 Task: Find connections with filter location Senak'i with filter topic #innovationwith filter profile language French with filter current company Power Grid Corporation of India Limited with filter school Patna Women's College with filter industry Reupholstery and Furniture Repair with filter service category Nonprofit Consulting with filter keywords title Principal
Action: Mouse moved to (280, 320)
Screenshot: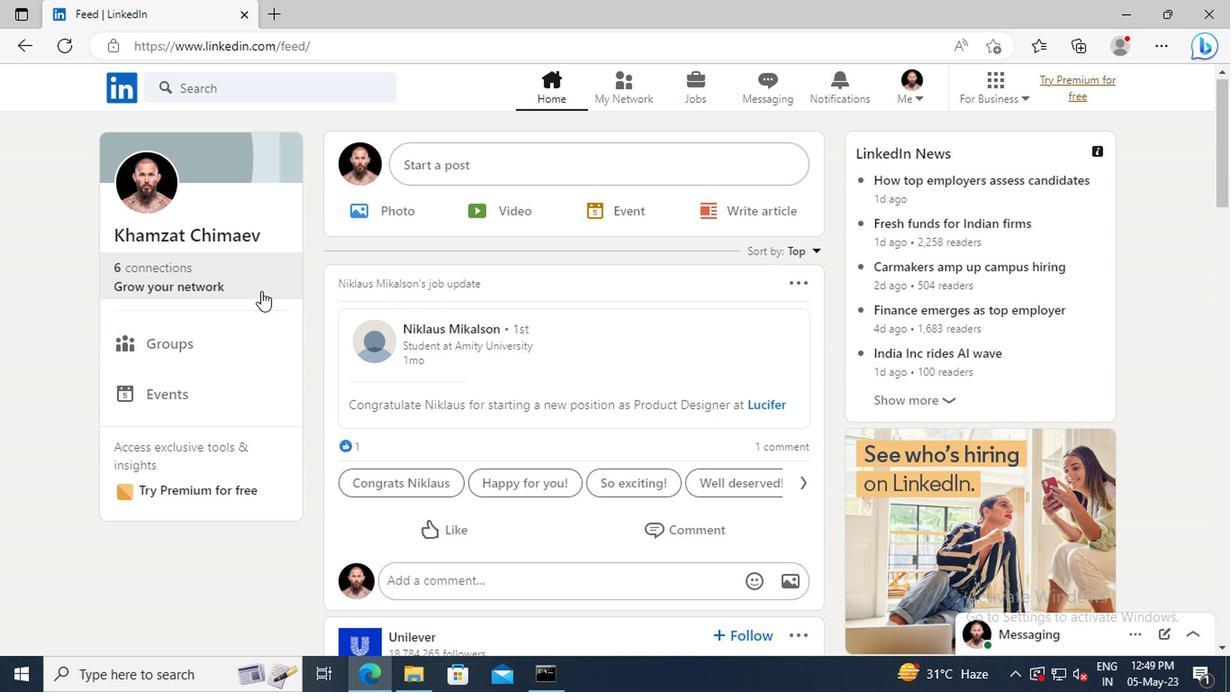 
Action: Mouse pressed left at (280, 320)
Screenshot: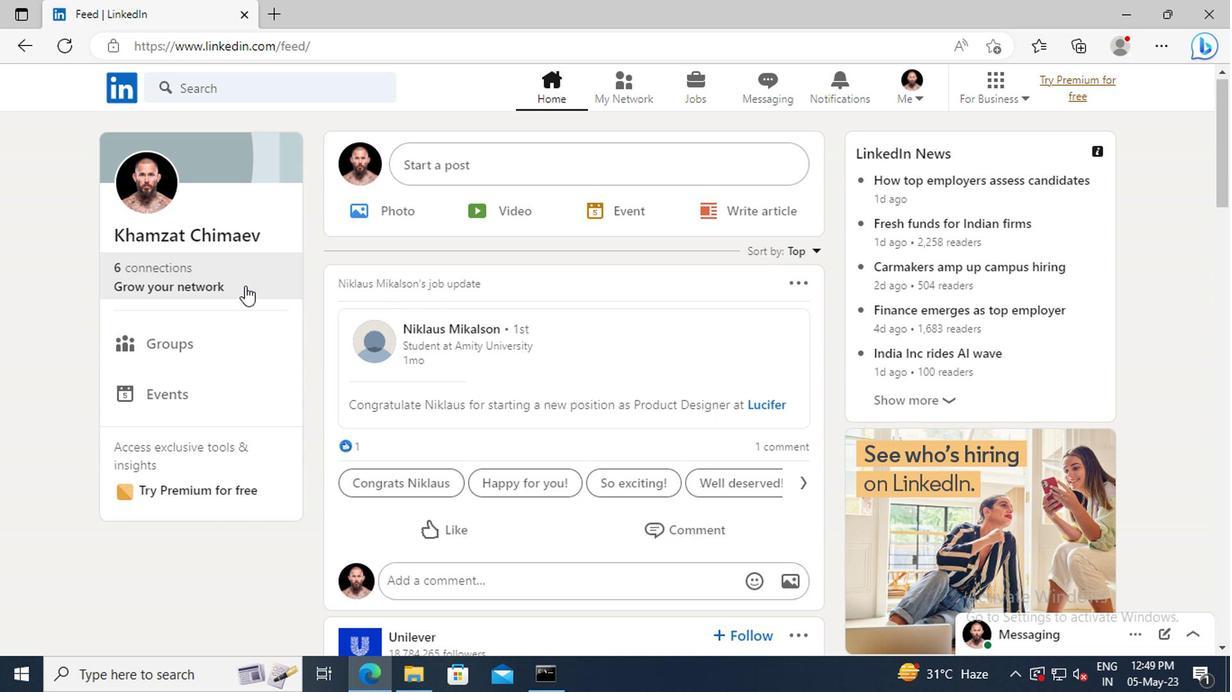 
Action: Mouse moved to (270, 253)
Screenshot: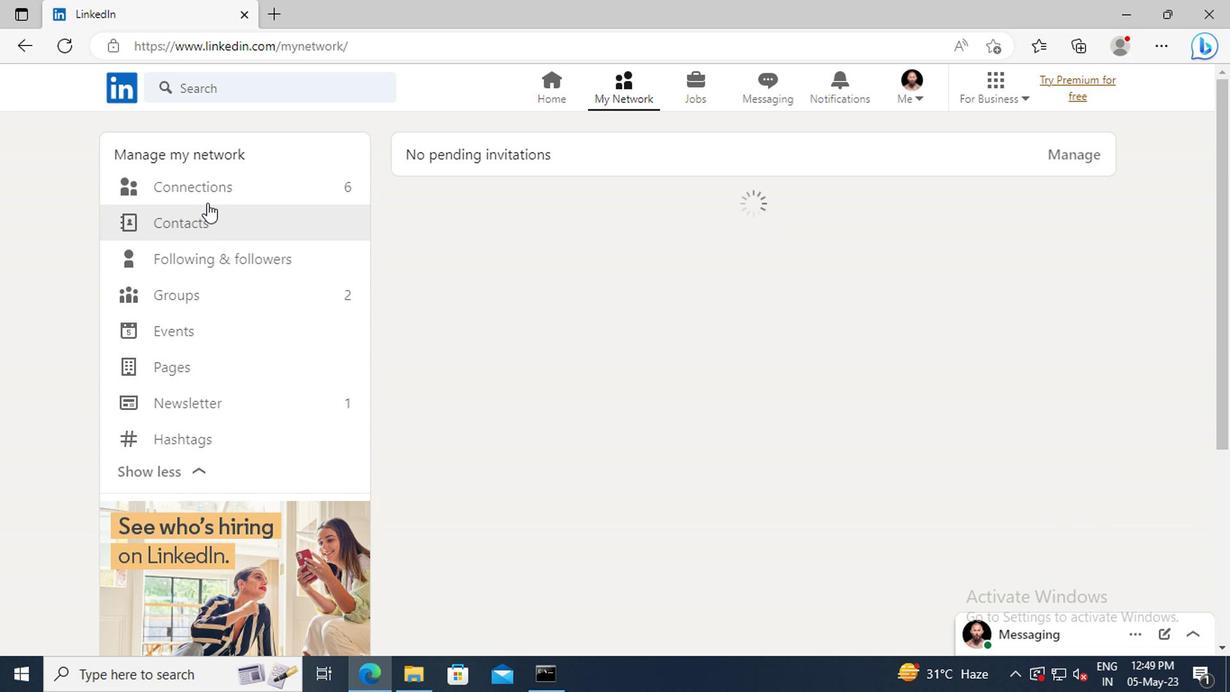 
Action: Mouse pressed left at (270, 253)
Screenshot: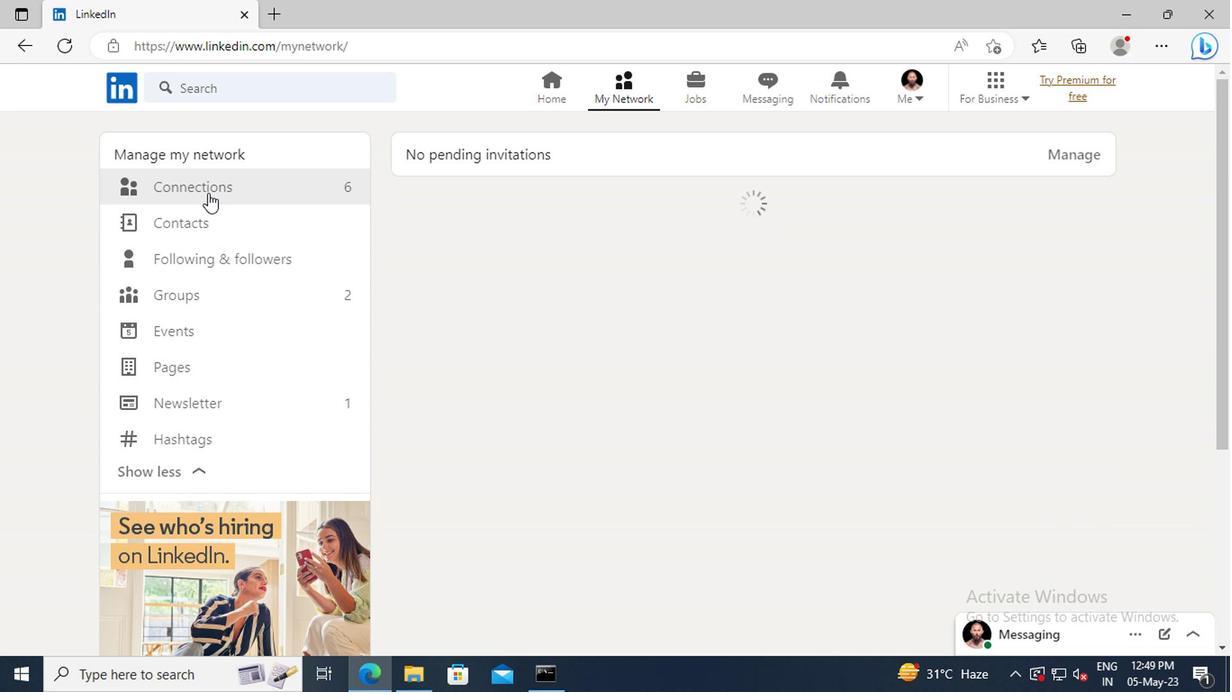 
Action: Mouse moved to (647, 259)
Screenshot: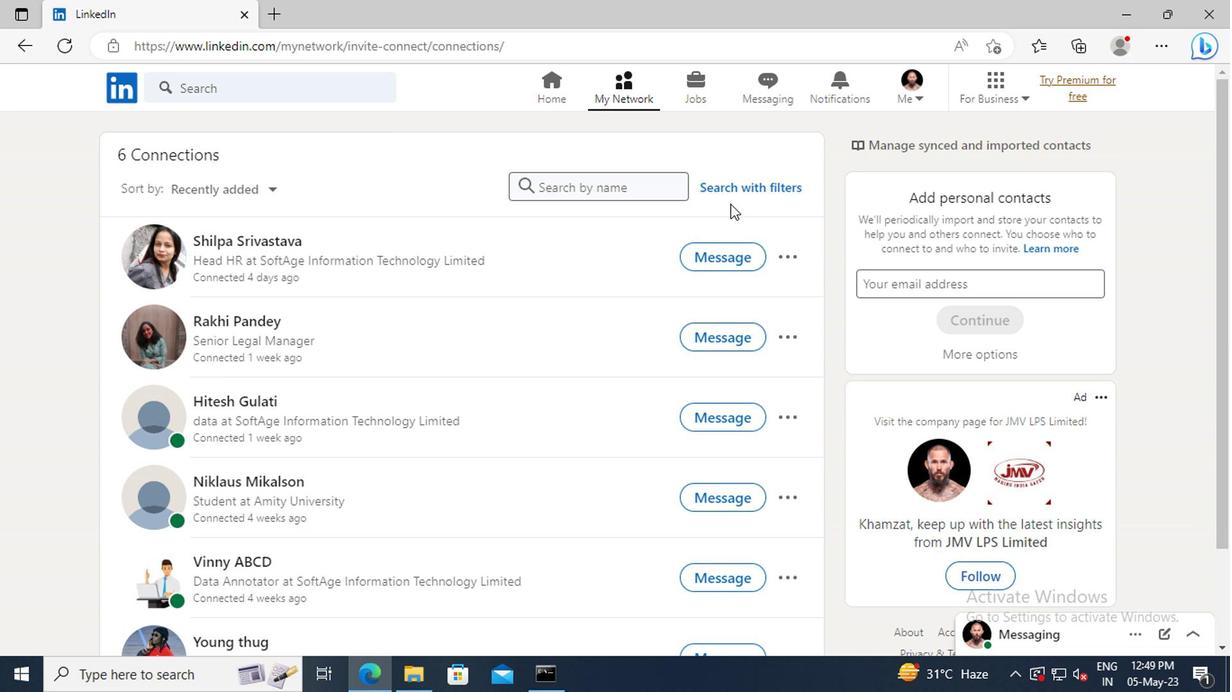 
Action: Mouse pressed left at (647, 259)
Screenshot: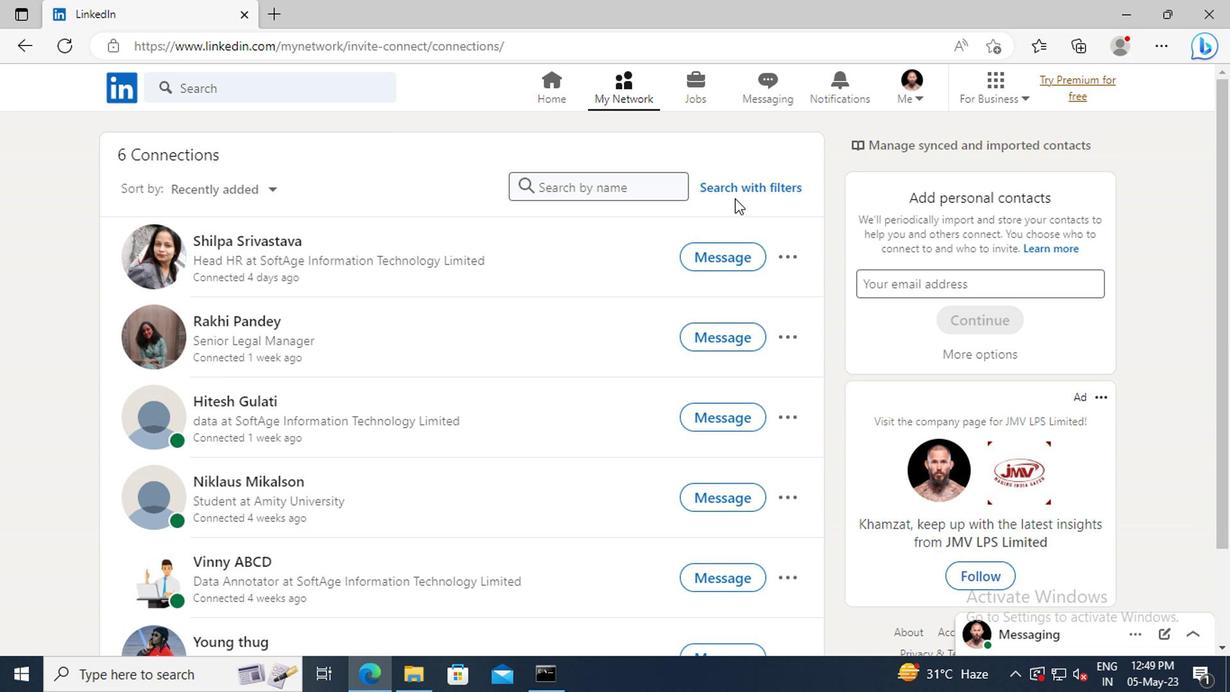 
Action: Mouse moved to (604, 223)
Screenshot: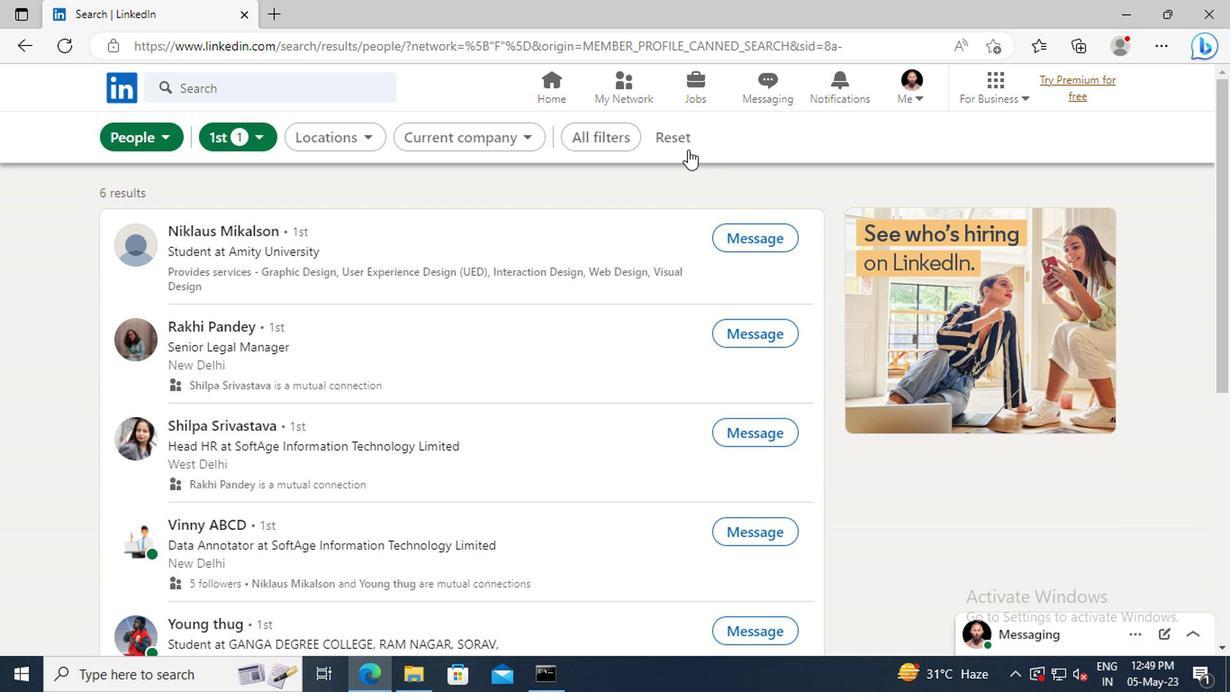 
Action: Mouse pressed left at (604, 223)
Screenshot: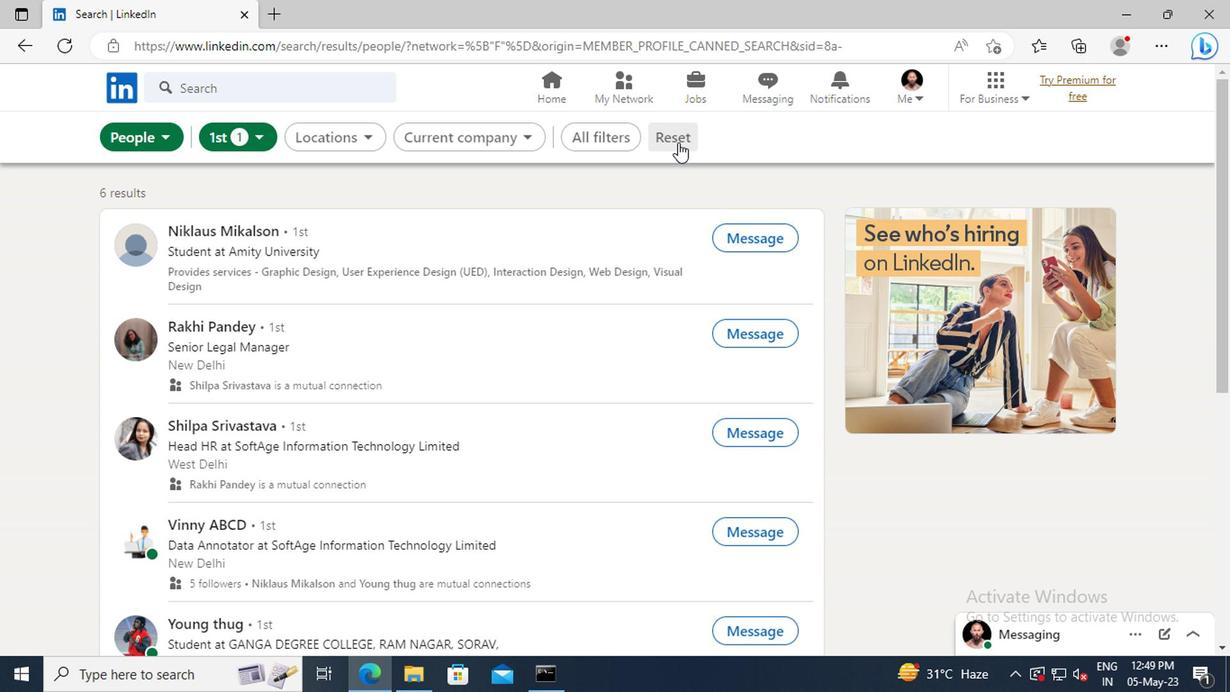
Action: Mouse moved to (592, 223)
Screenshot: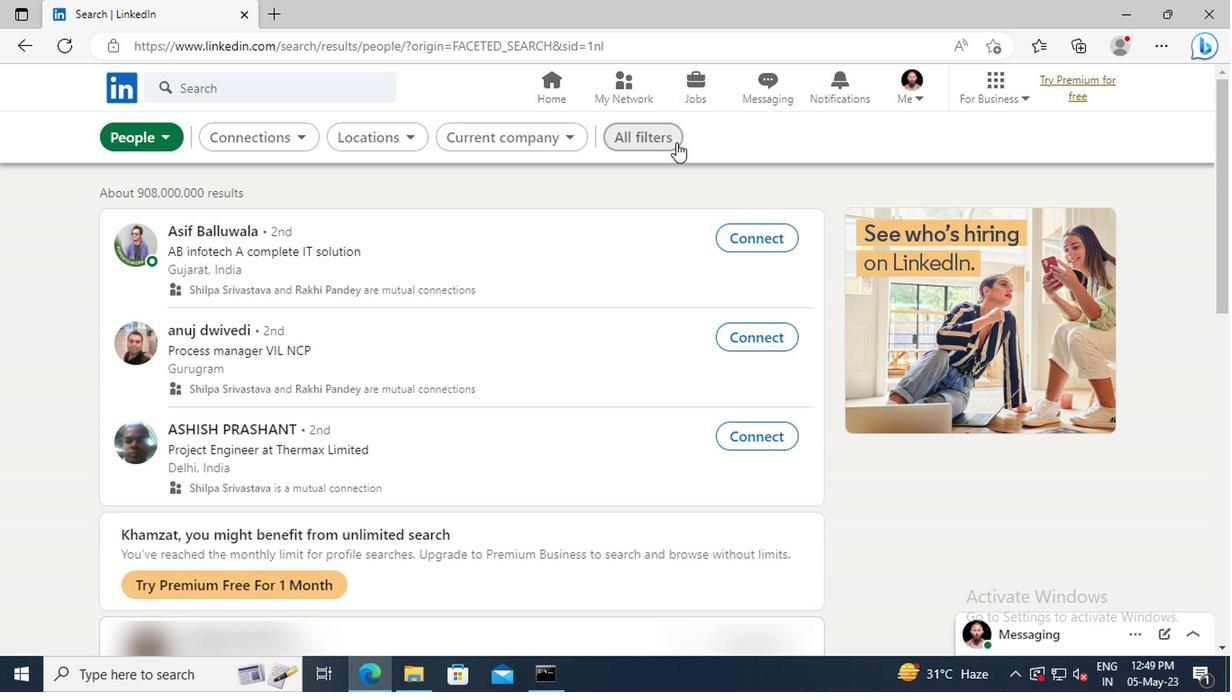 
Action: Mouse pressed left at (592, 223)
Screenshot: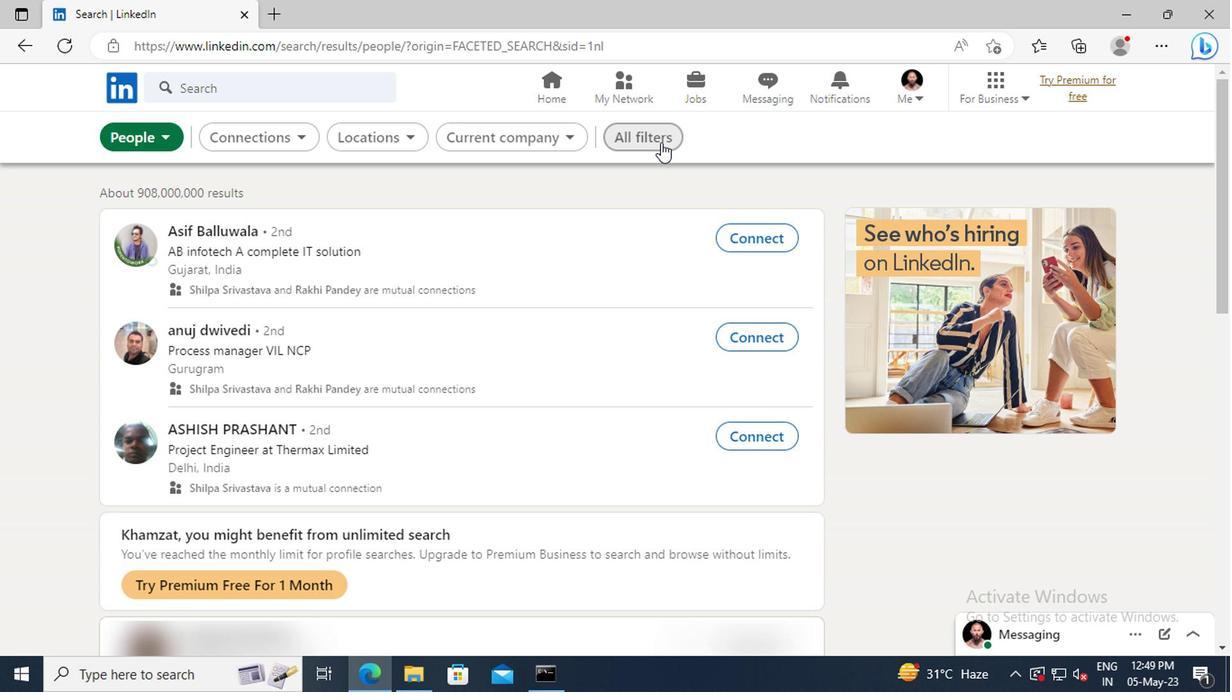 
Action: Mouse moved to (815, 373)
Screenshot: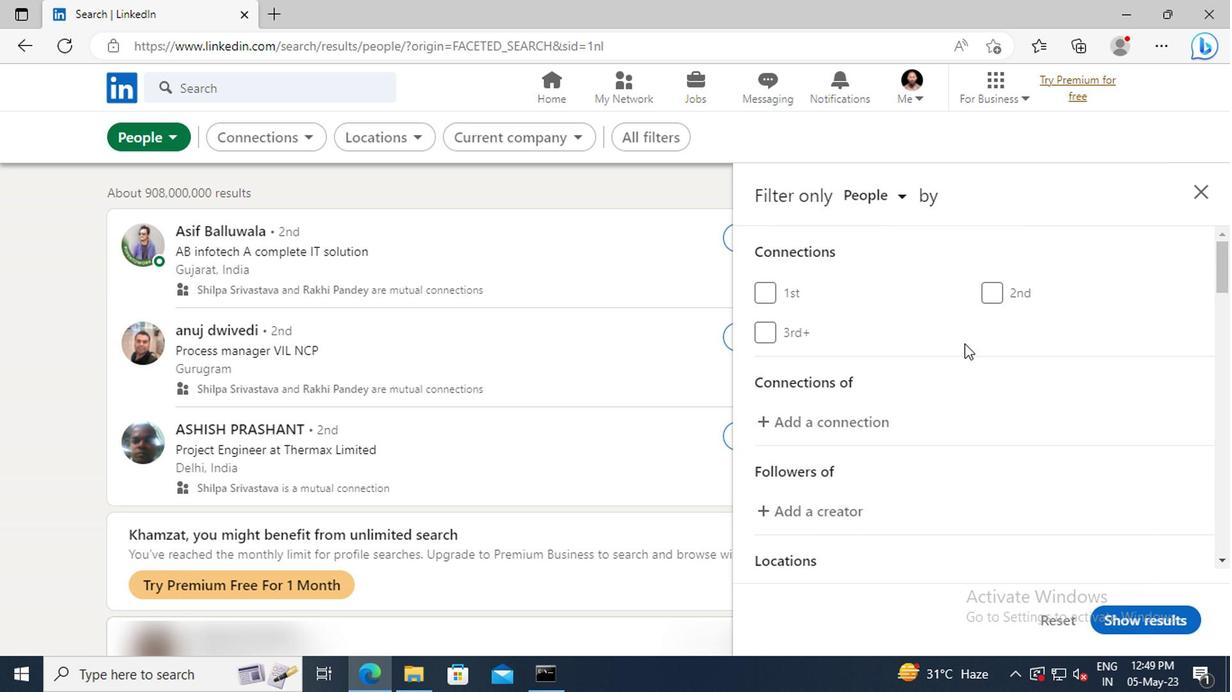 
Action: Mouse scrolled (815, 372) with delta (0, 0)
Screenshot: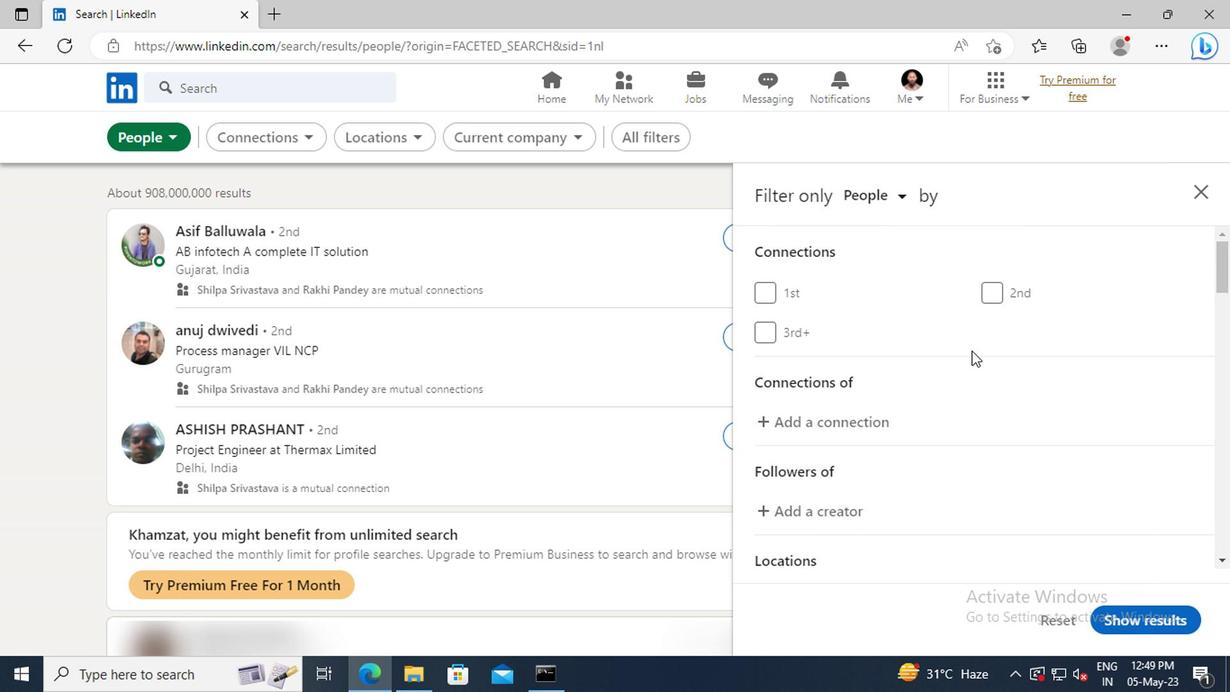 
Action: Mouse scrolled (815, 372) with delta (0, 0)
Screenshot: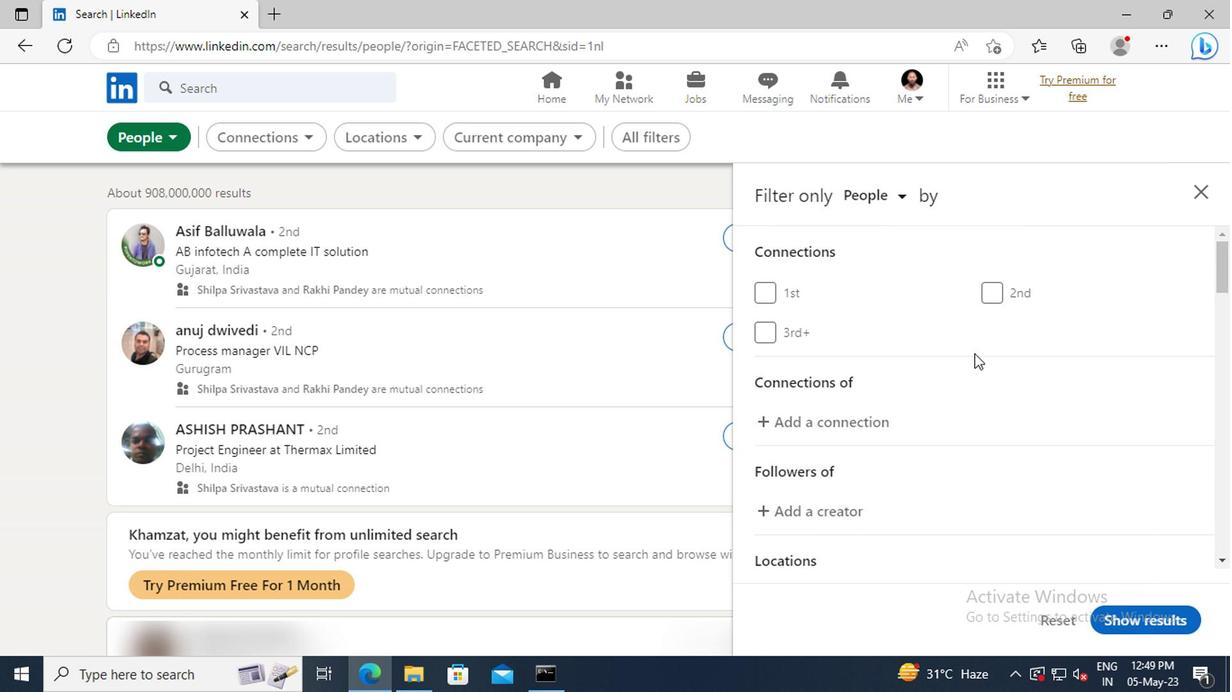 
Action: Mouse scrolled (815, 372) with delta (0, 0)
Screenshot: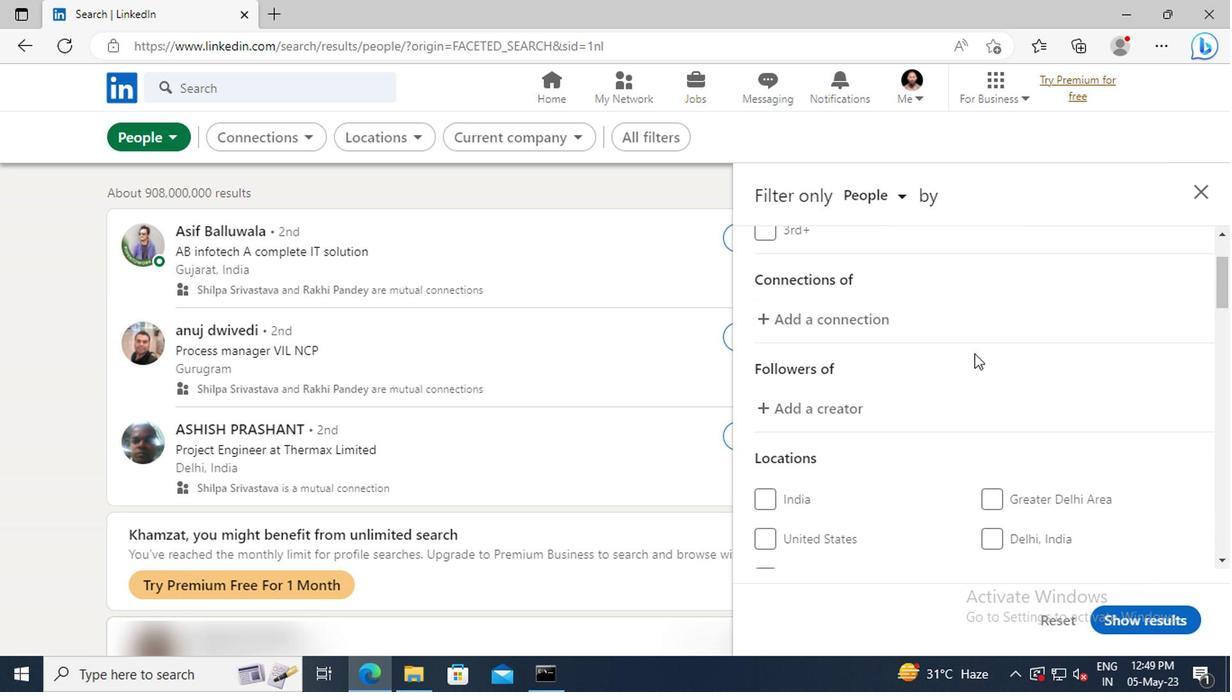 
Action: Mouse scrolled (815, 372) with delta (0, 0)
Screenshot: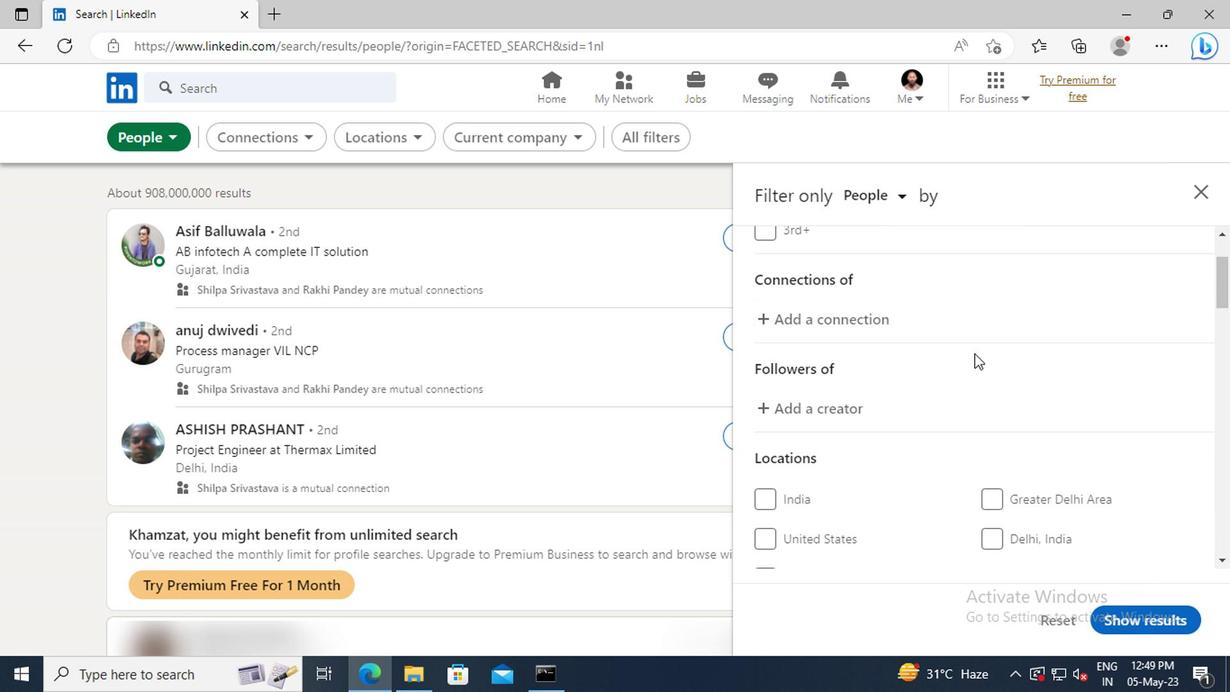 
Action: Mouse scrolled (815, 372) with delta (0, 0)
Screenshot: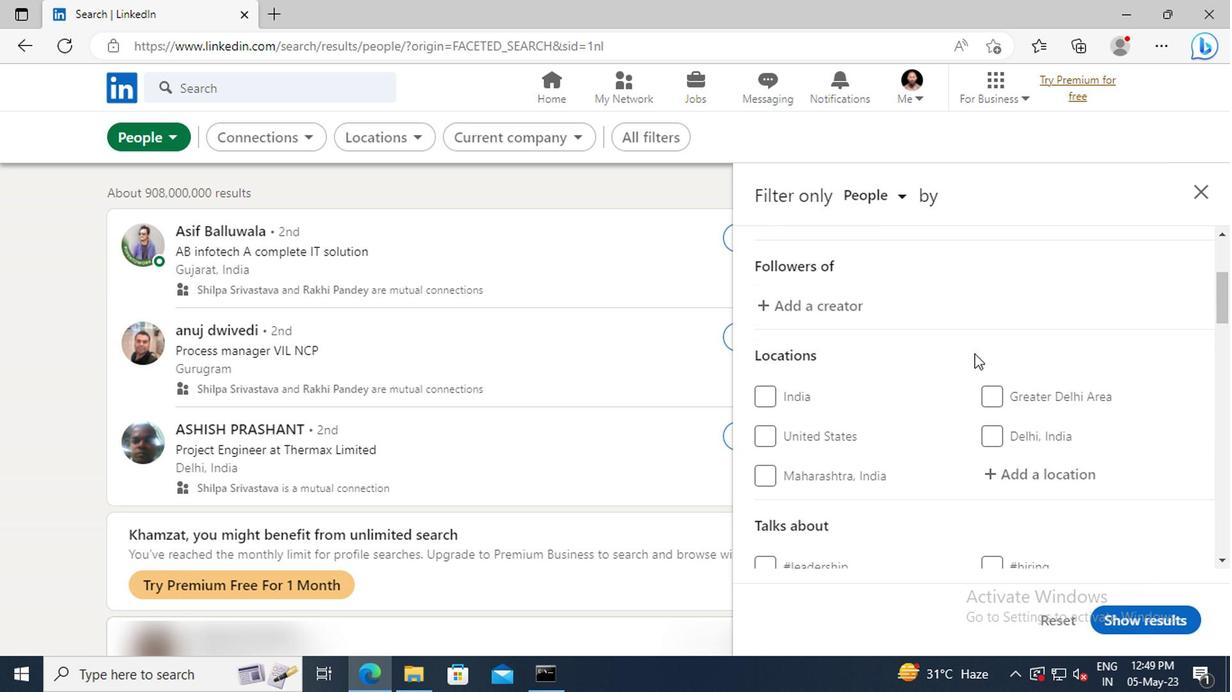 
Action: Mouse moved to (837, 424)
Screenshot: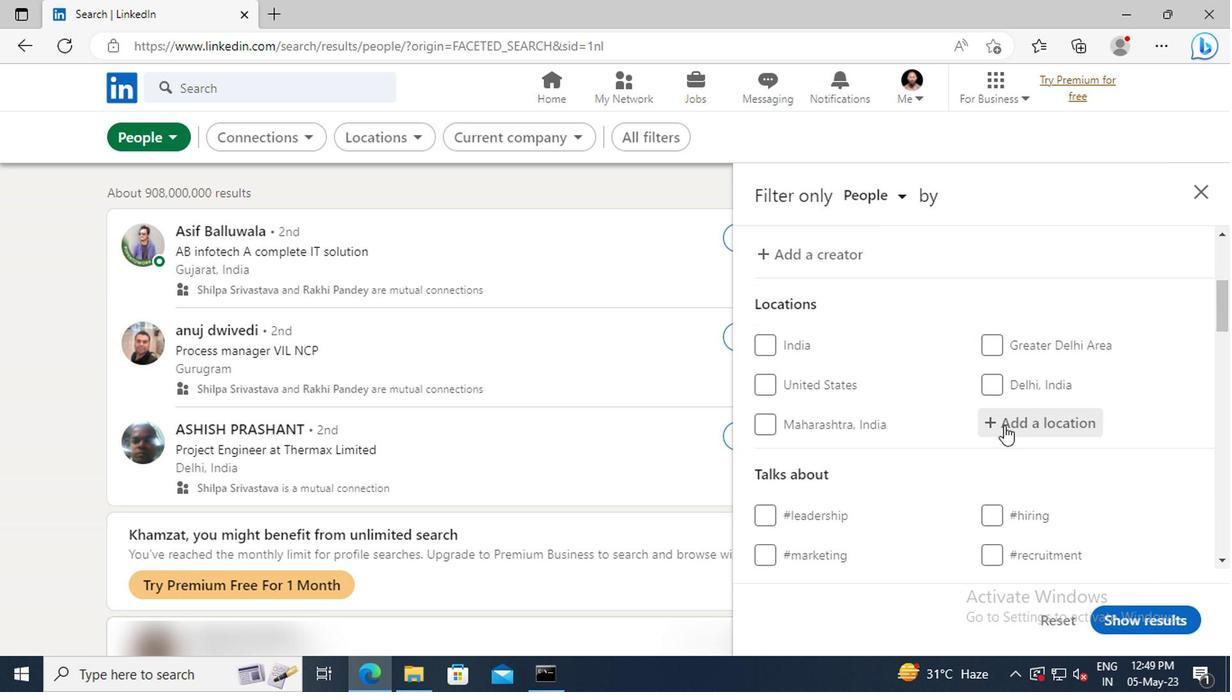 
Action: Mouse pressed left at (837, 424)
Screenshot: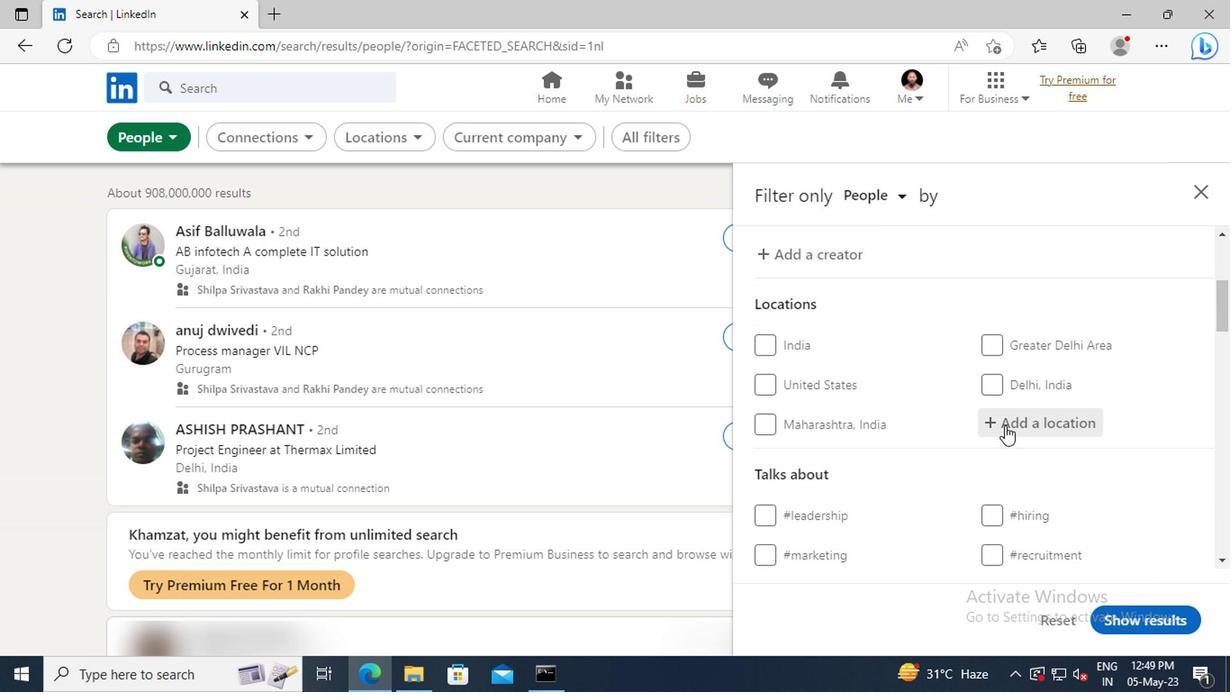 
Action: Key pressed <Key.shift>SENAK'I
Screenshot: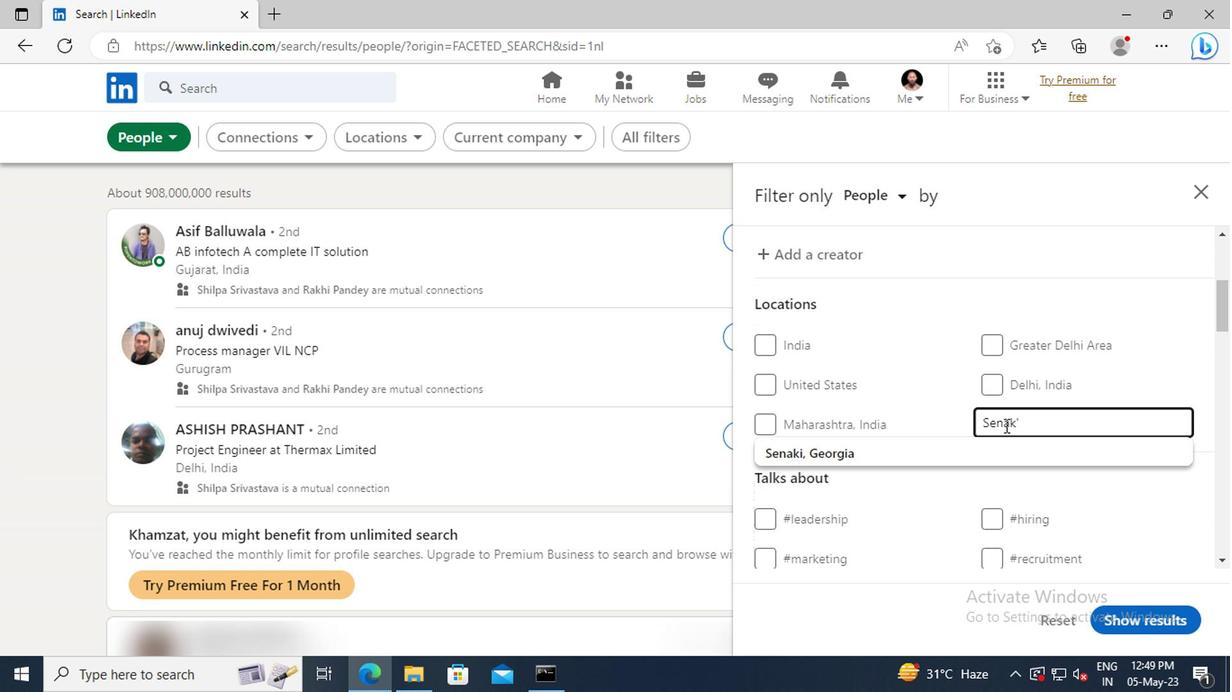 
Action: Mouse moved to (837, 437)
Screenshot: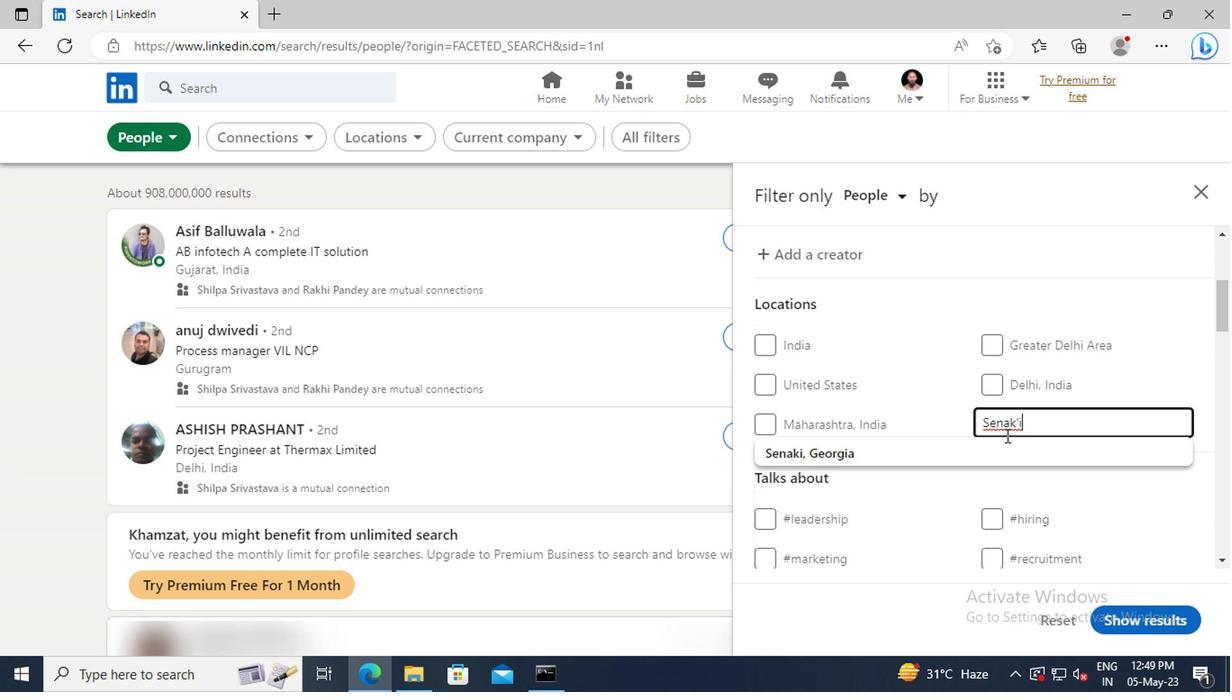 
Action: Mouse pressed left at (837, 437)
Screenshot: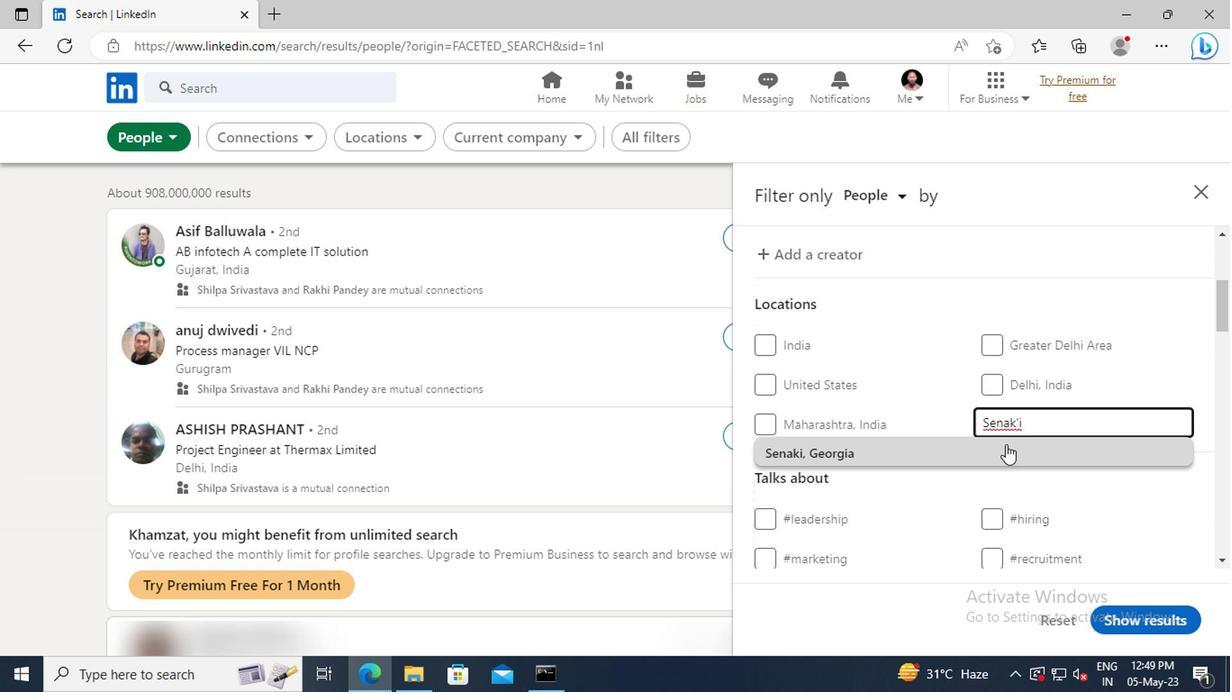 
Action: Mouse scrolled (837, 437) with delta (0, 0)
Screenshot: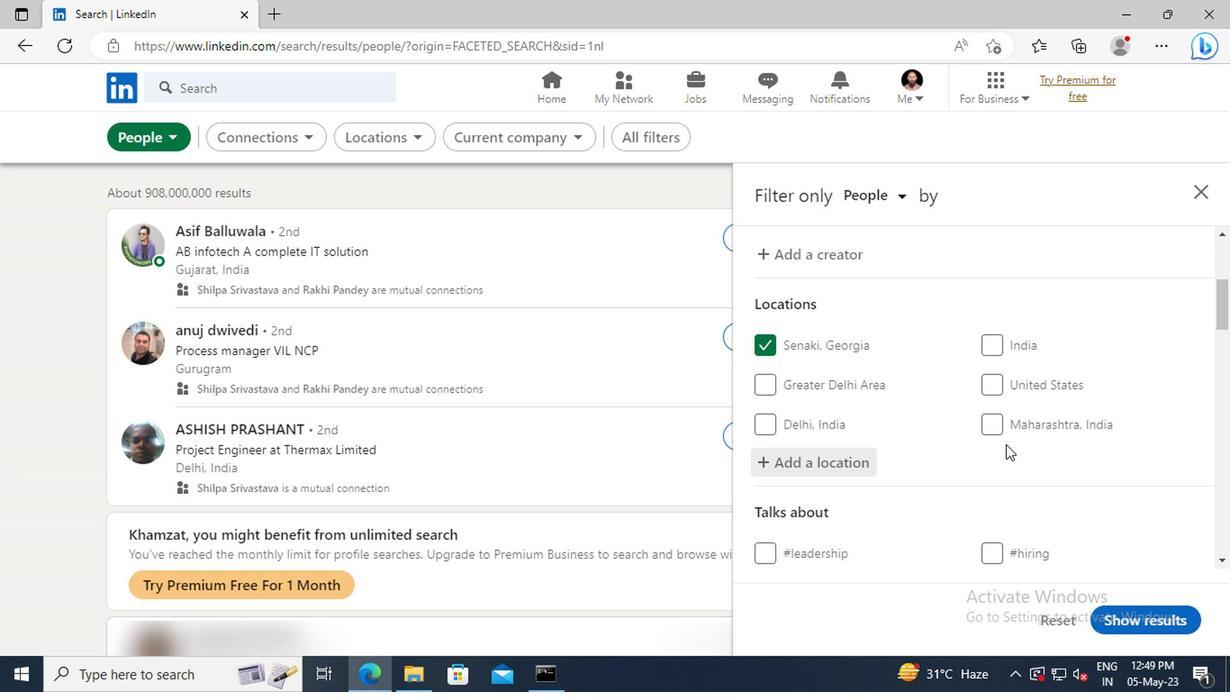 
Action: Mouse scrolled (837, 437) with delta (0, 0)
Screenshot: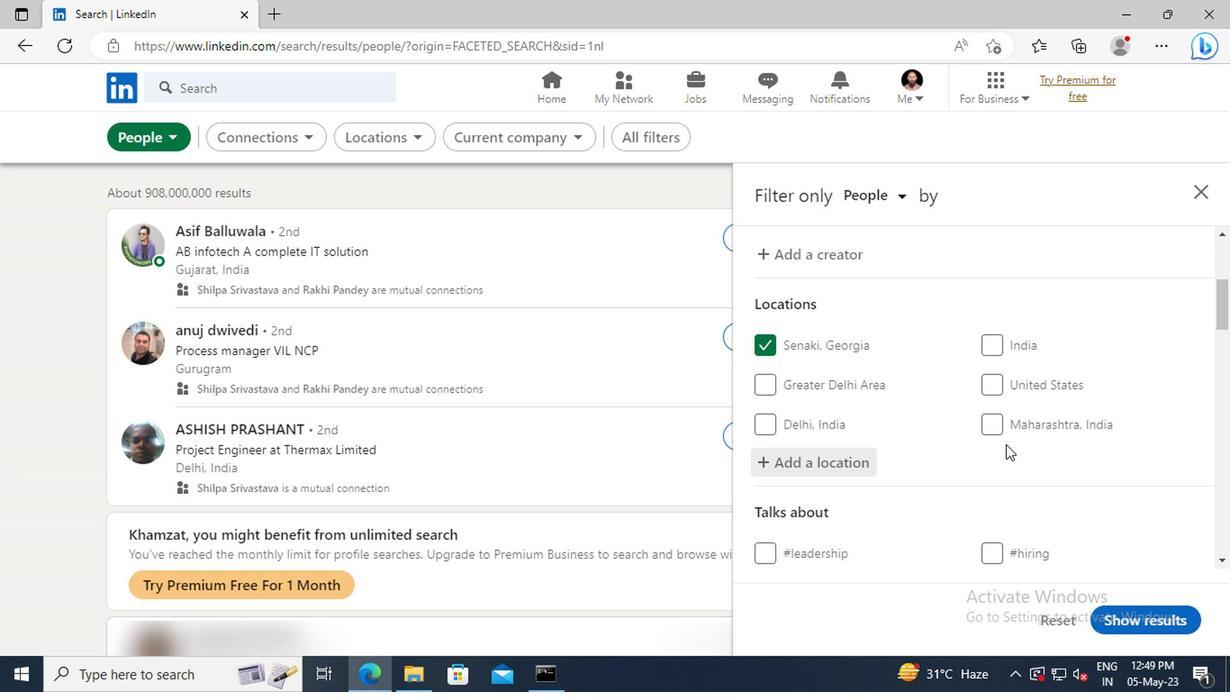 
Action: Mouse moved to (837, 437)
Screenshot: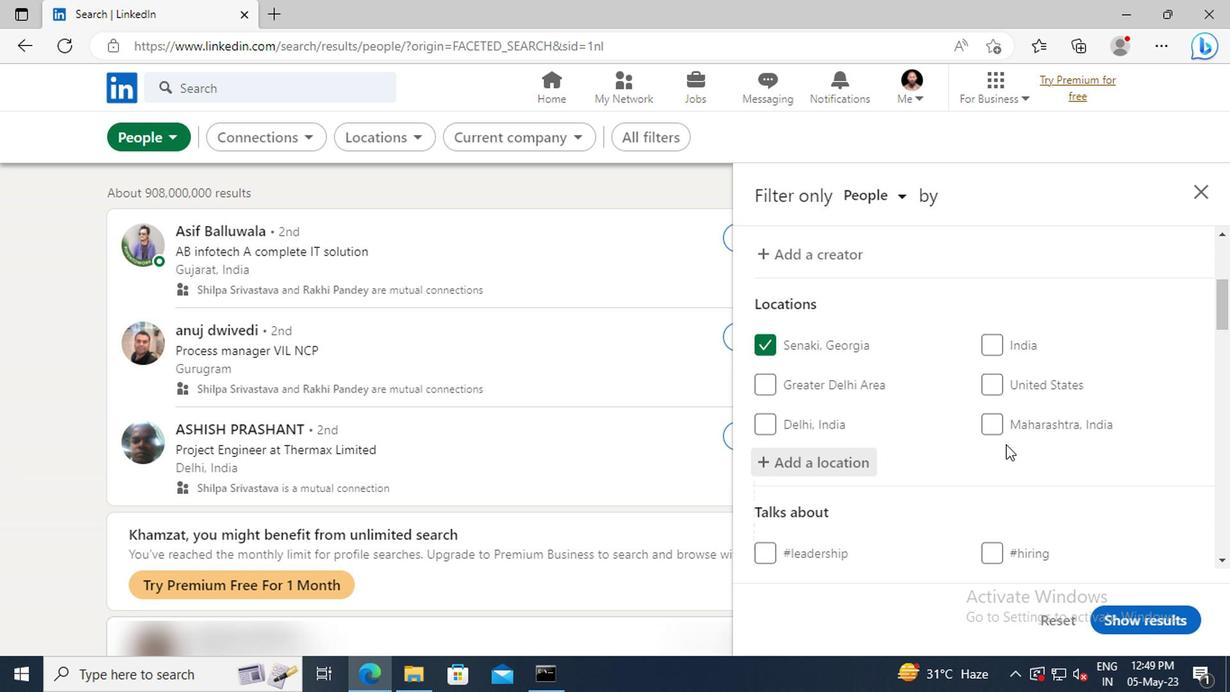 
Action: Mouse scrolled (837, 437) with delta (0, 0)
Screenshot: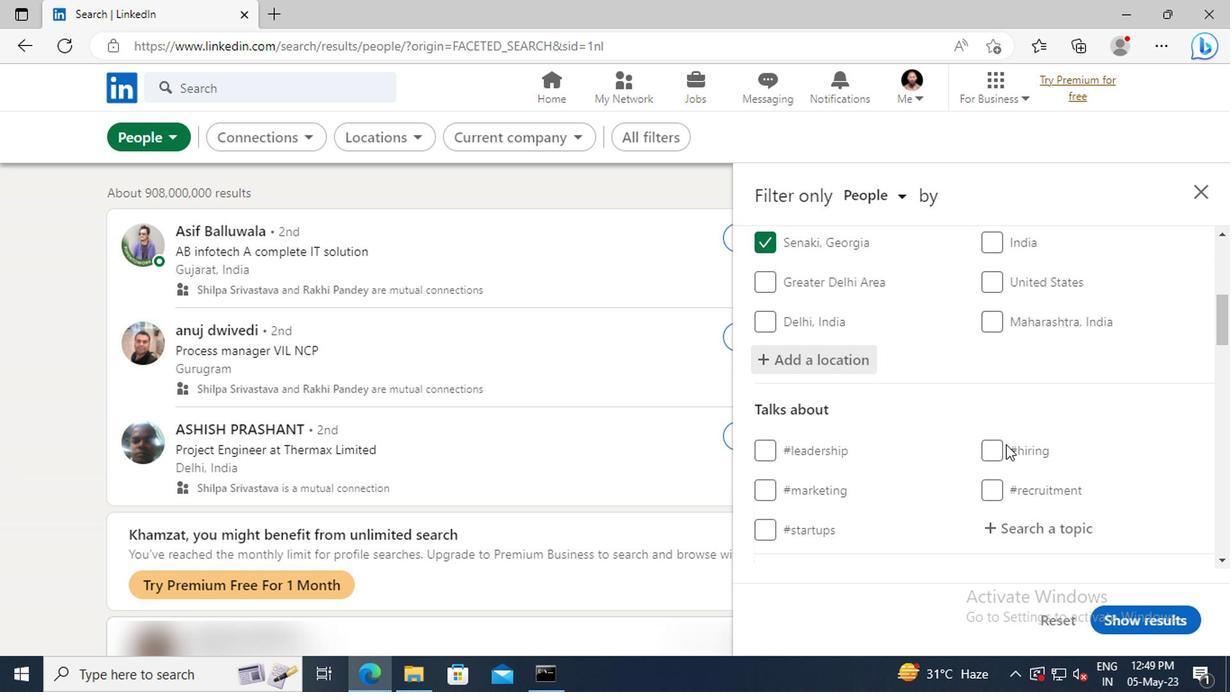 
Action: Mouse scrolled (837, 437) with delta (0, 0)
Screenshot: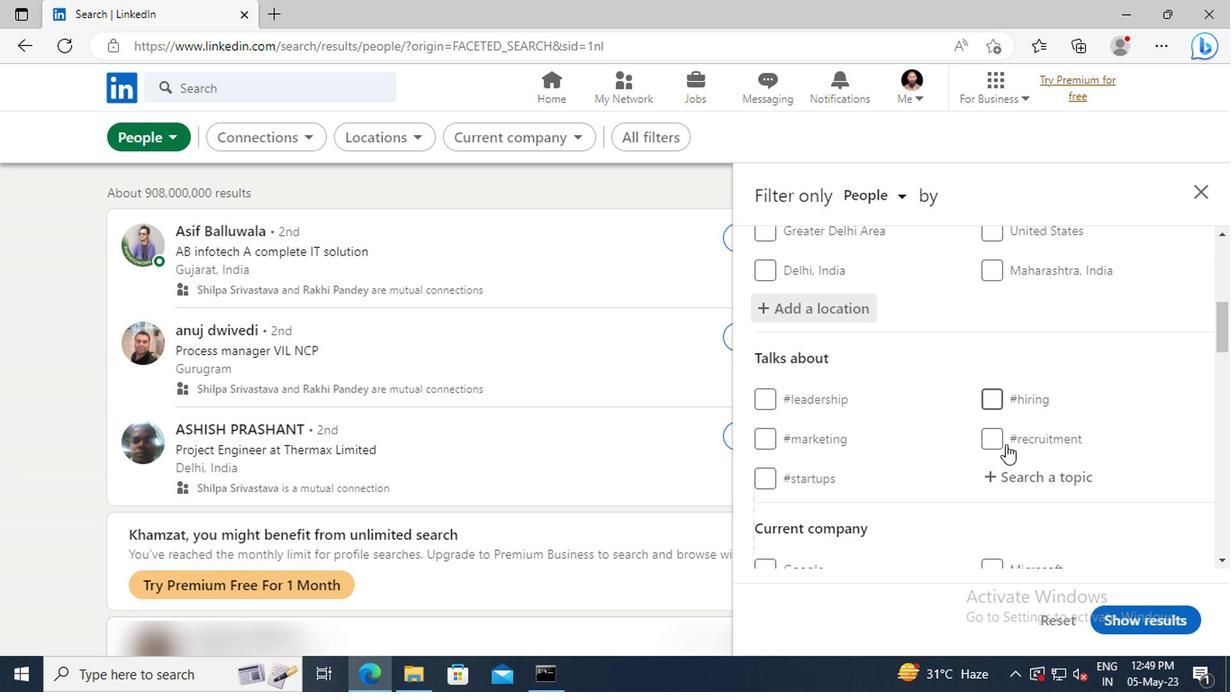 
Action: Mouse moved to (845, 431)
Screenshot: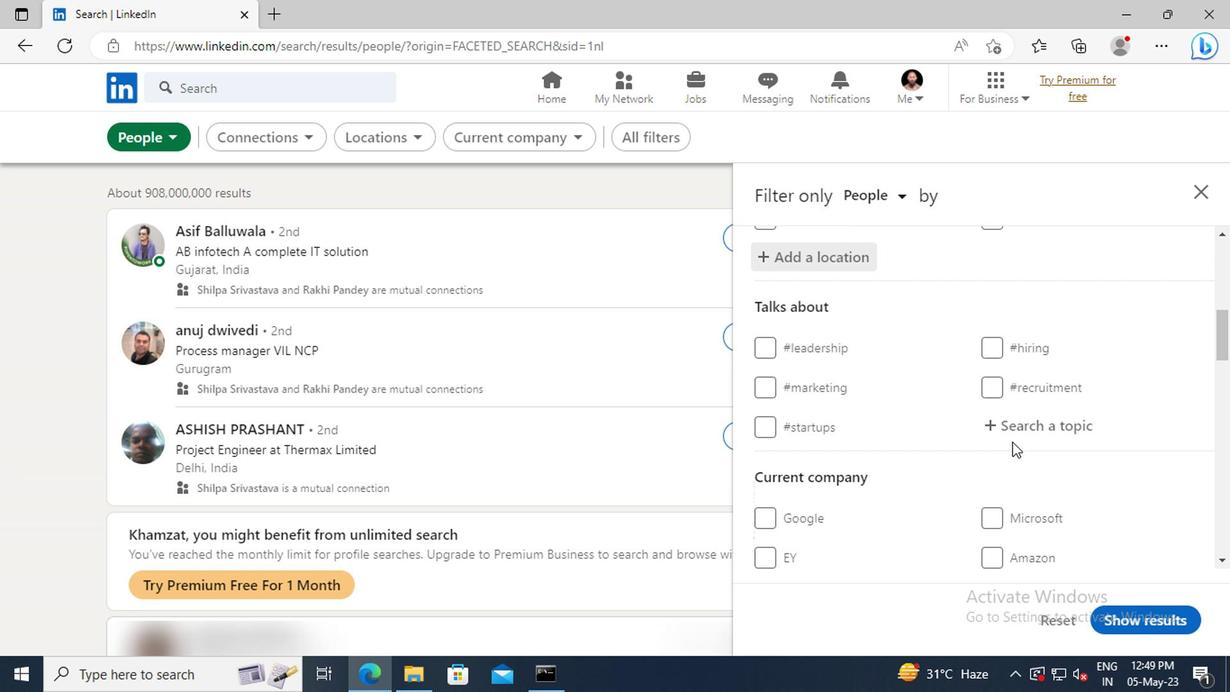 
Action: Mouse pressed left at (845, 431)
Screenshot: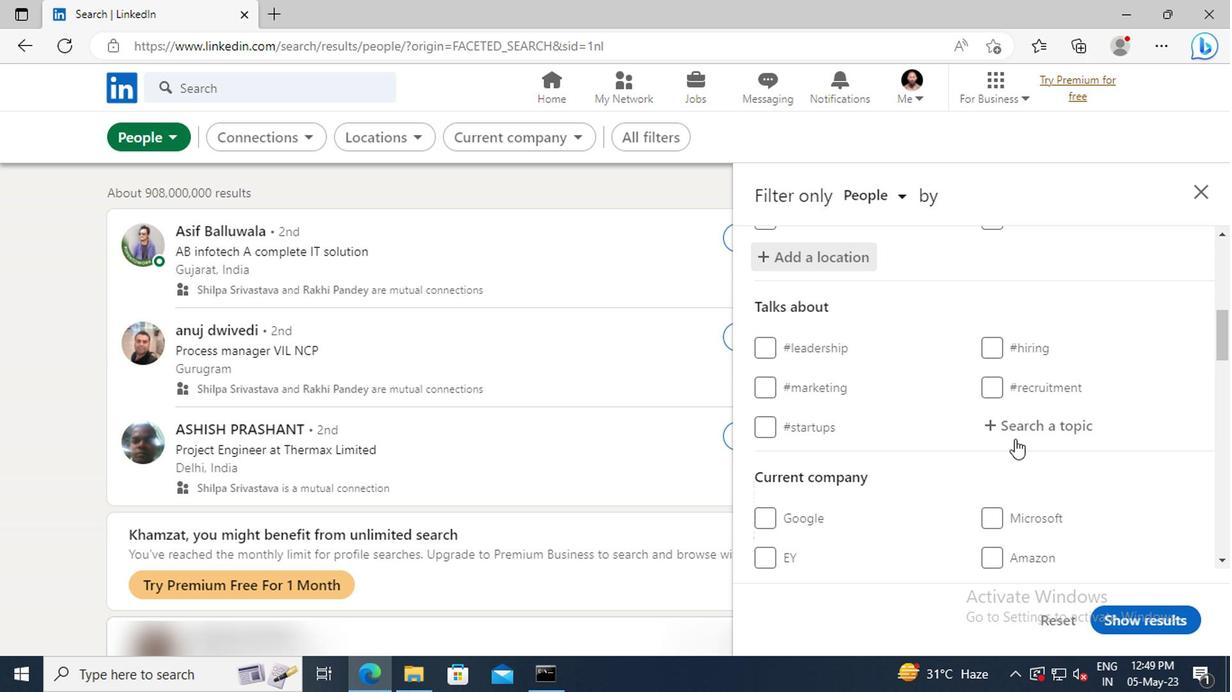 
Action: Mouse moved to (844, 431)
Screenshot: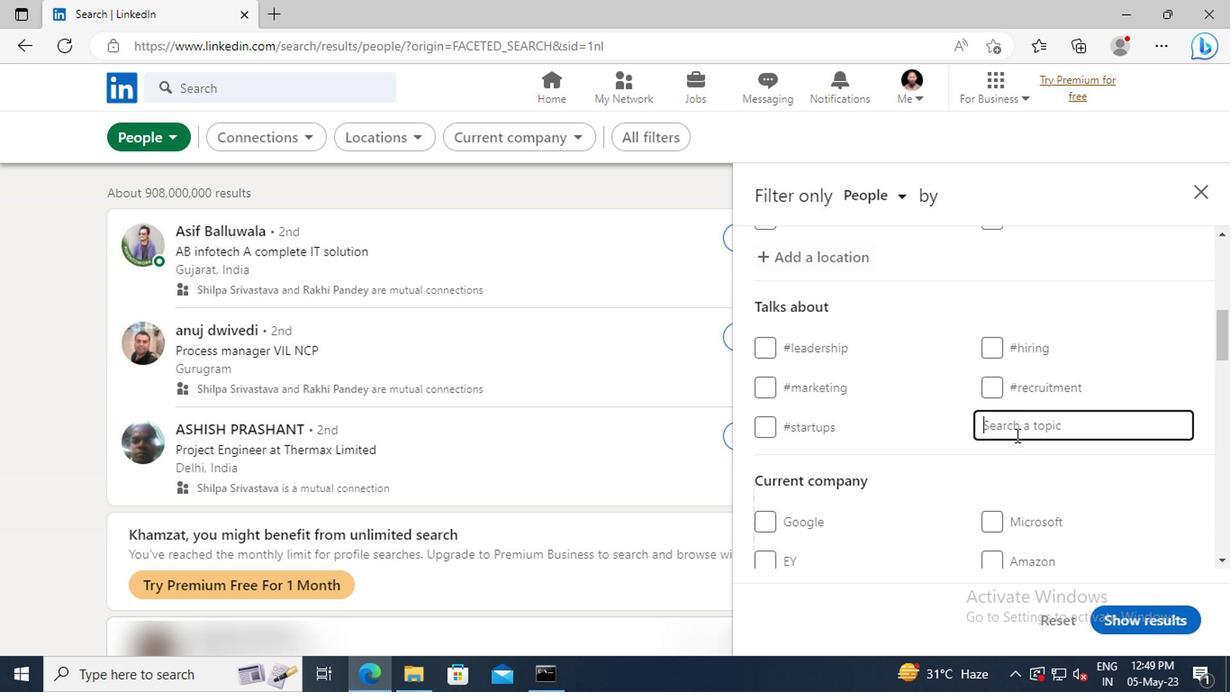
Action: Key pressed INNOVA
Screenshot: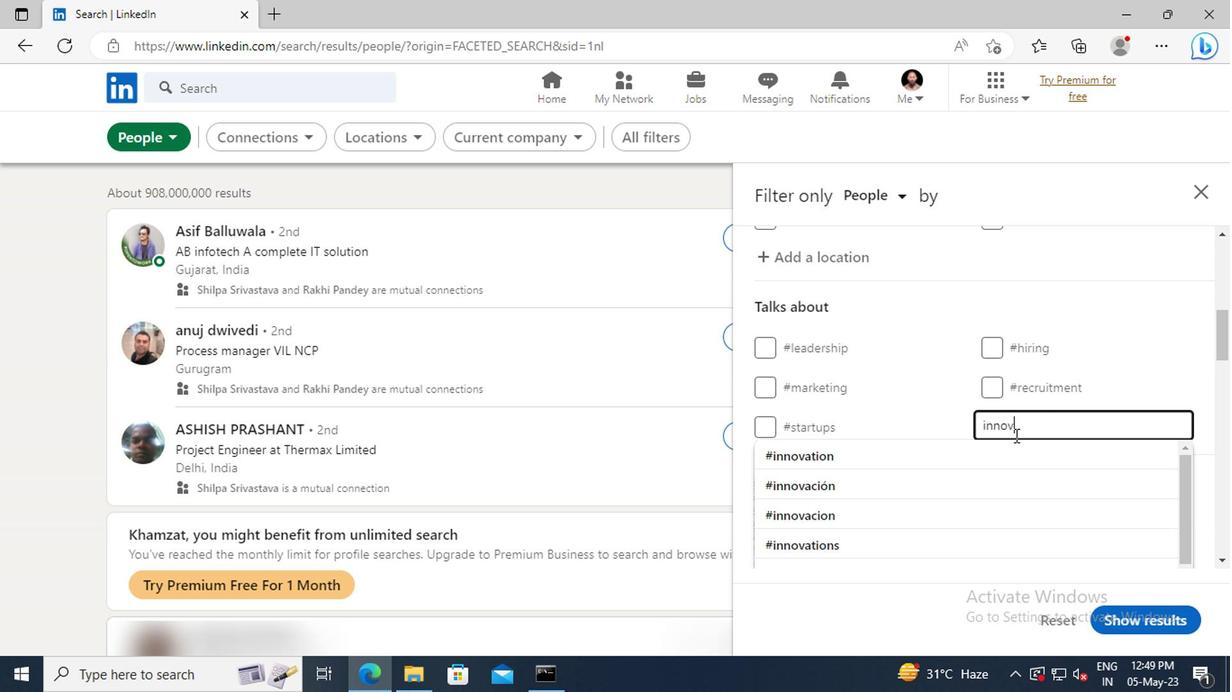 
Action: Mouse moved to (843, 437)
Screenshot: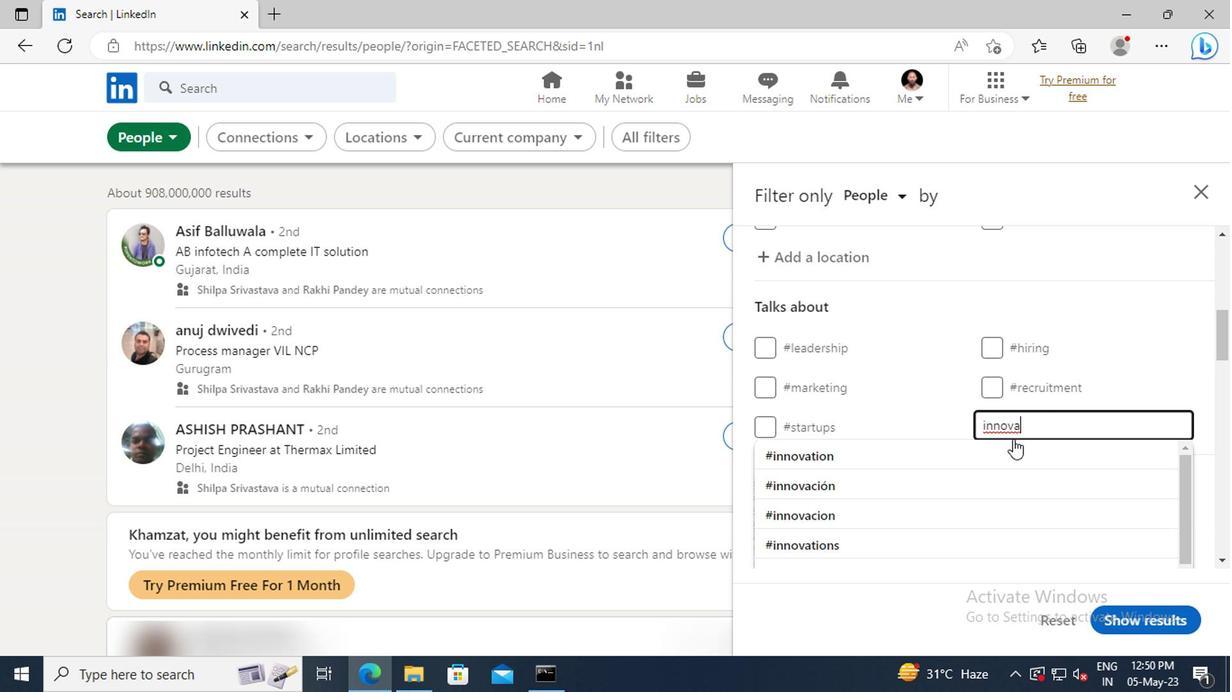 
Action: Mouse pressed left at (843, 437)
Screenshot: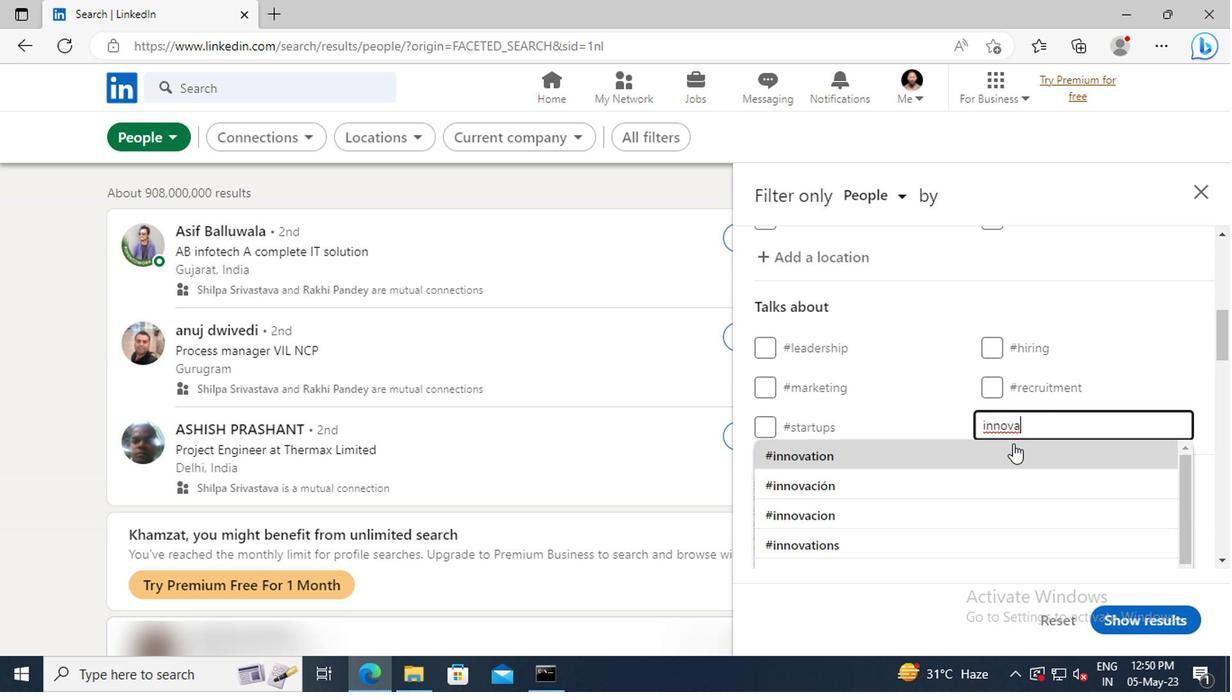 
Action: Mouse scrolled (843, 437) with delta (0, 0)
Screenshot: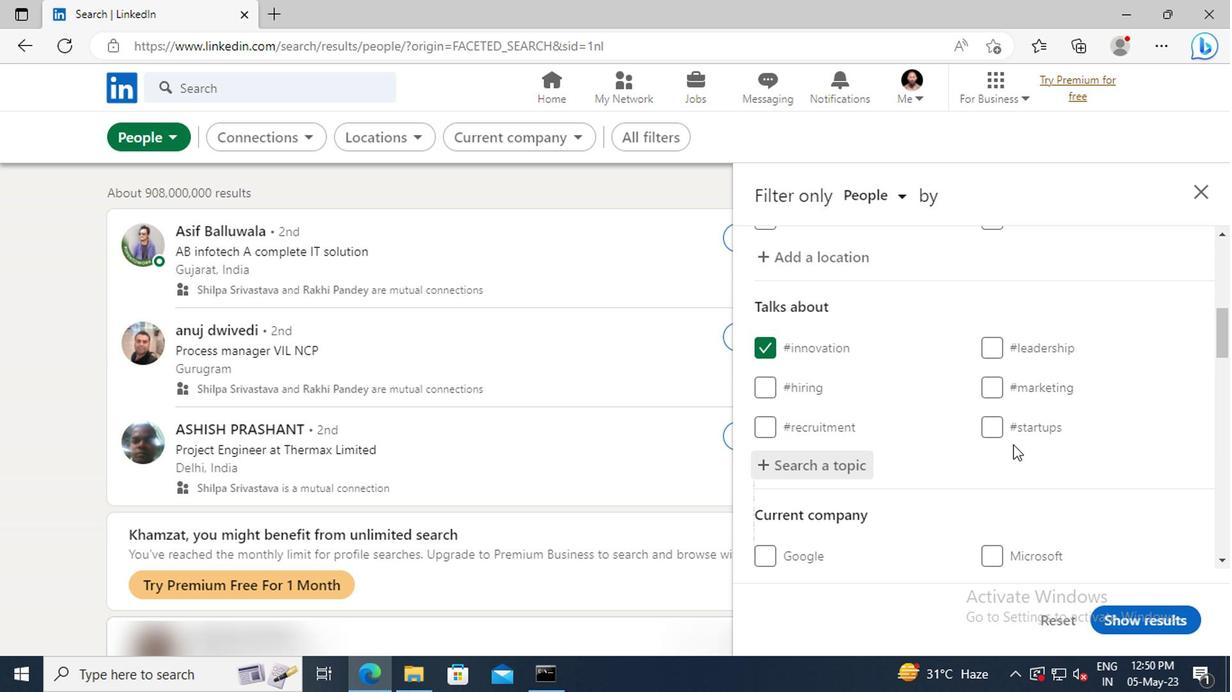 
Action: Mouse scrolled (843, 437) with delta (0, 0)
Screenshot: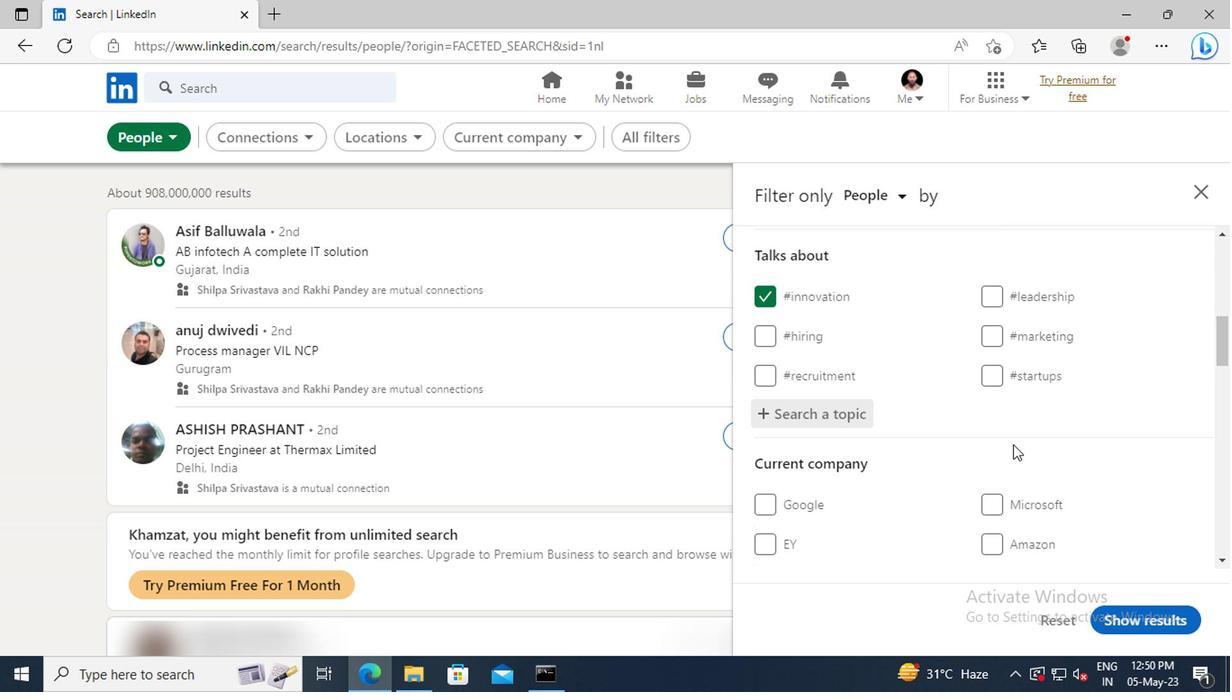 
Action: Mouse scrolled (843, 437) with delta (0, 0)
Screenshot: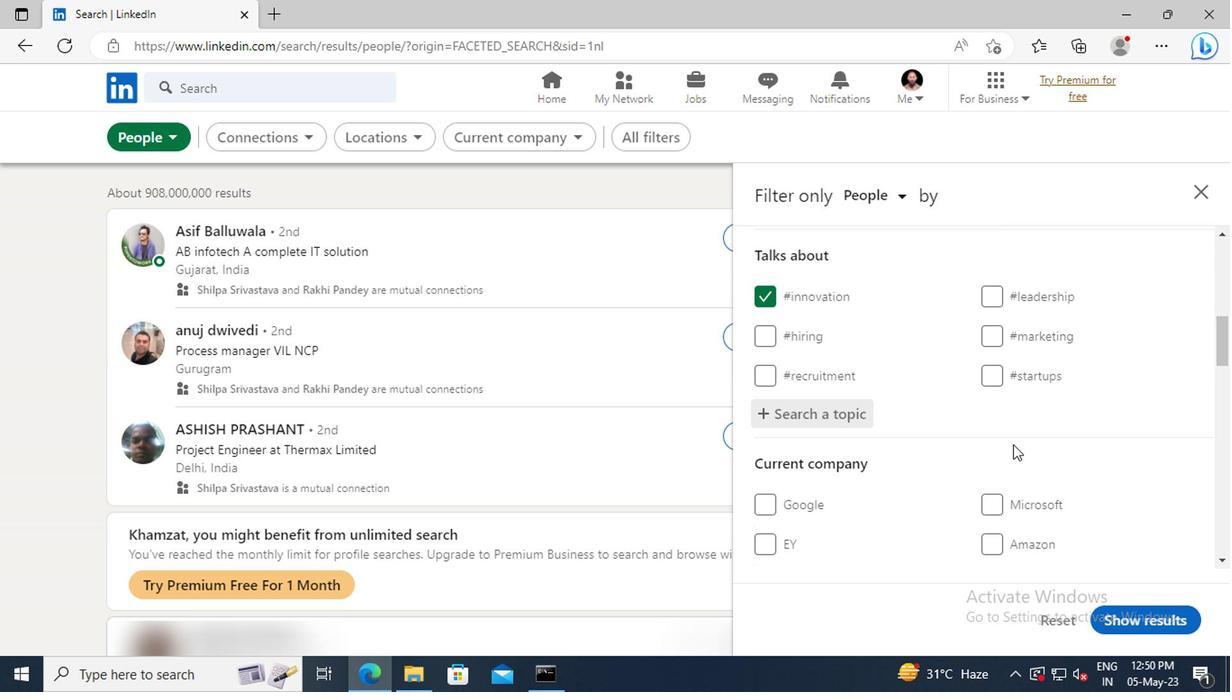 
Action: Mouse scrolled (843, 437) with delta (0, 0)
Screenshot: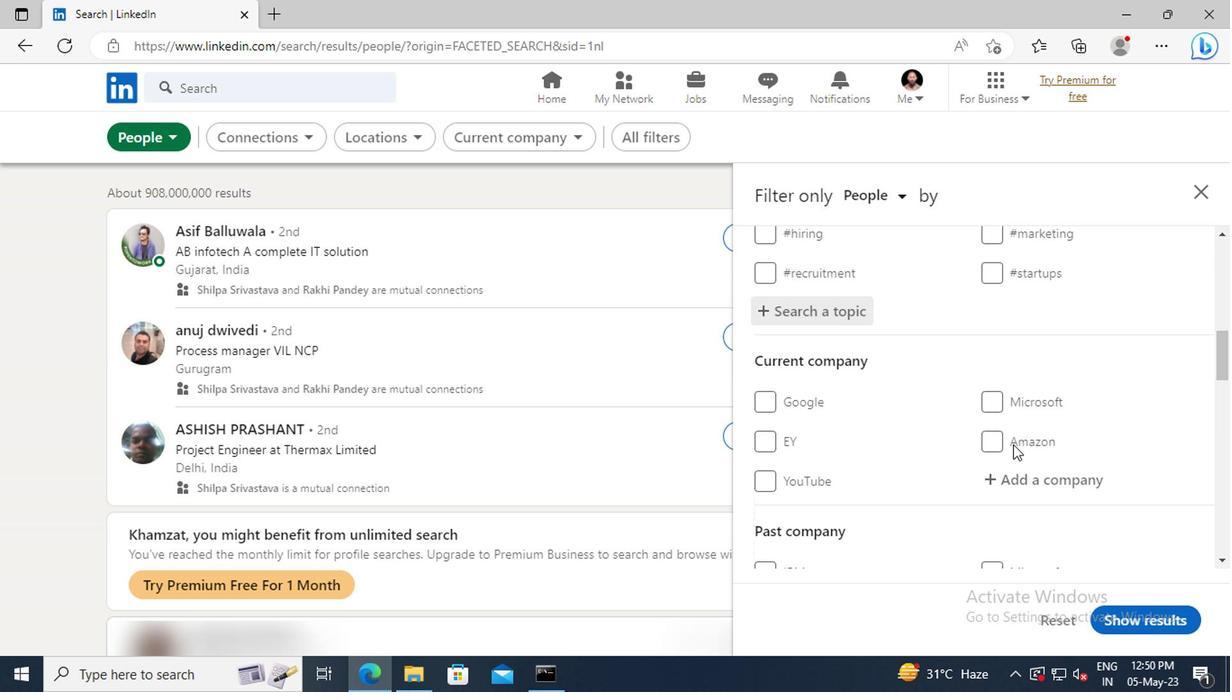 
Action: Mouse scrolled (843, 437) with delta (0, 0)
Screenshot: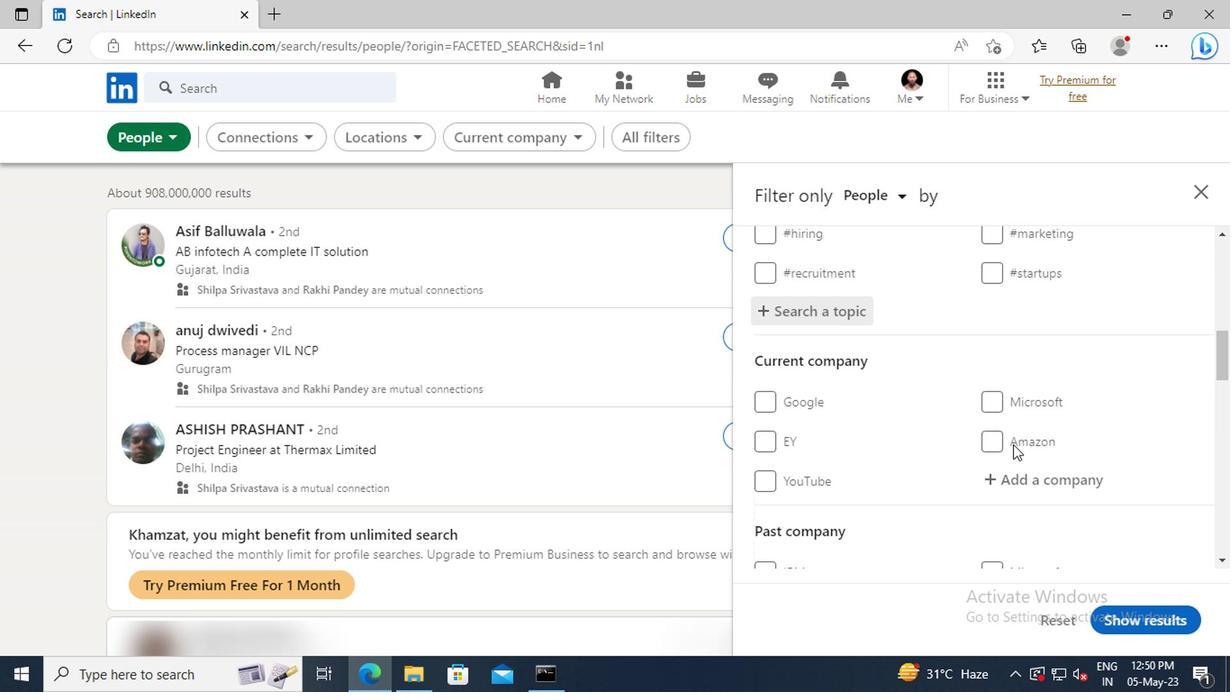 
Action: Mouse scrolled (843, 437) with delta (0, 0)
Screenshot: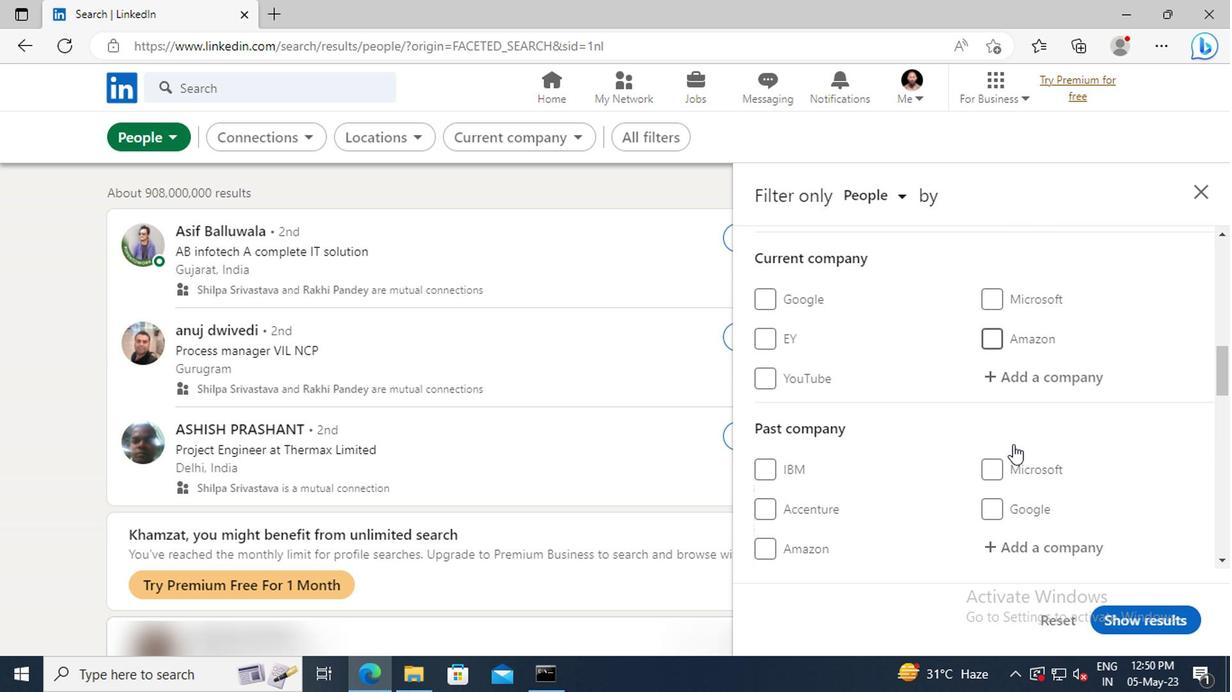 
Action: Mouse scrolled (843, 437) with delta (0, 0)
Screenshot: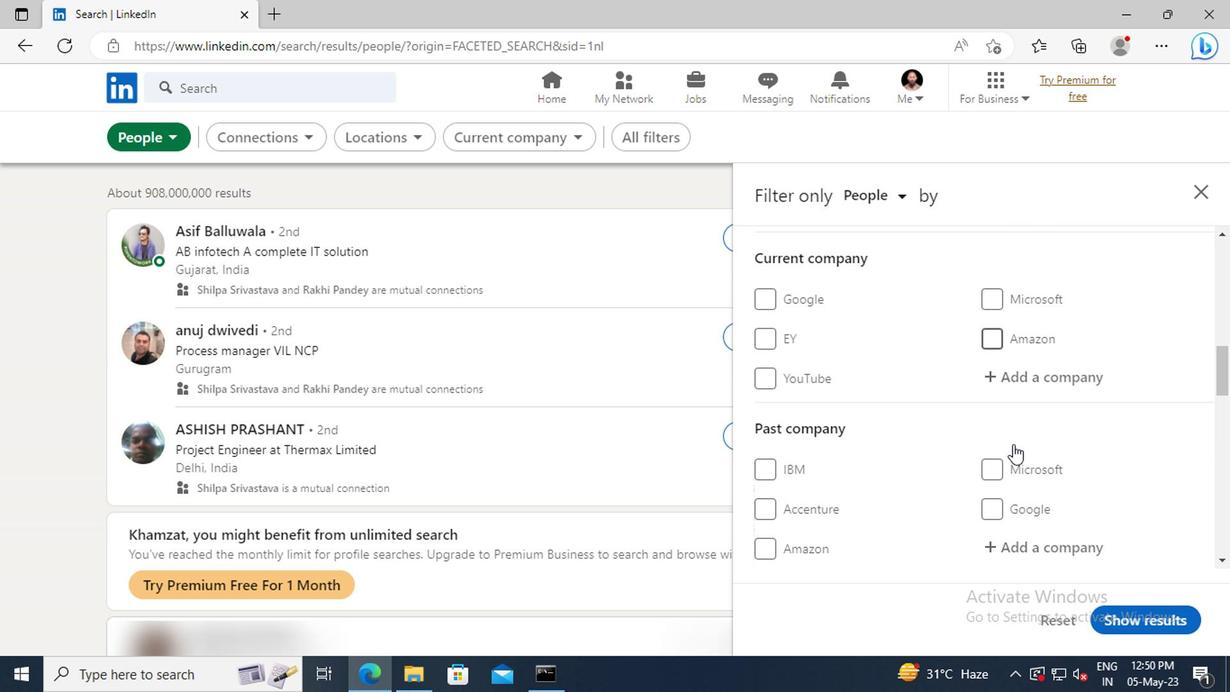 
Action: Mouse scrolled (843, 437) with delta (0, 0)
Screenshot: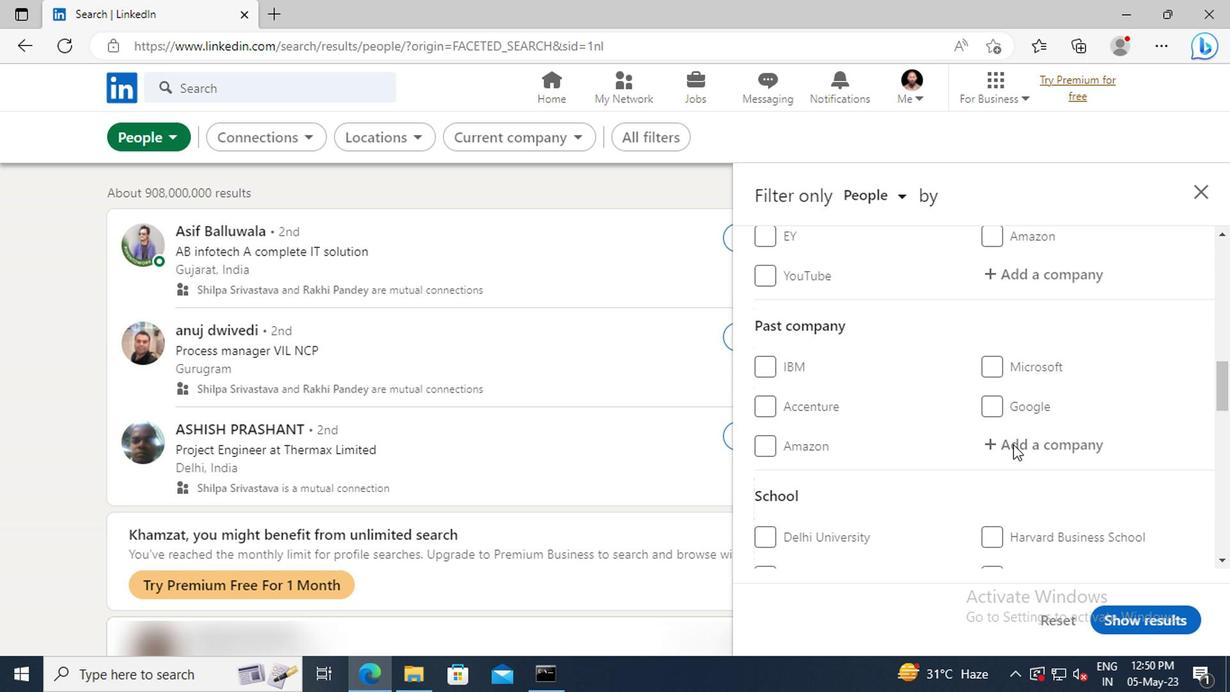 
Action: Mouse scrolled (843, 437) with delta (0, 0)
Screenshot: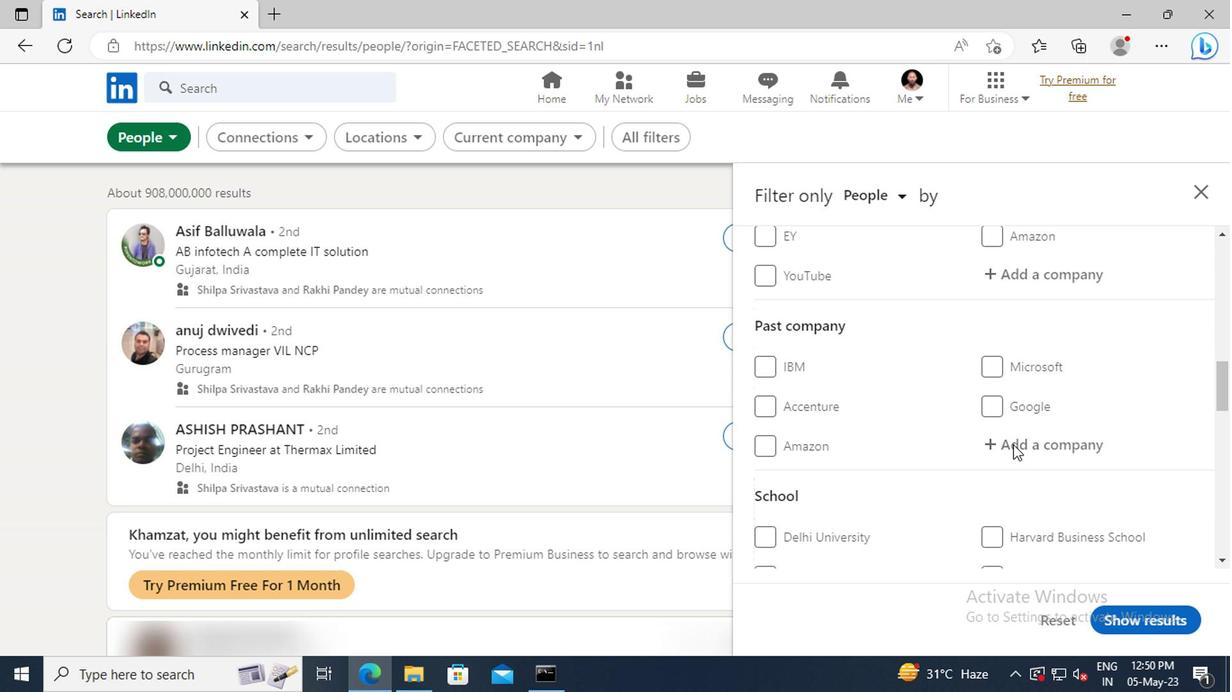 
Action: Mouse scrolled (843, 437) with delta (0, 0)
Screenshot: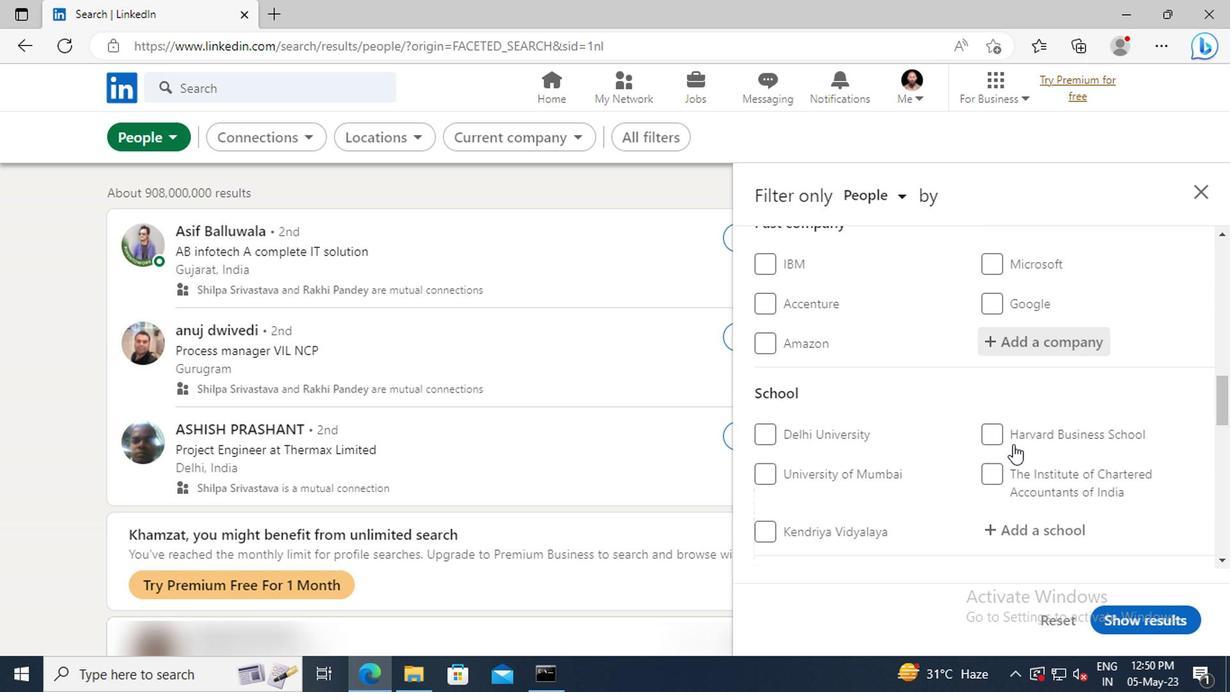 
Action: Mouse scrolled (843, 437) with delta (0, 0)
Screenshot: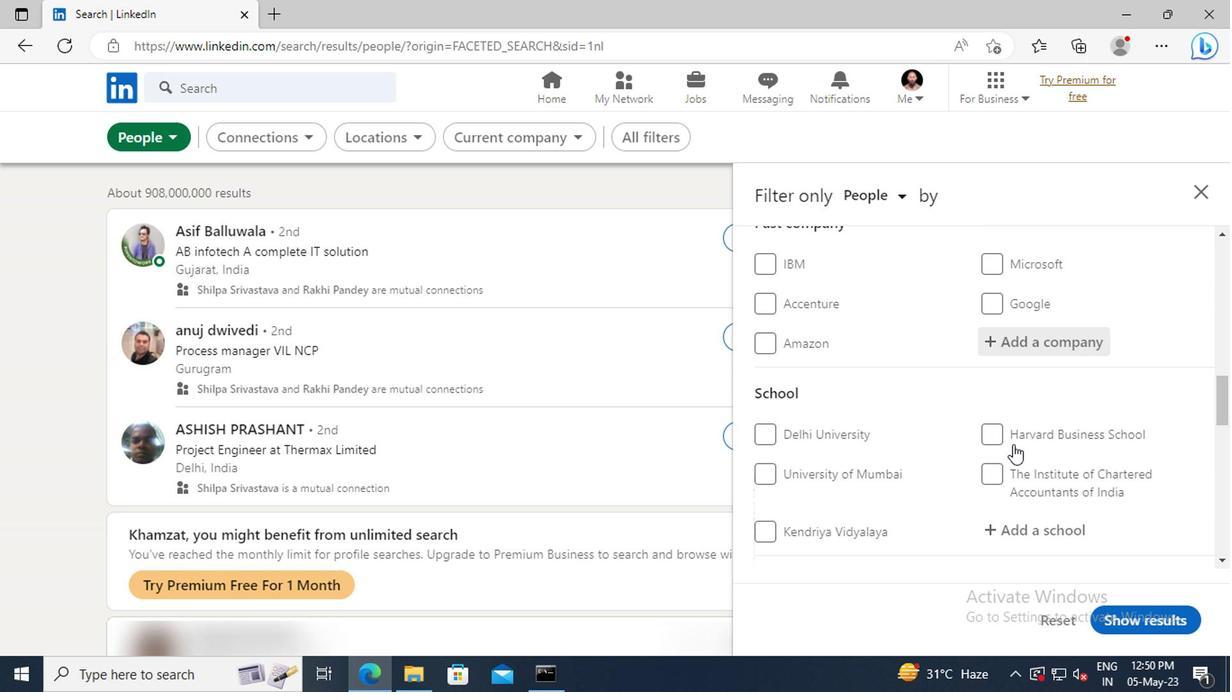 
Action: Mouse moved to (843, 432)
Screenshot: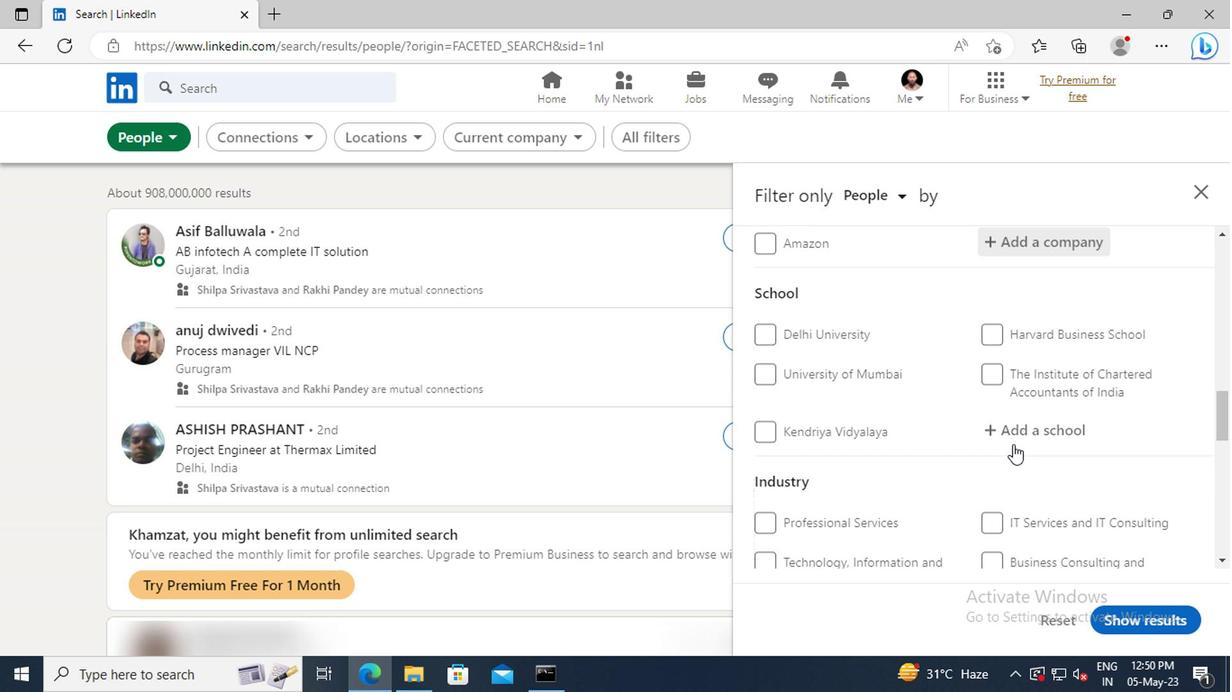 
Action: Mouse scrolled (843, 431) with delta (0, 0)
Screenshot: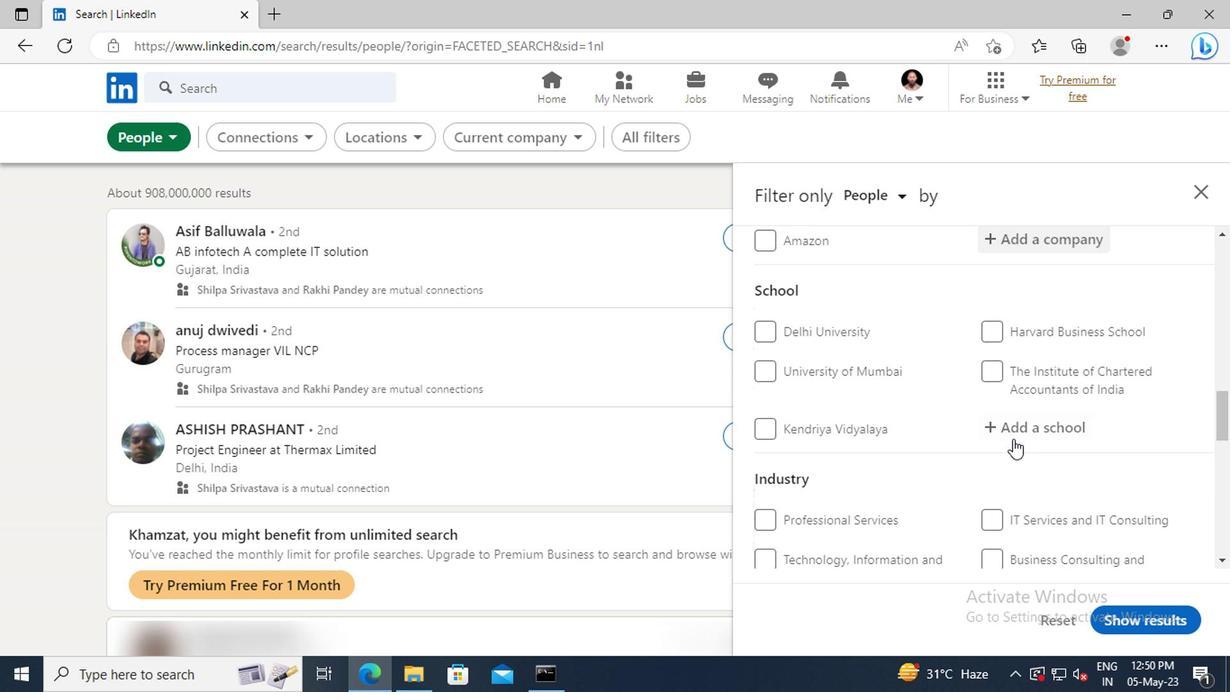
Action: Mouse scrolled (843, 431) with delta (0, 0)
Screenshot: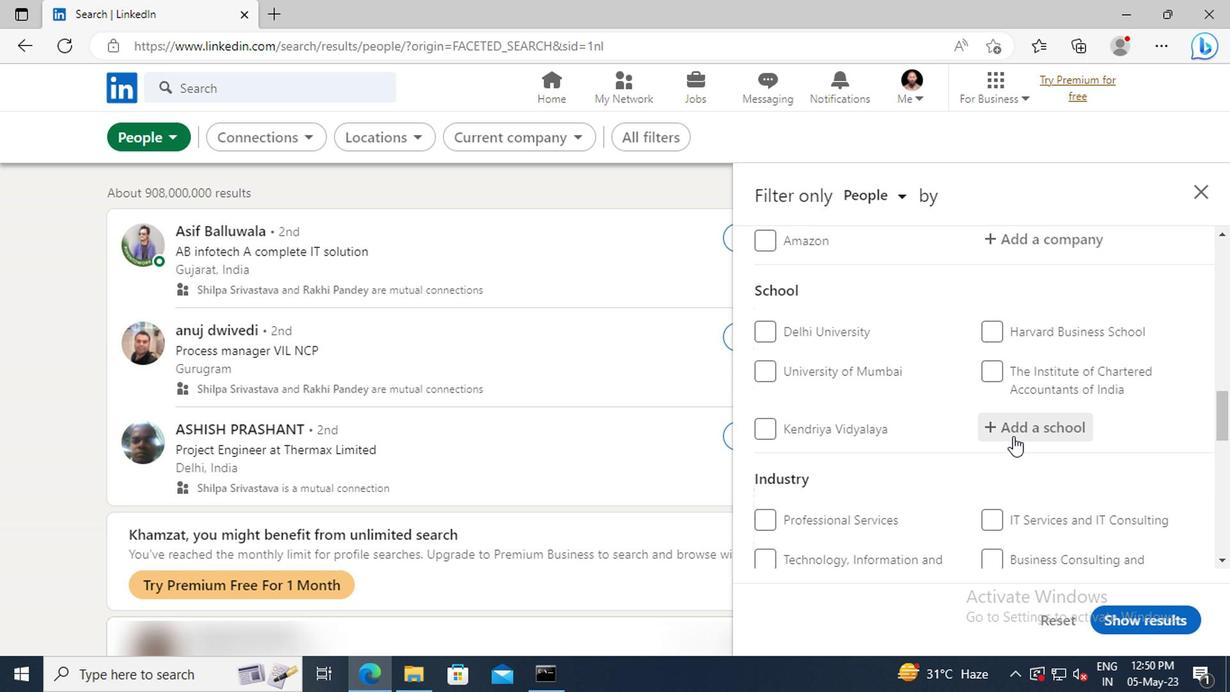 
Action: Mouse moved to (841, 421)
Screenshot: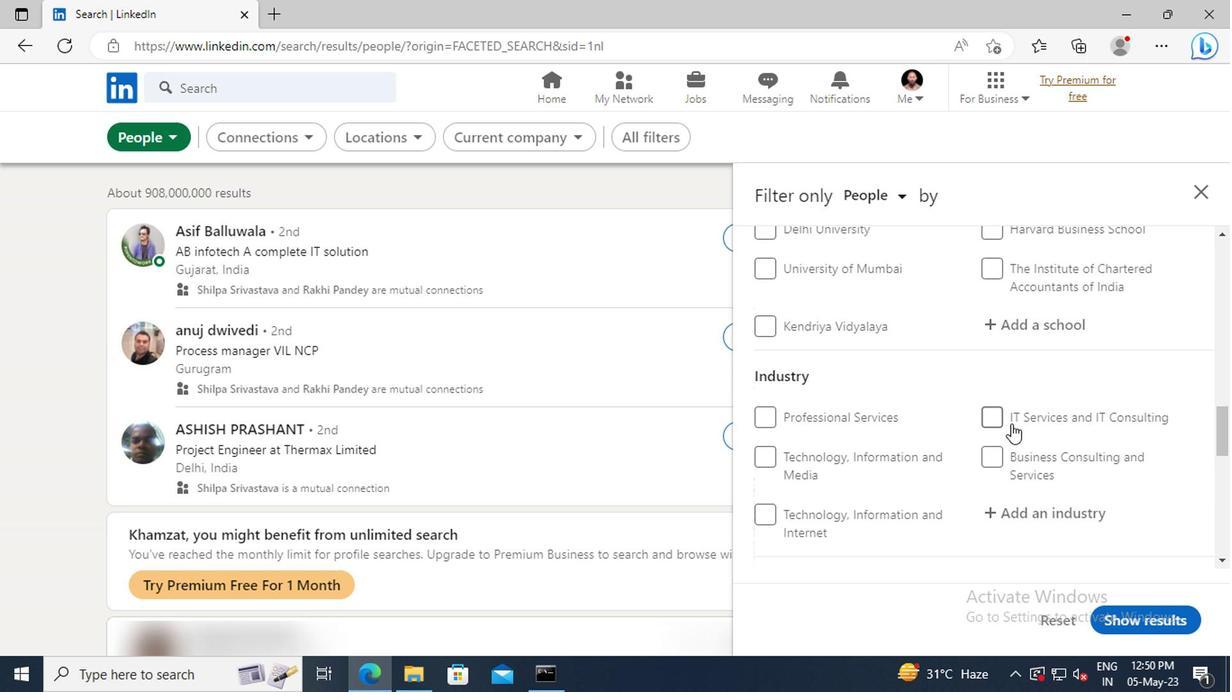 
Action: Mouse scrolled (841, 421) with delta (0, 0)
Screenshot: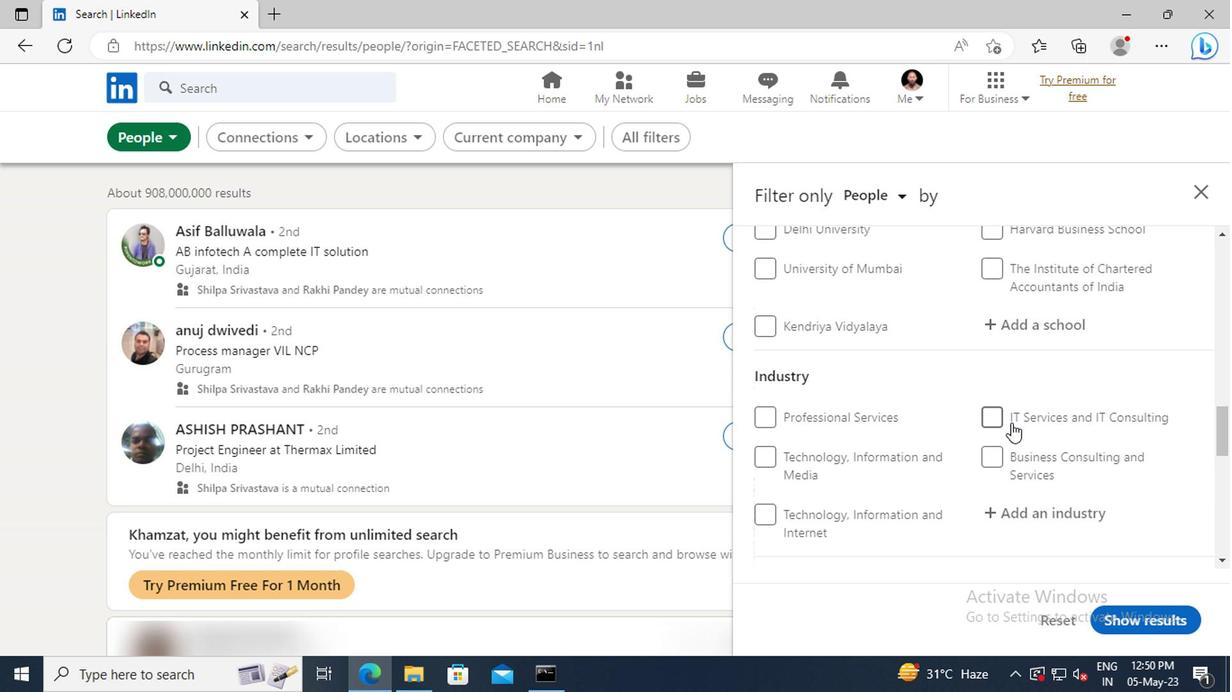 
Action: Mouse scrolled (841, 421) with delta (0, 0)
Screenshot: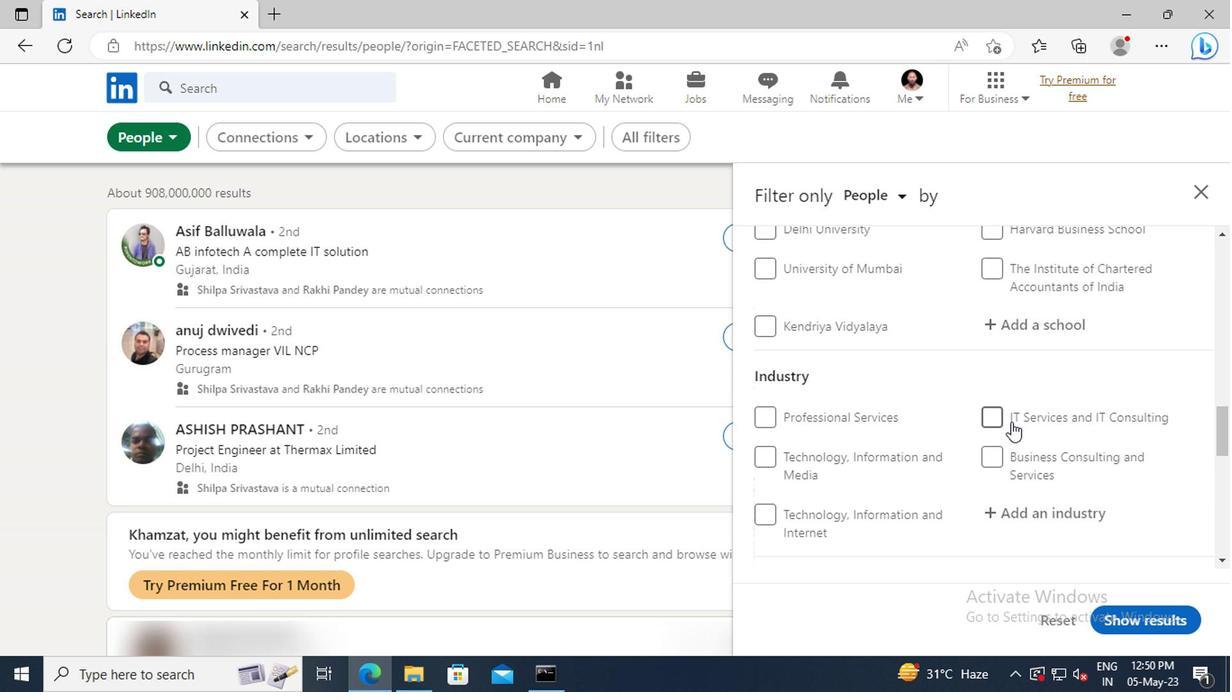 
Action: Mouse scrolled (841, 421) with delta (0, 0)
Screenshot: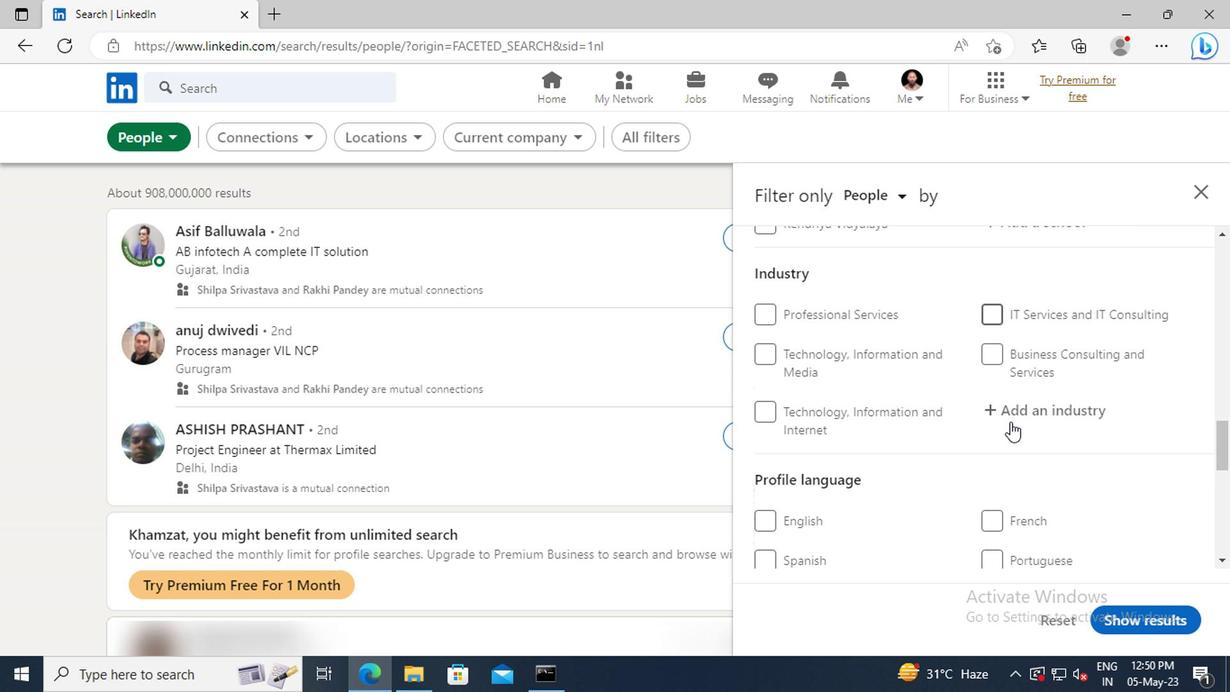 
Action: Mouse scrolled (841, 421) with delta (0, 0)
Screenshot: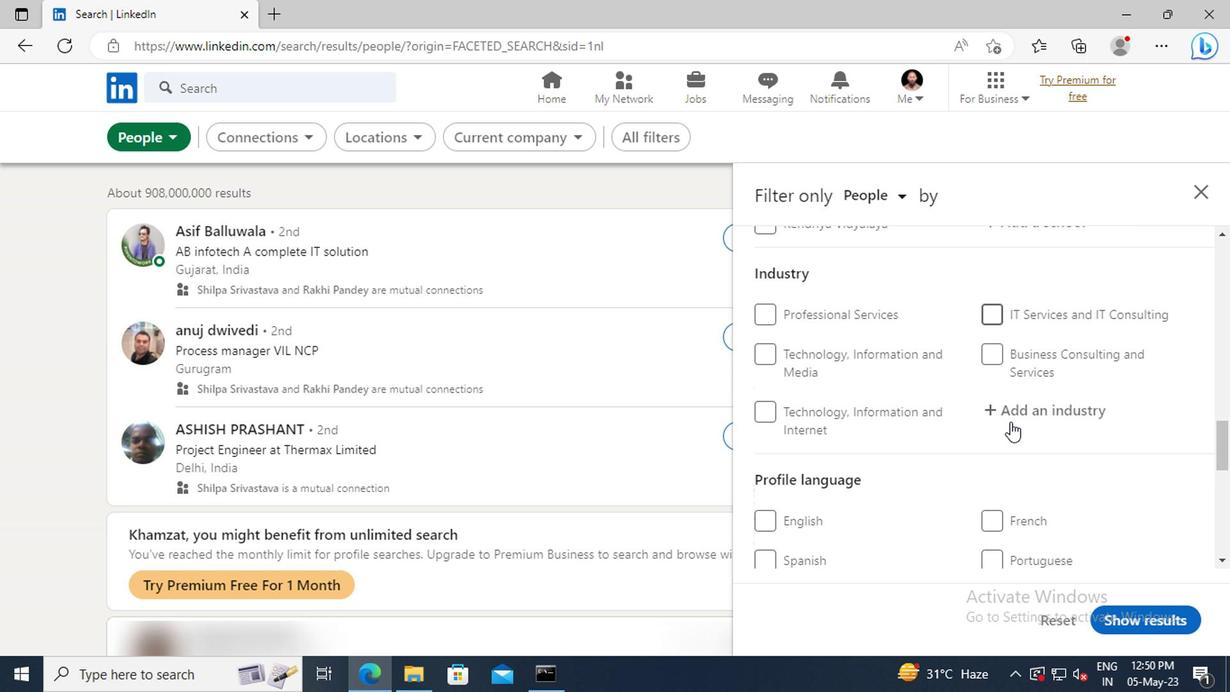 
Action: Mouse moved to (832, 419)
Screenshot: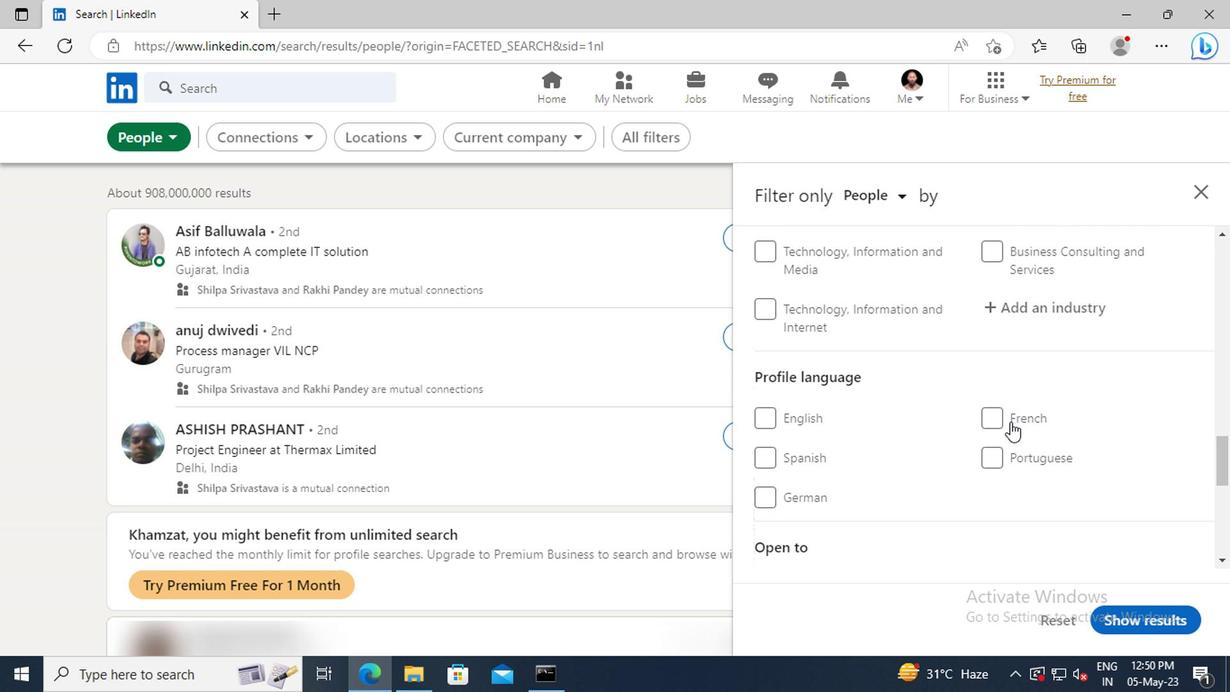 
Action: Mouse pressed left at (832, 419)
Screenshot: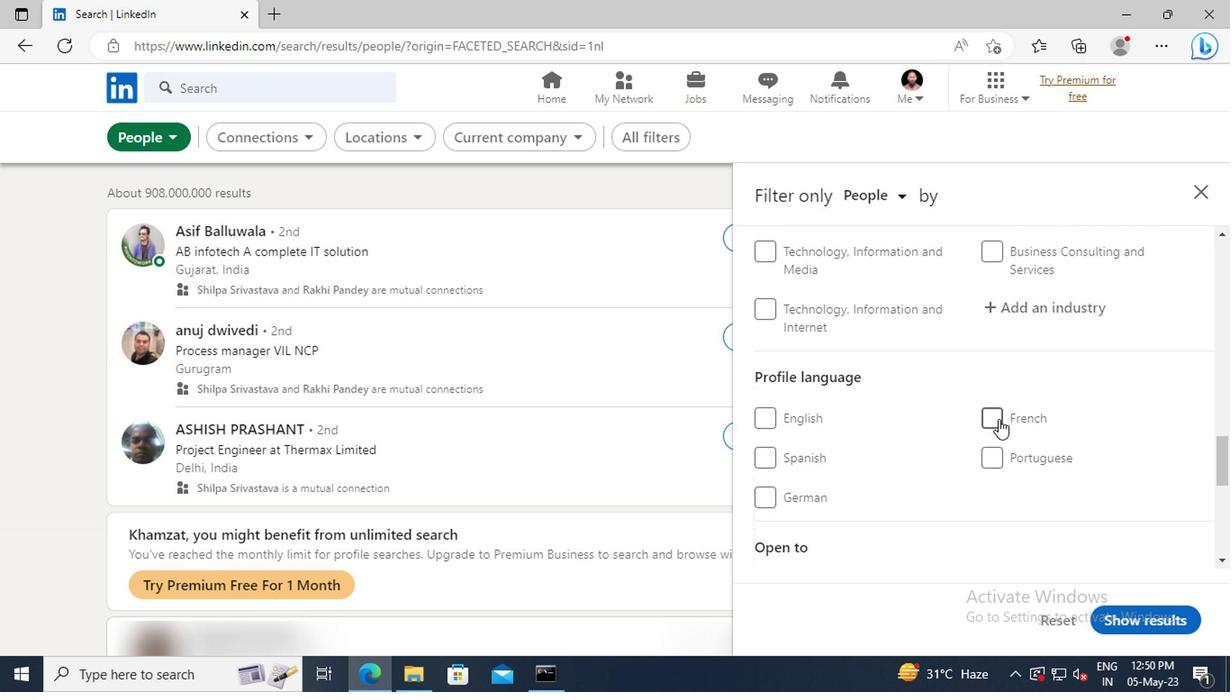 
Action: Mouse moved to (845, 417)
Screenshot: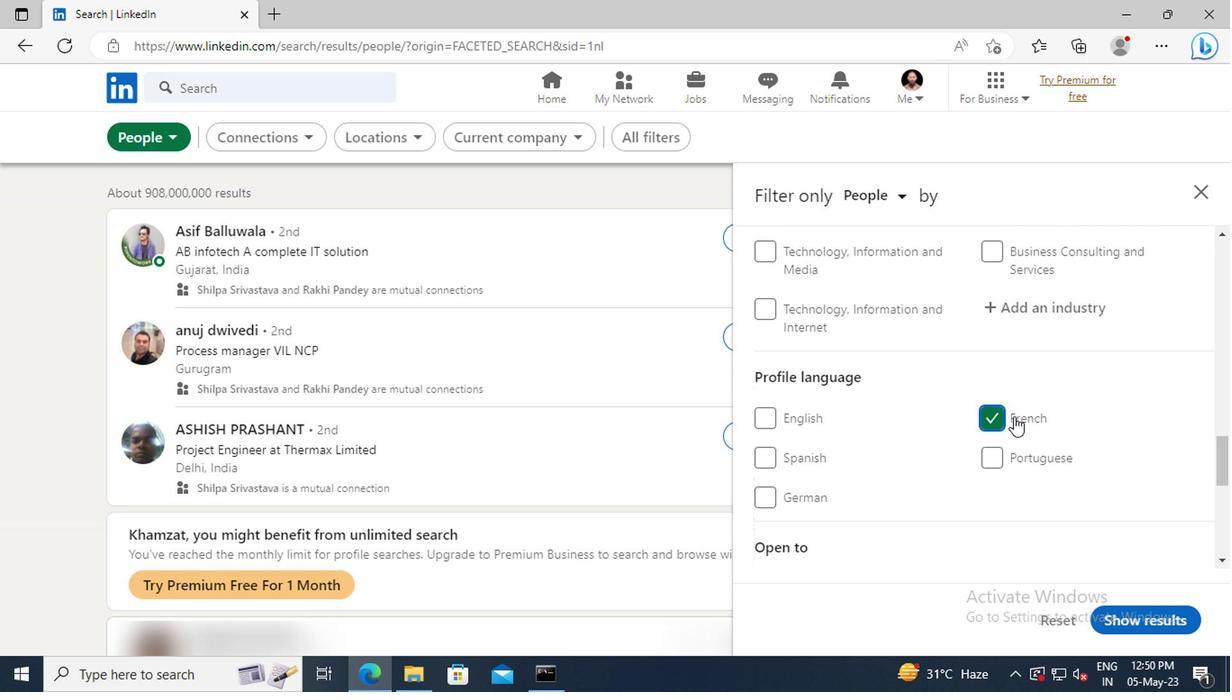 
Action: Mouse scrolled (845, 418) with delta (0, 0)
Screenshot: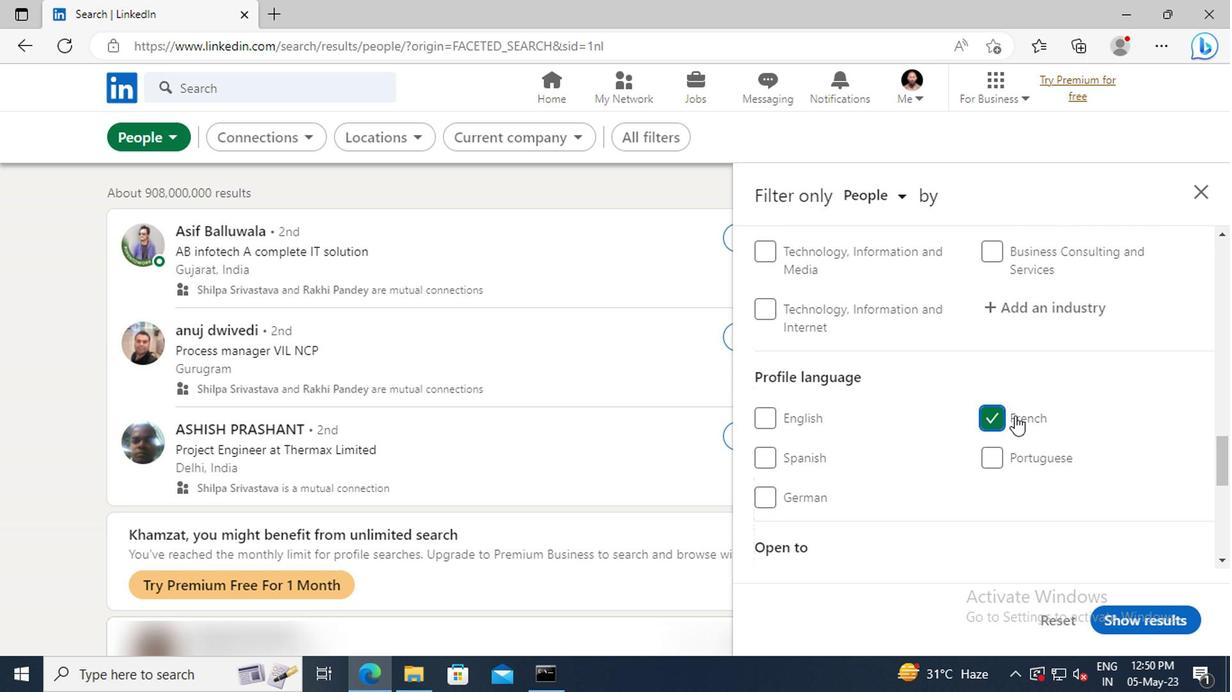 
Action: Mouse scrolled (845, 418) with delta (0, 0)
Screenshot: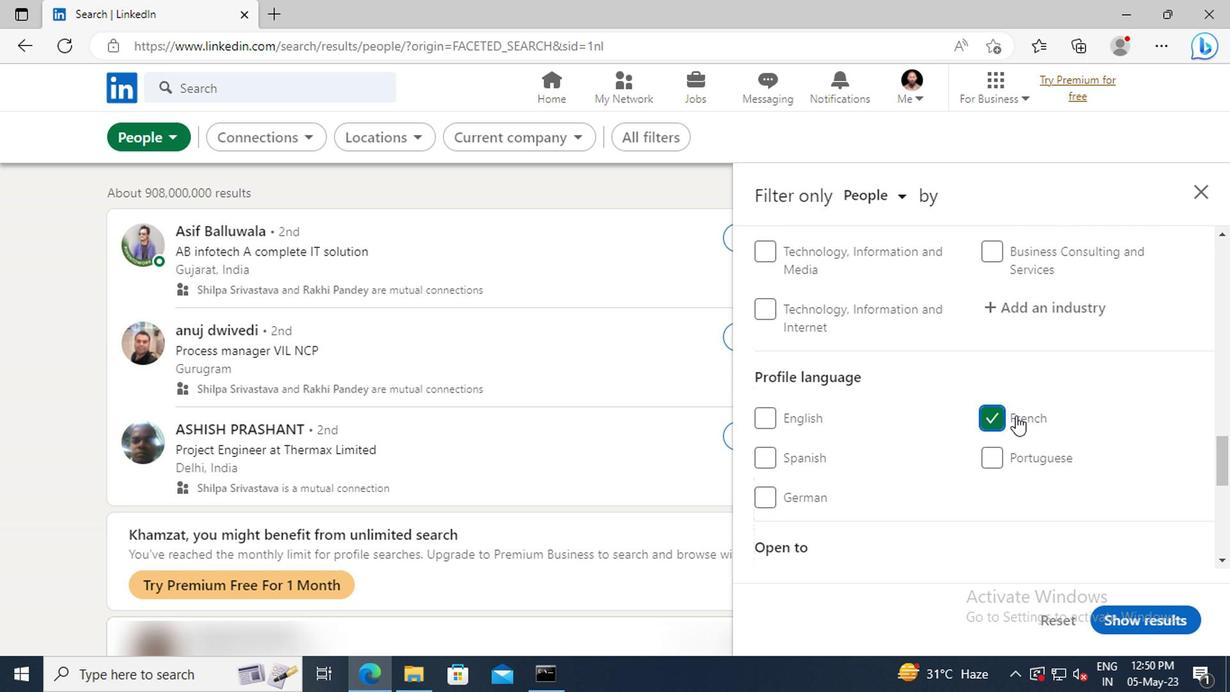 
Action: Mouse scrolled (845, 418) with delta (0, 0)
Screenshot: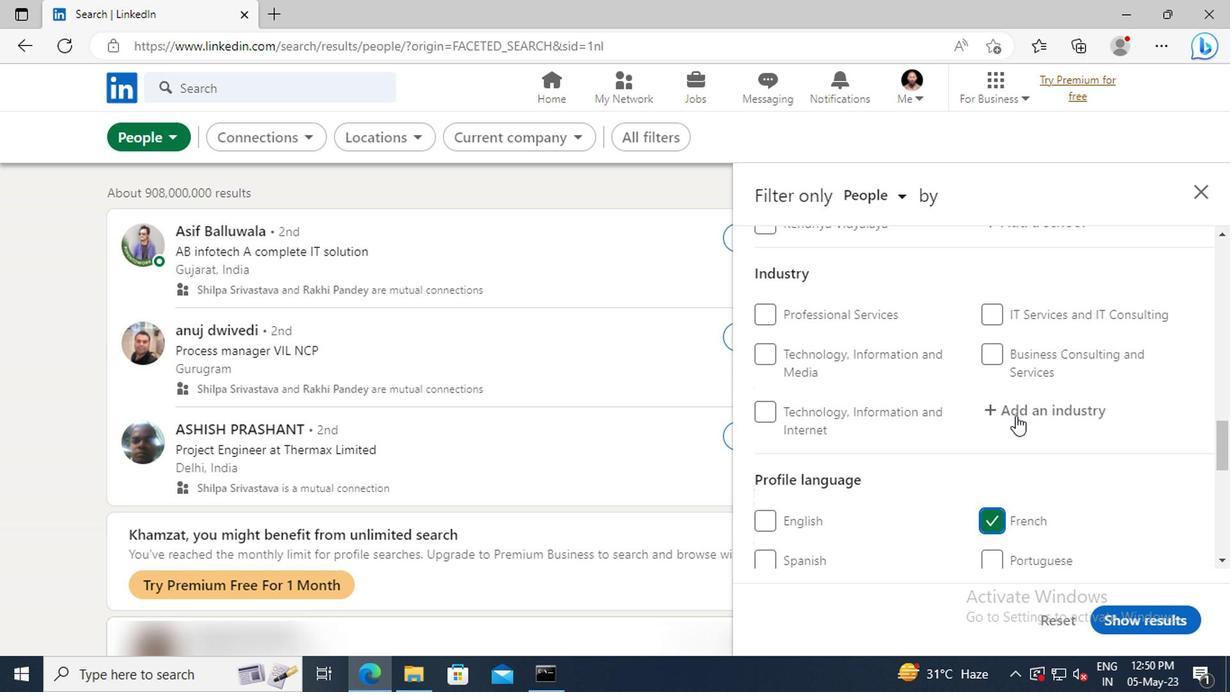 
Action: Mouse scrolled (845, 418) with delta (0, 0)
Screenshot: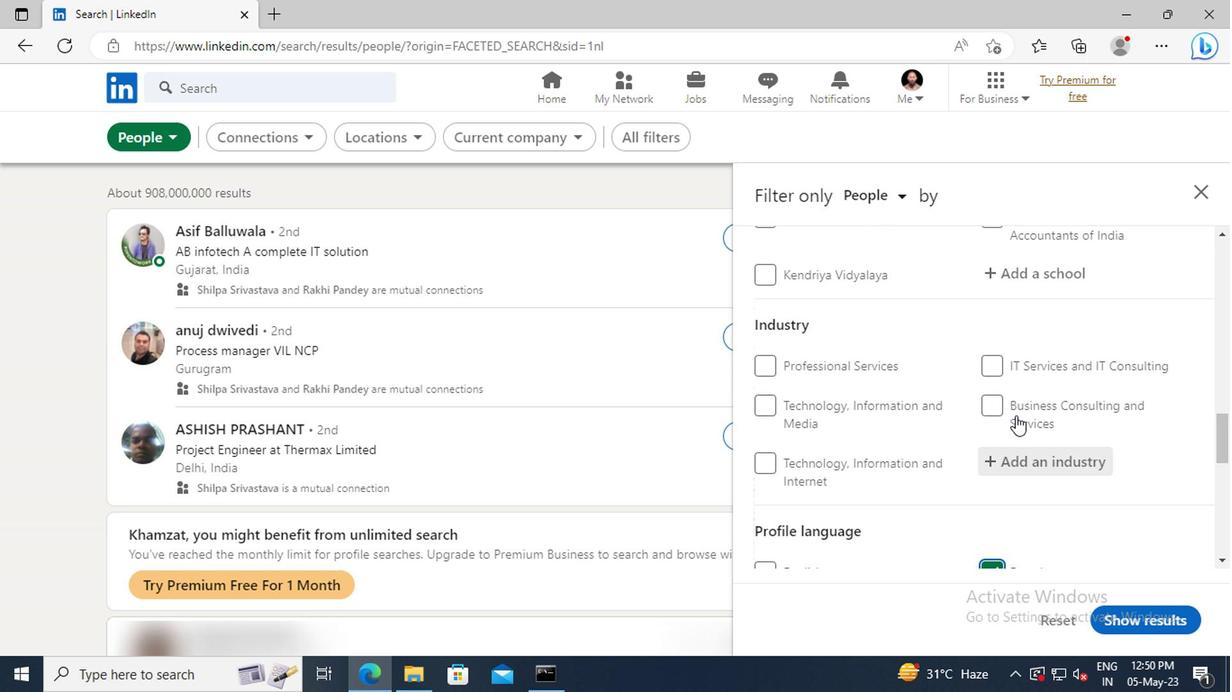 
Action: Mouse scrolled (845, 418) with delta (0, 0)
Screenshot: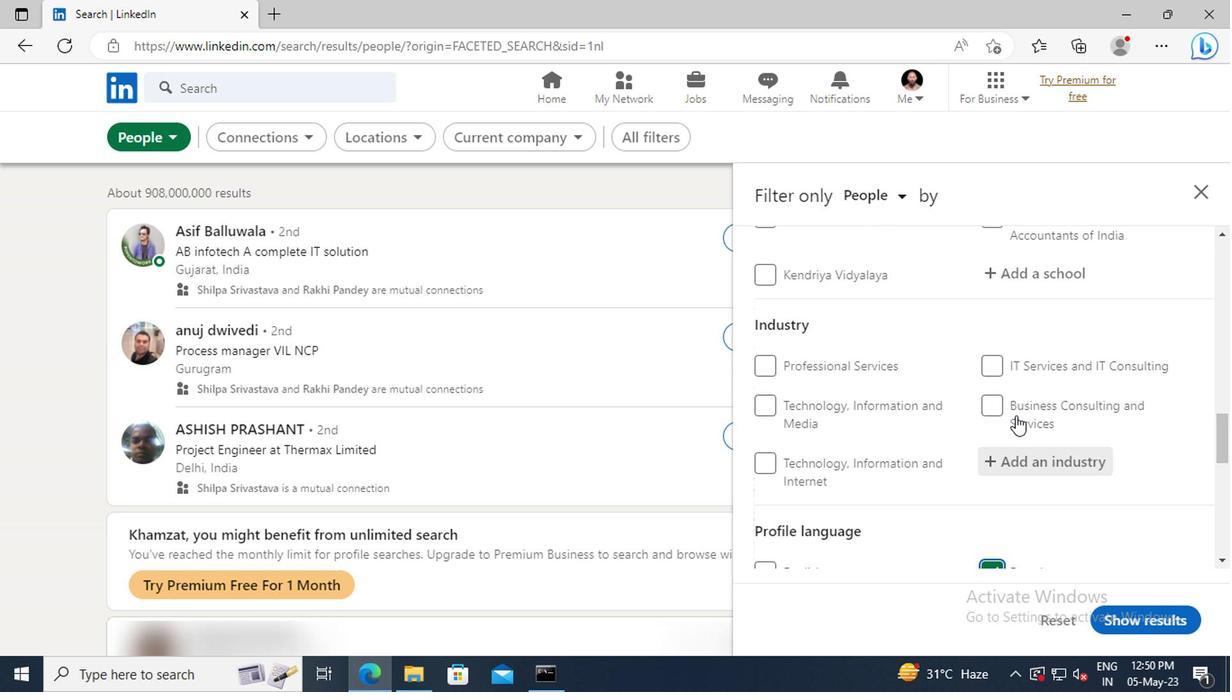 
Action: Mouse scrolled (845, 418) with delta (0, 0)
Screenshot: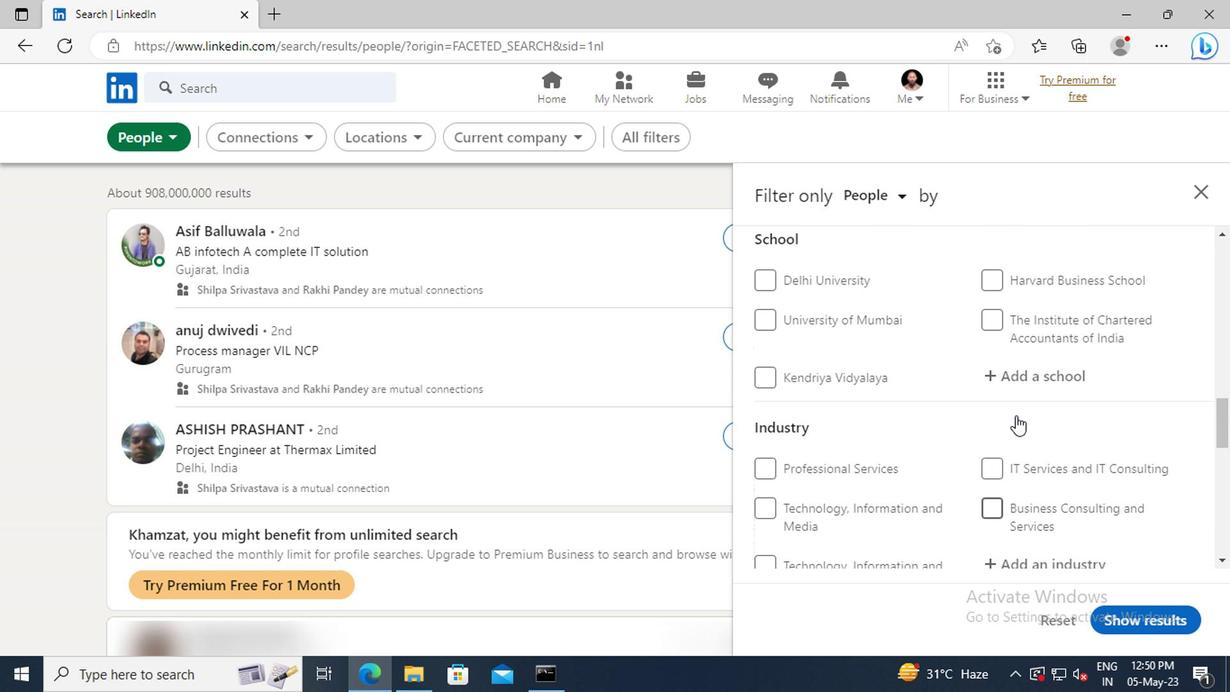 
Action: Mouse scrolled (845, 418) with delta (0, 0)
Screenshot: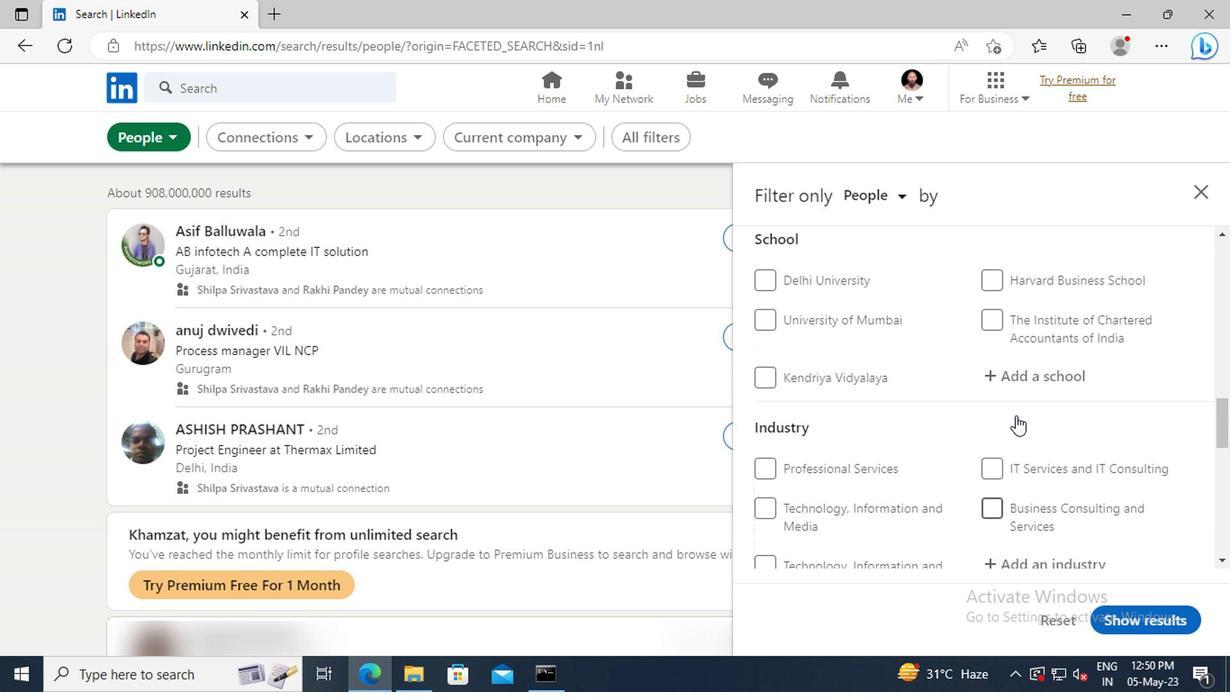 
Action: Mouse moved to (844, 417)
Screenshot: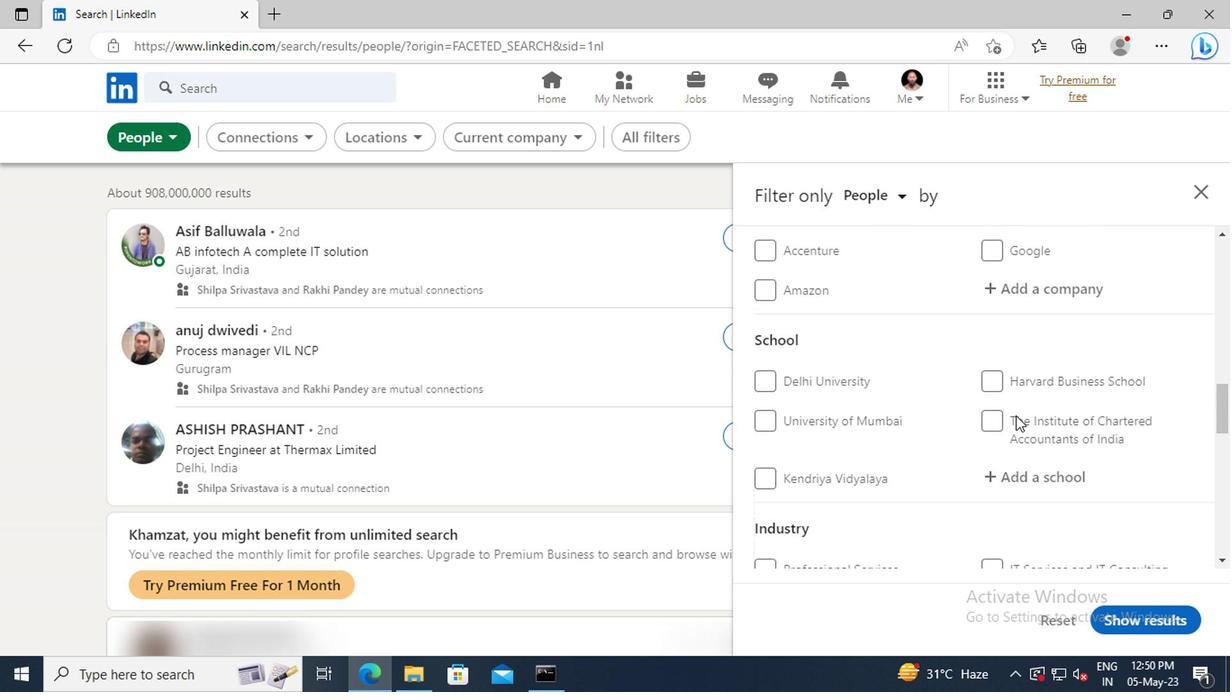 
Action: Mouse scrolled (844, 418) with delta (0, 0)
Screenshot: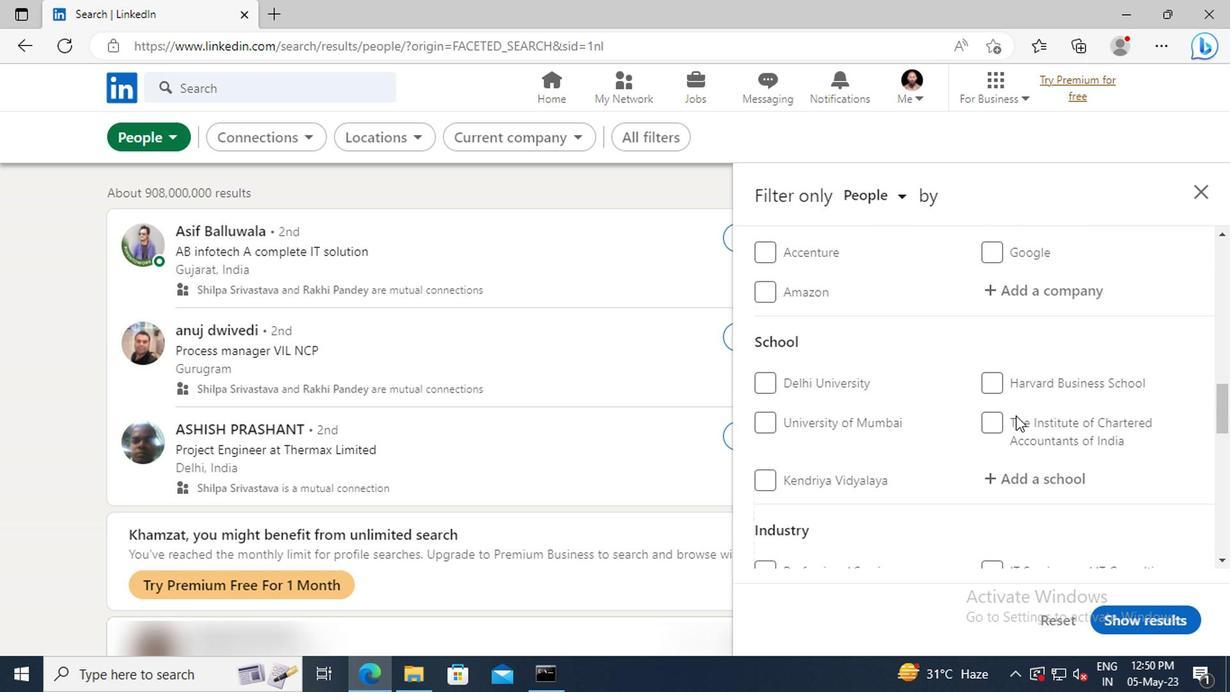 
Action: Mouse scrolled (844, 418) with delta (0, 0)
Screenshot: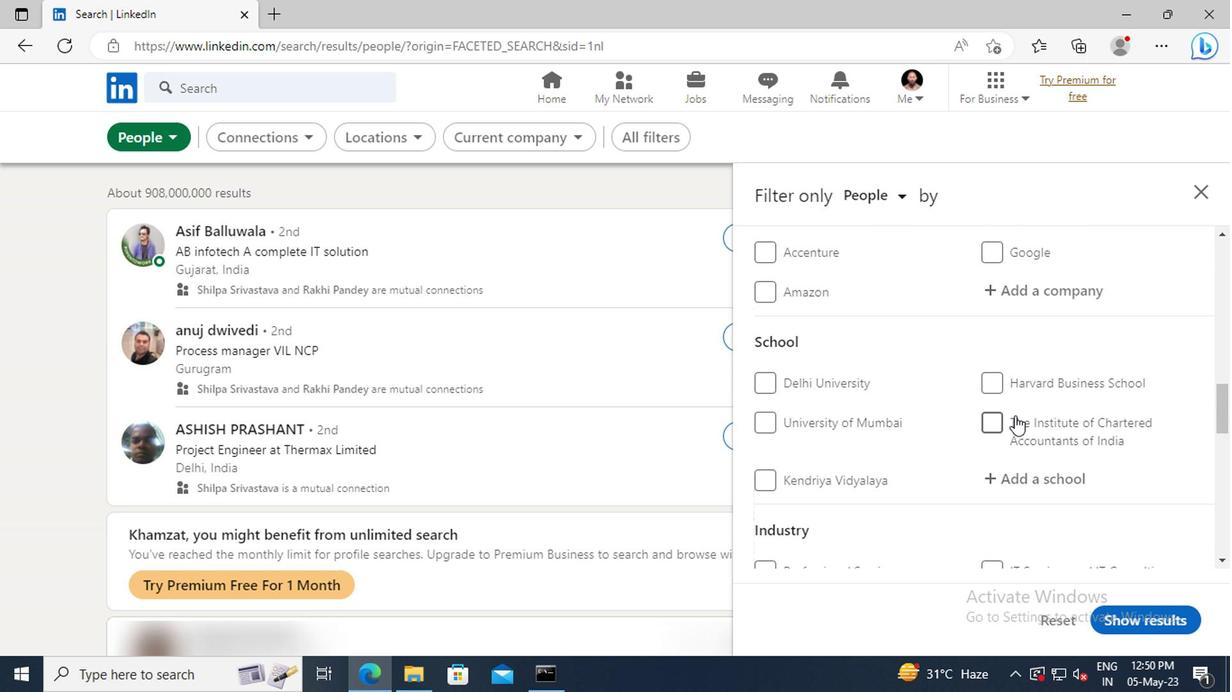 
Action: Mouse scrolled (844, 418) with delta (0, 0)
Screenshot: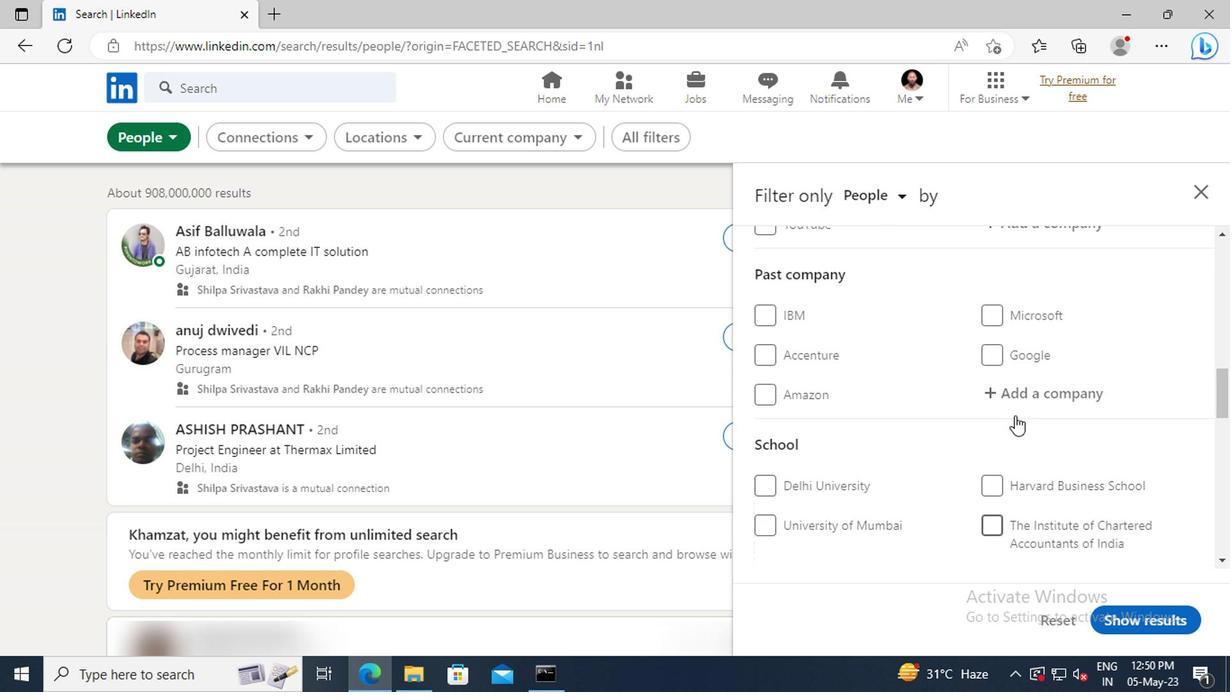 
Action: Mouse scrolled (844, 418) with delta (0, 0)
Screenshot: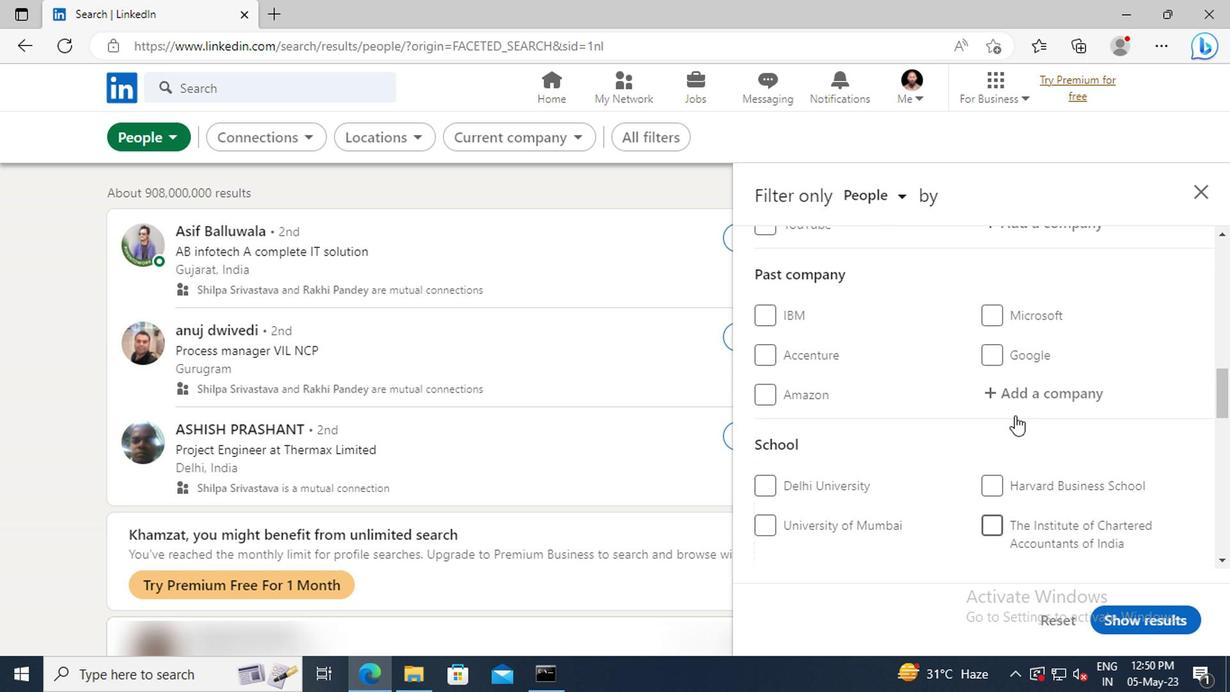 
Action: Mouse scrolled (844, 418) with delta (0, 0)
Screenshot: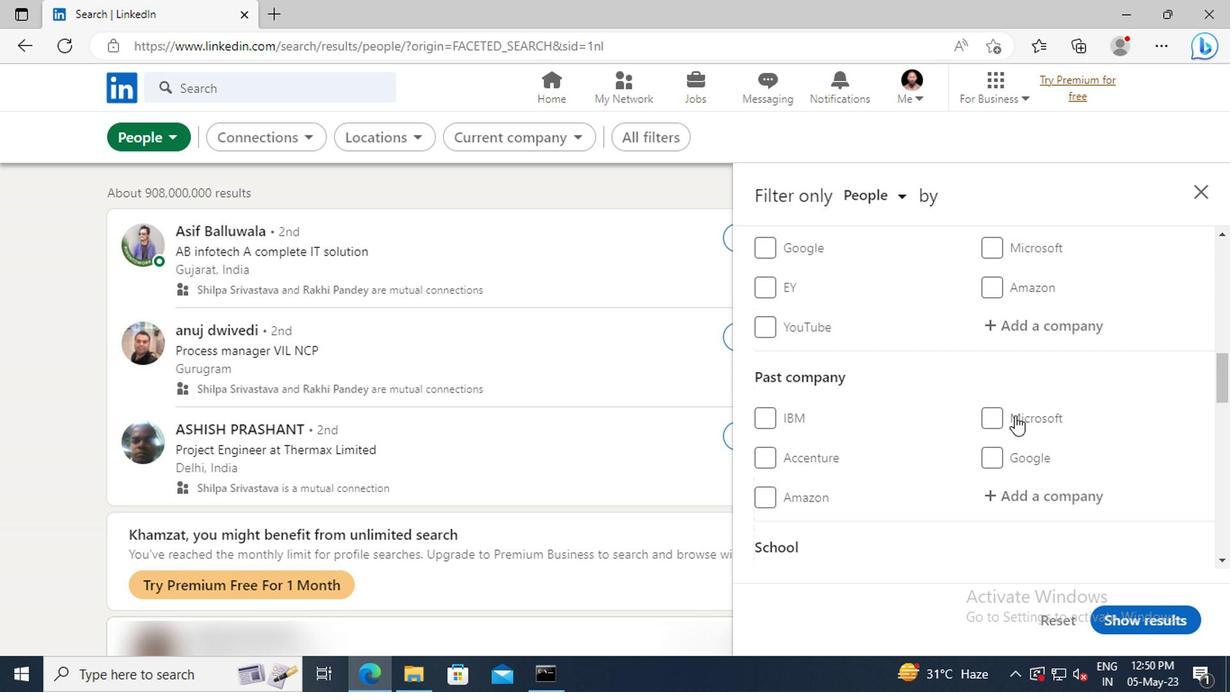 
Action: Mouse moved to (841, 392)
Screenshot: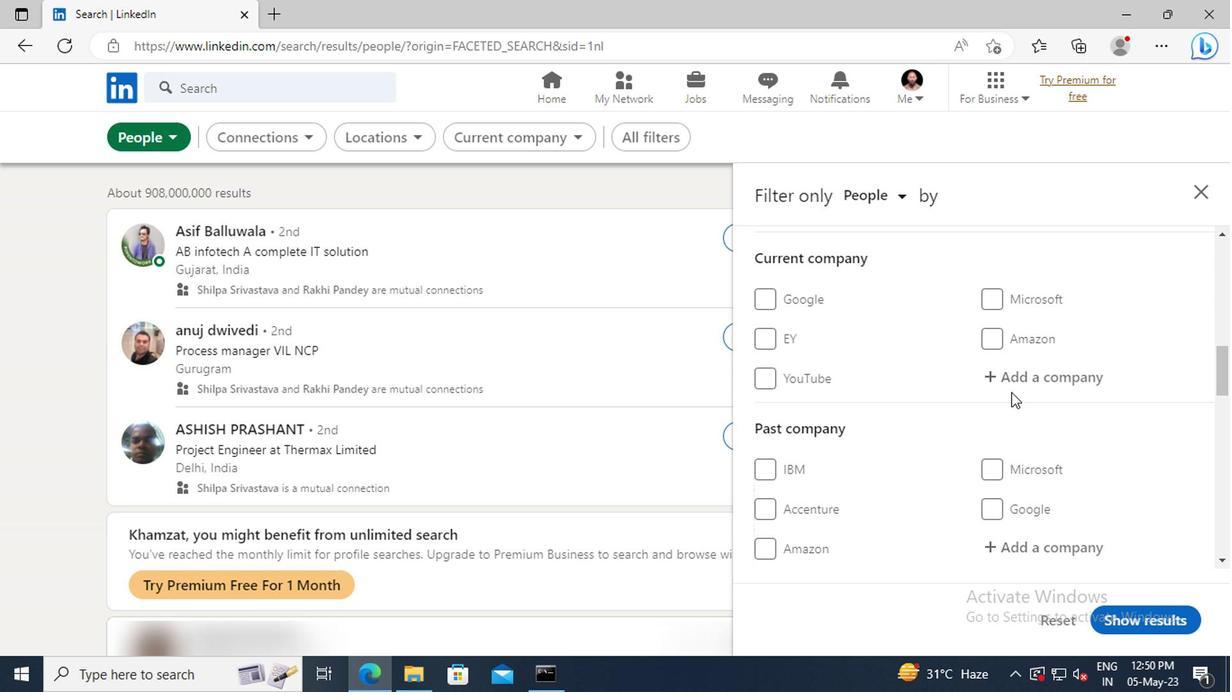 
Action: Mouse pressed left at (841, 392)
Screenshot: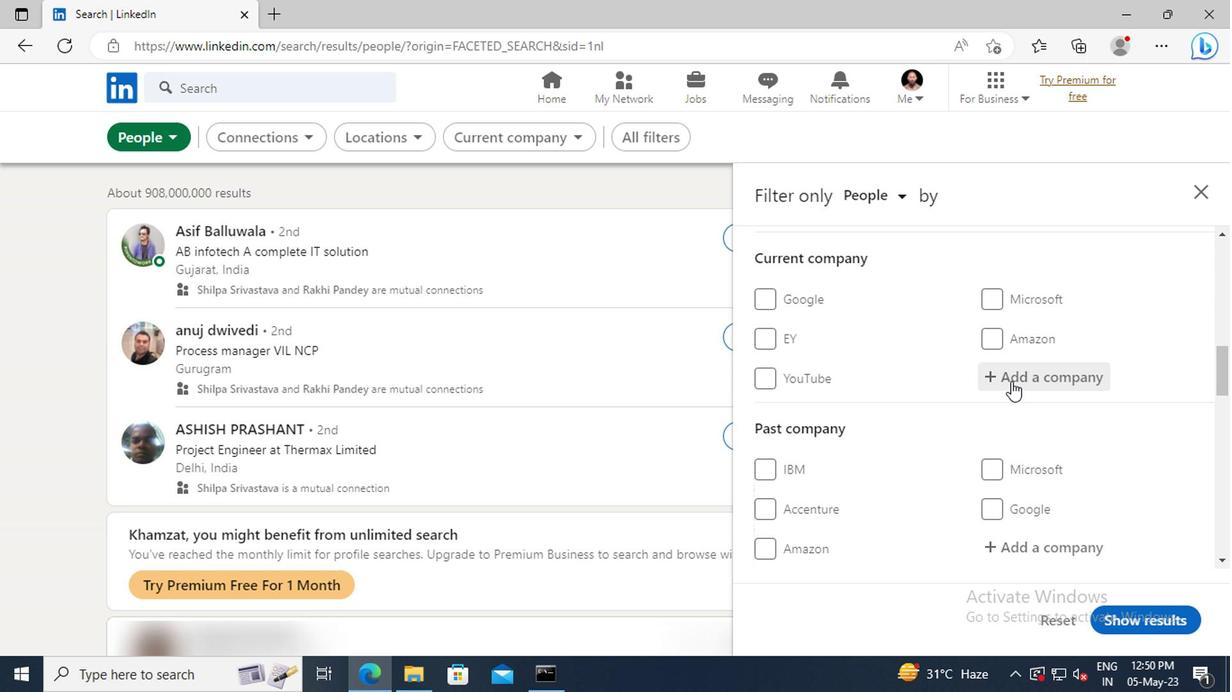 
Action: Mouse moved to (841, 391)
Screenshot: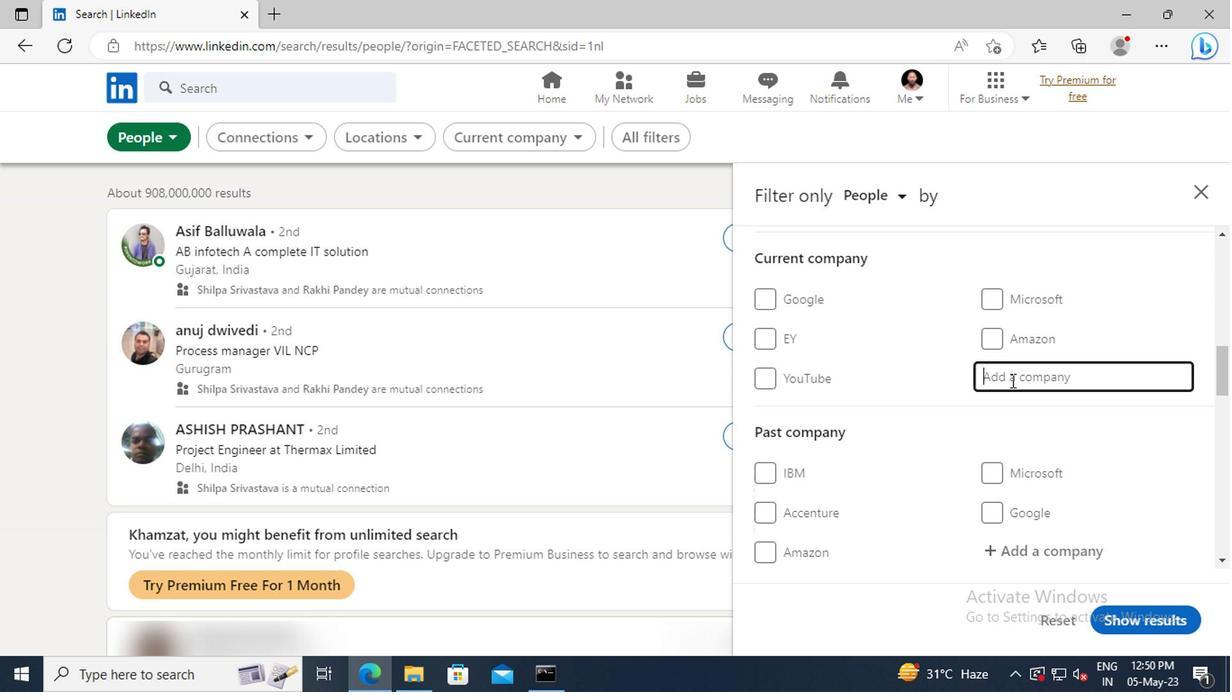 
Action: Key pressed <Key.shift>POWER<Key.space><Key.shift>GRID<Key.space><Key.shift>CO
Screenshot: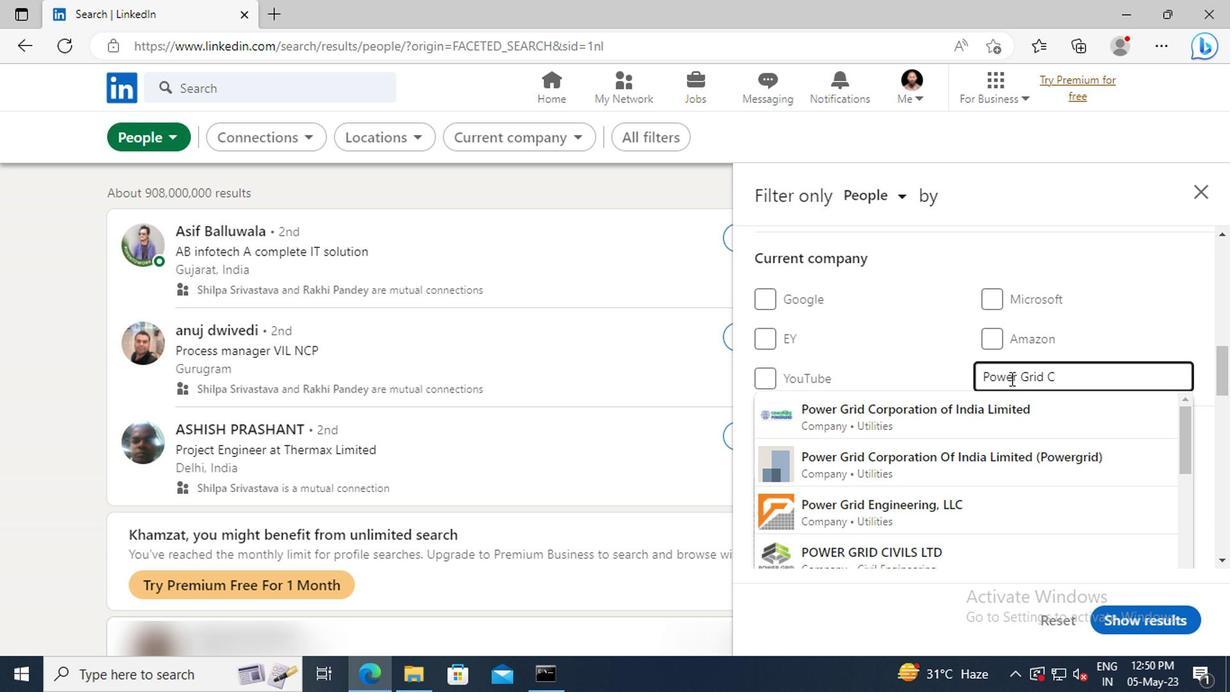 
Action: Mouse moved to (837, 408)
Screenshot: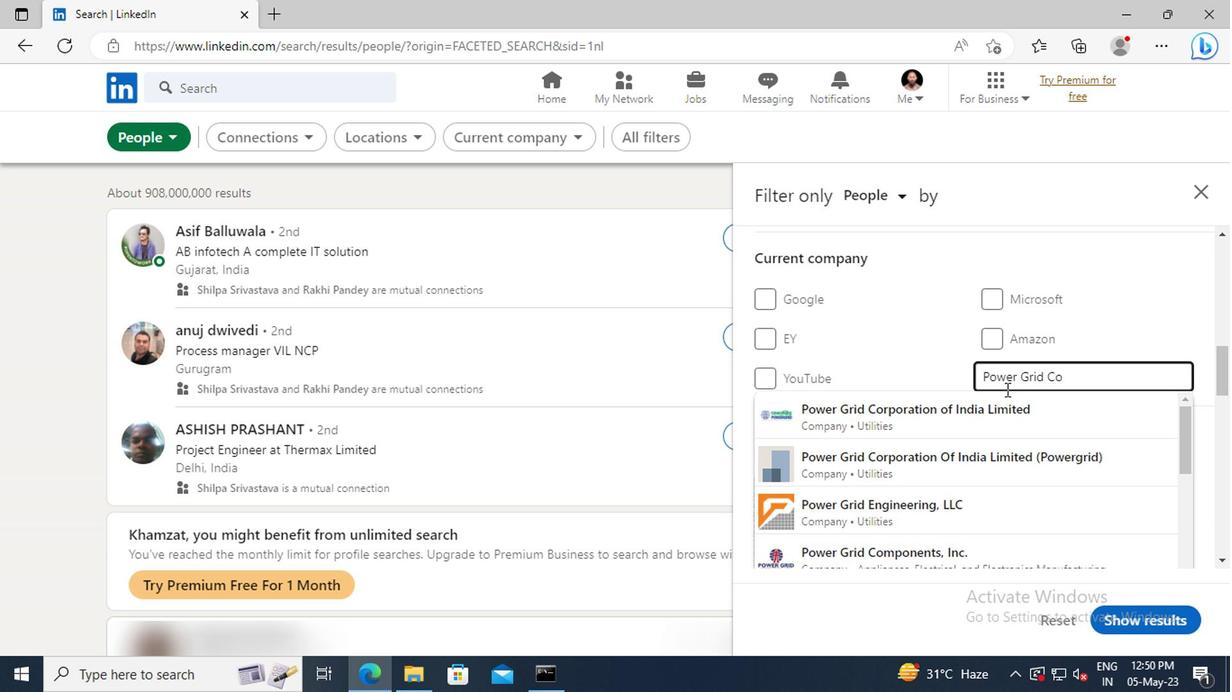 
Action: Mouse pressed left at (837, 408)
Screenshot: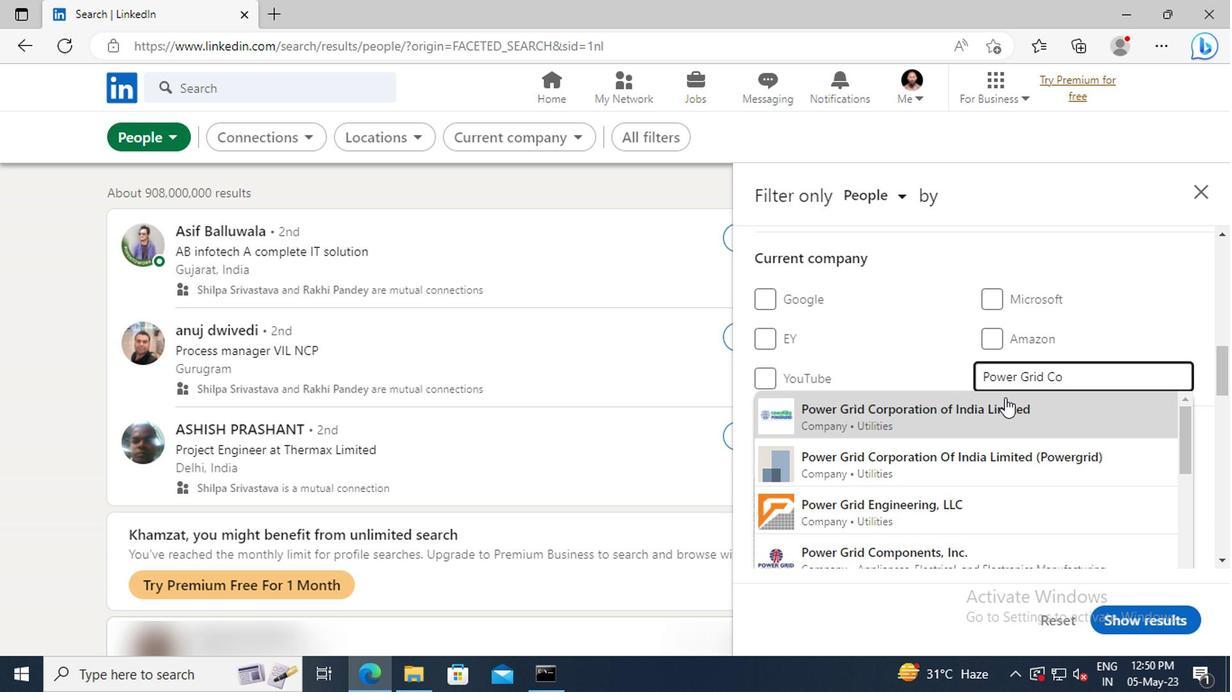 
Action: Mouse scrolled (837, 407) with delta (0, 0)
Screenshot: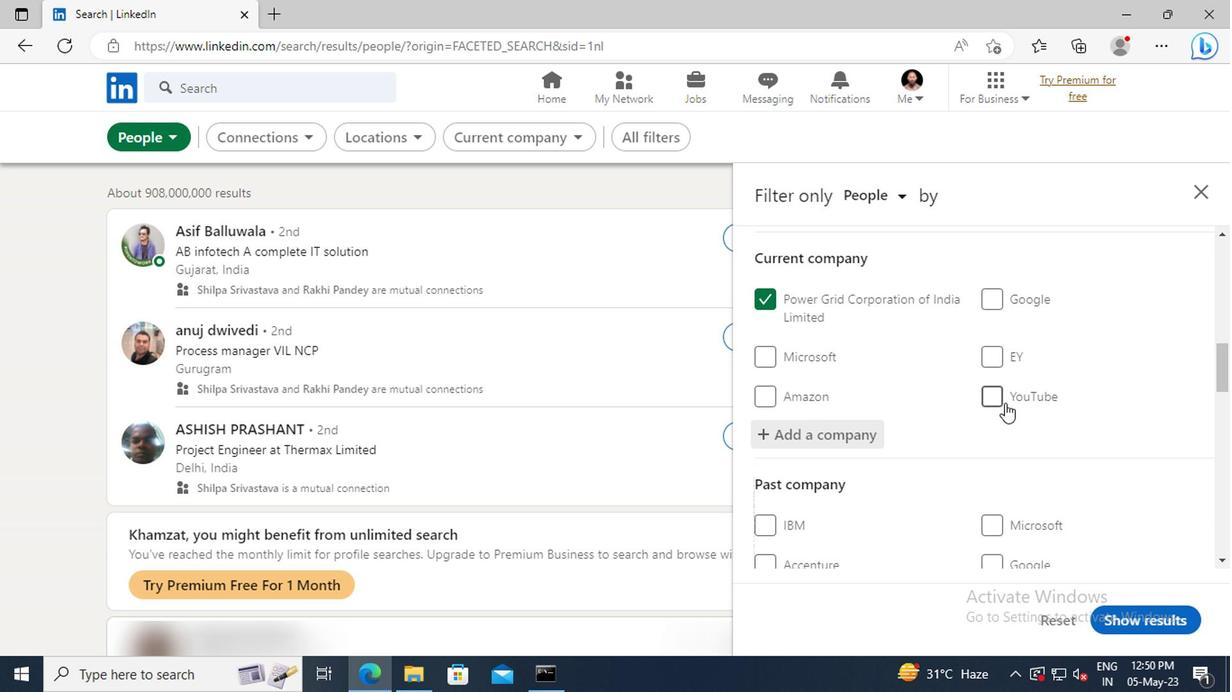 
Action: Mouse scrolled (837, 407) with delta (0, 0)
Screenshot: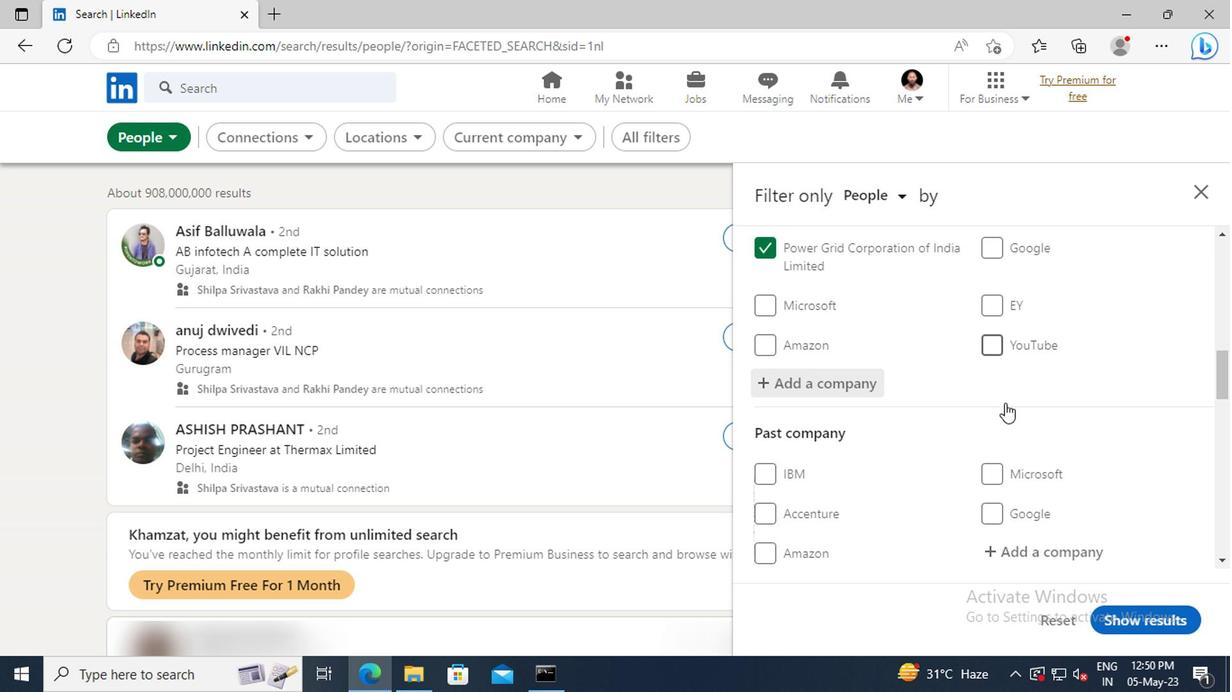 
Action: Mouse scrolled (837, 407) with delta (0, 0)
Screenshot: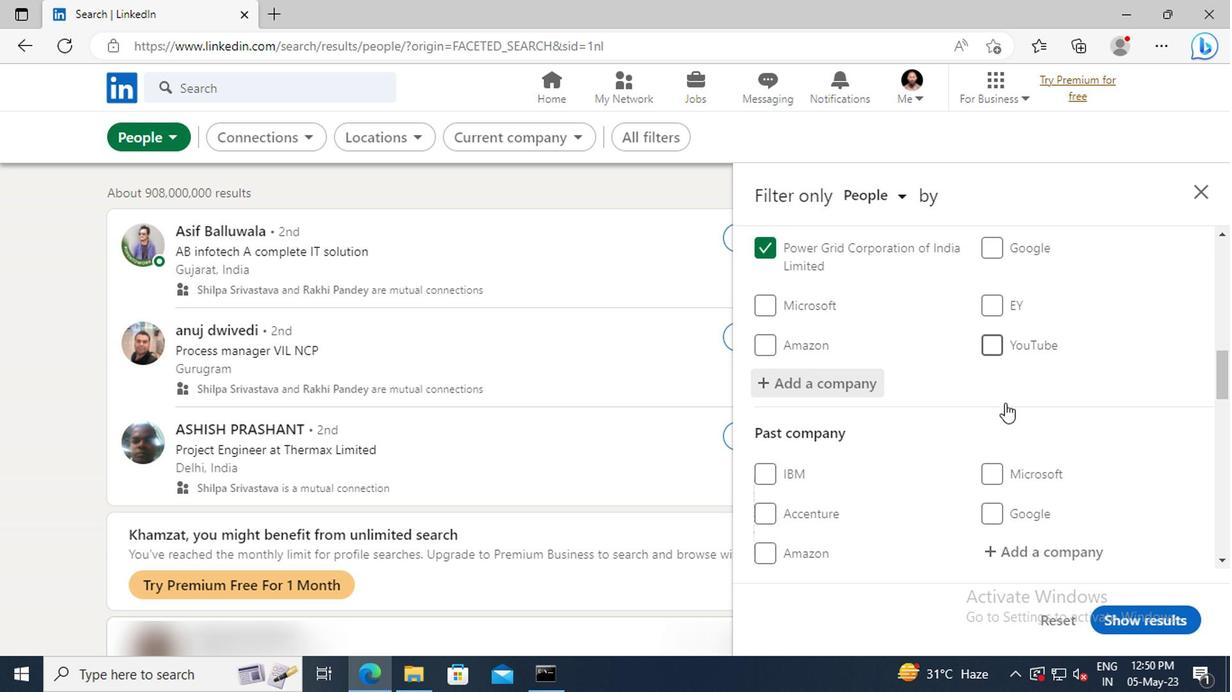 
Action: Mouse scrolled (837, 407) with delta (0, 0)
Screenshot: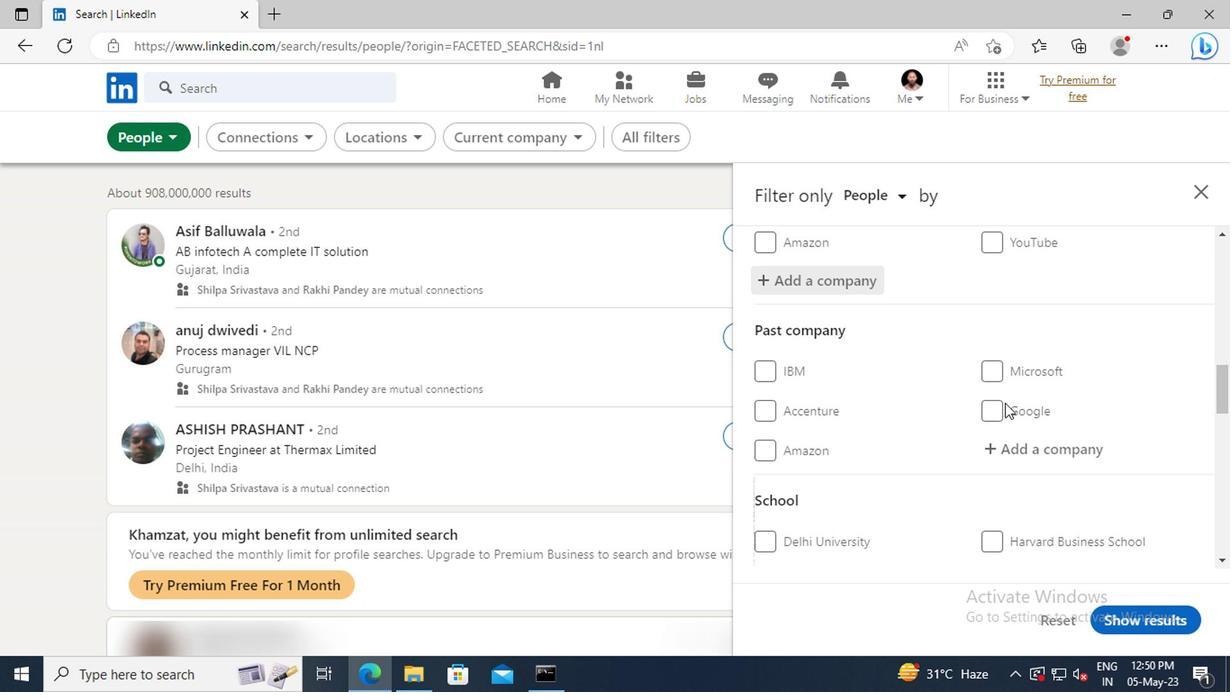 
Action: Mouse scrolled (837, 407) with delta (0, 0)
Screenshot: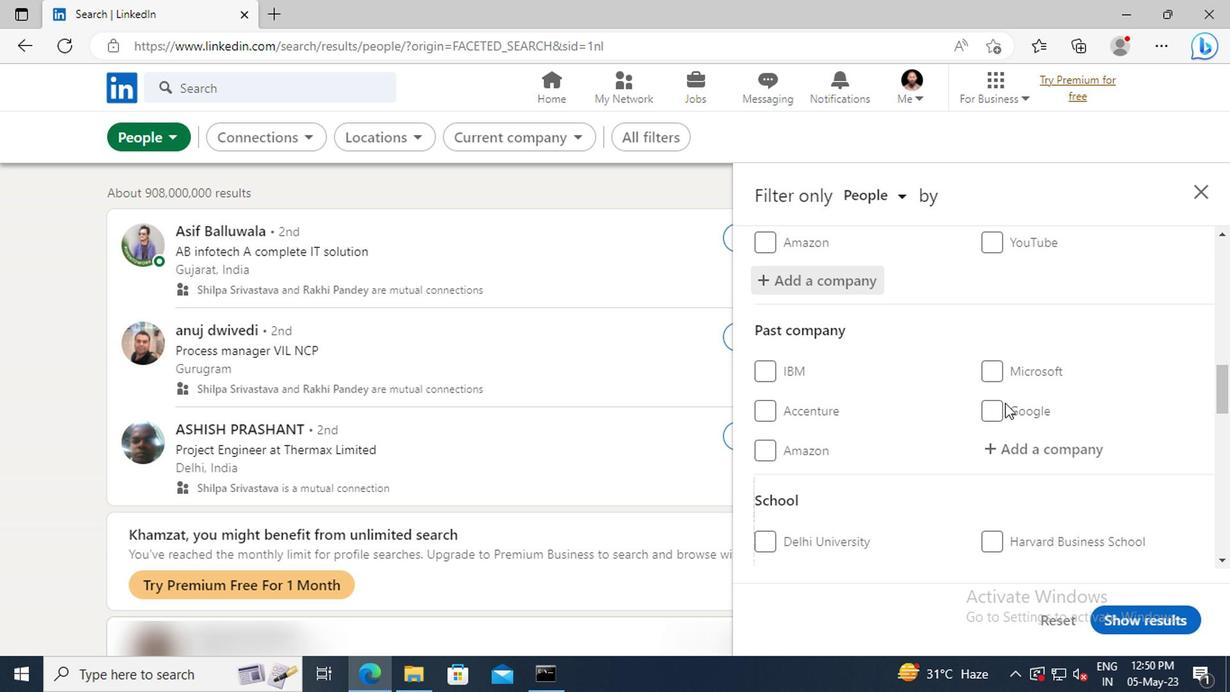
Action: Mouse scrolled (837, 407) with delta (0, 0)
Screenshot: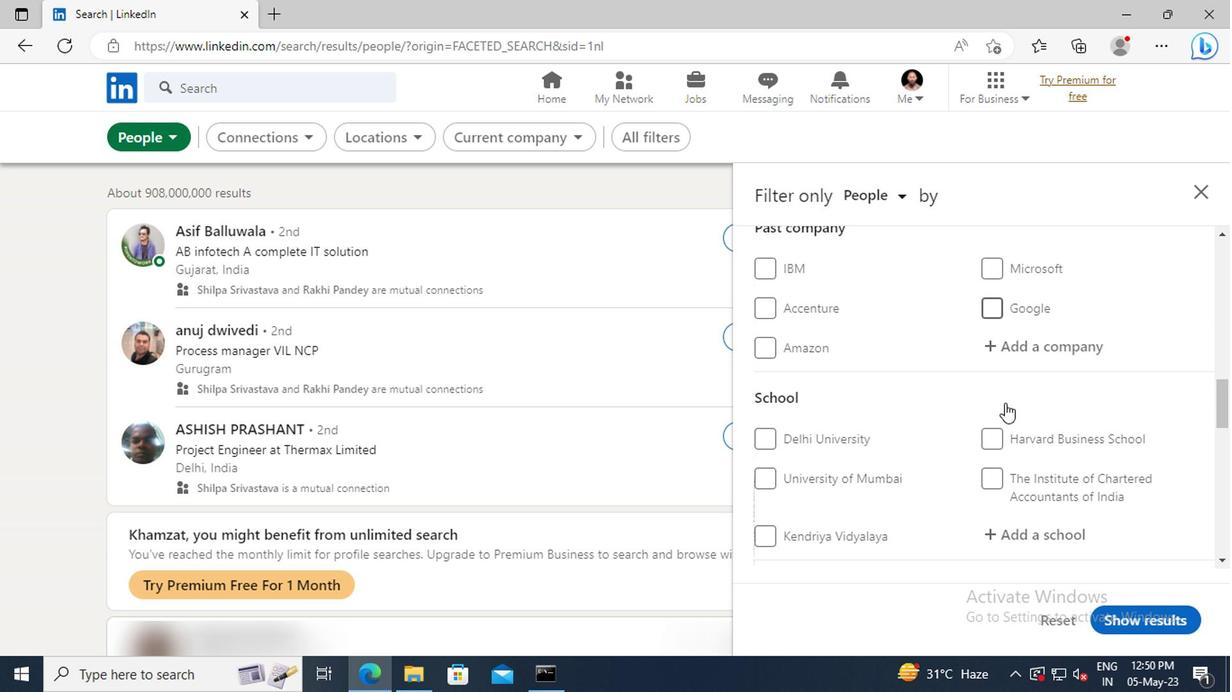 
Action: Mouse scrolled (837, 407) with delta (0, 0)
Screenshot: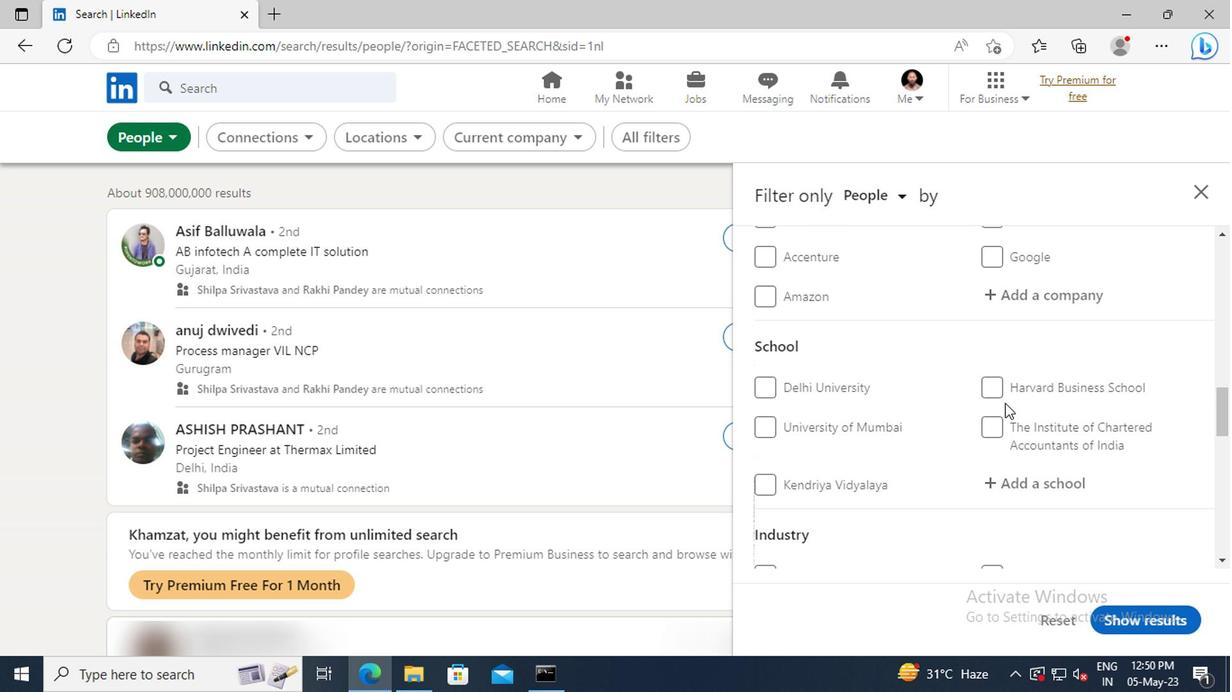 
Action: Mouse scrolled (837, 407) with delta (0, 0)
Screenshot: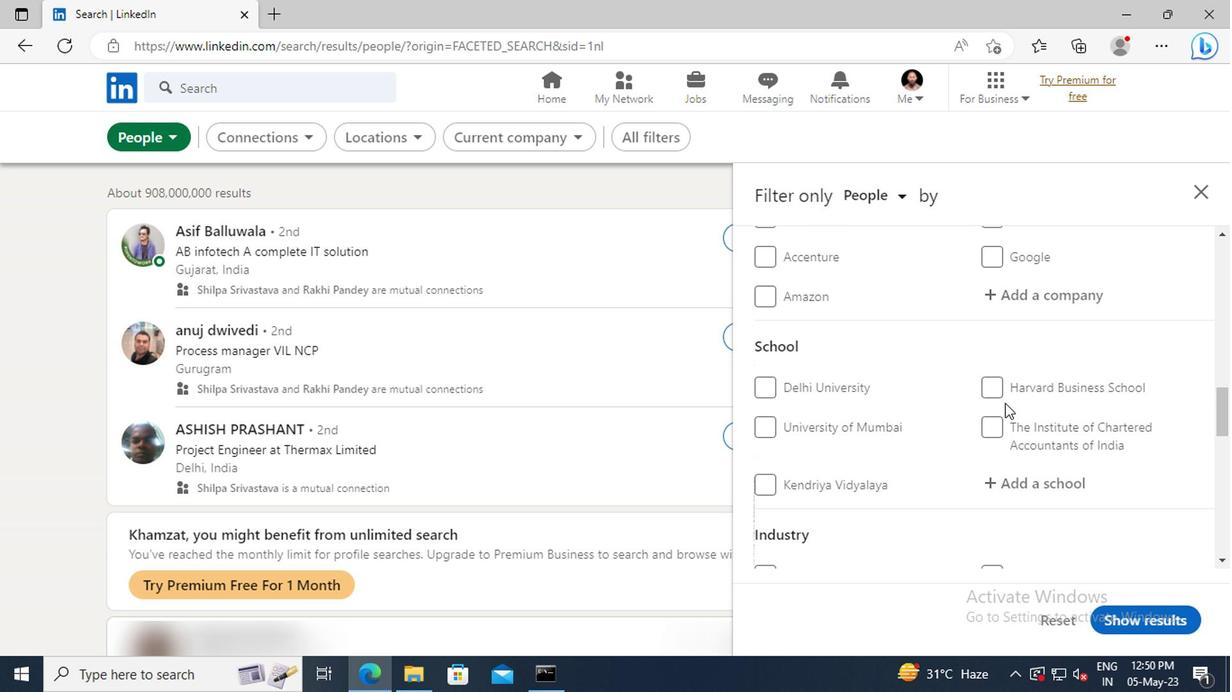 
Action: Mouse moved to (837, 399)
Screenshot: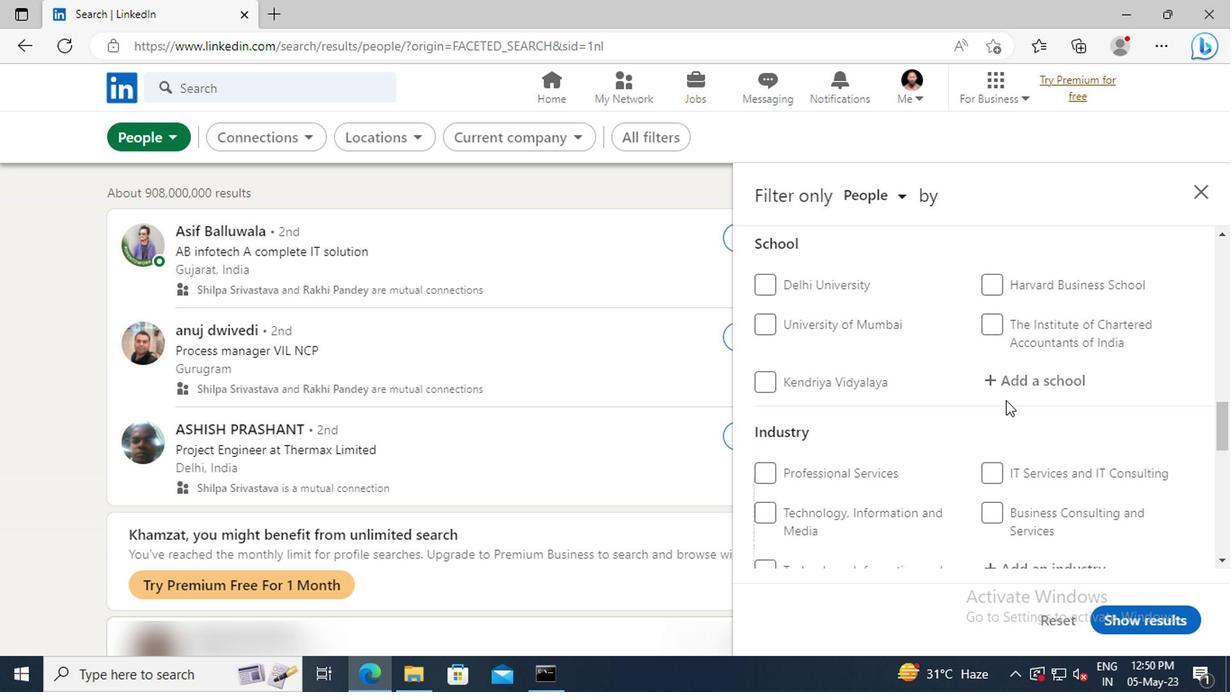 
Action: Mouse pressed left at (837, 399)
Screenshot: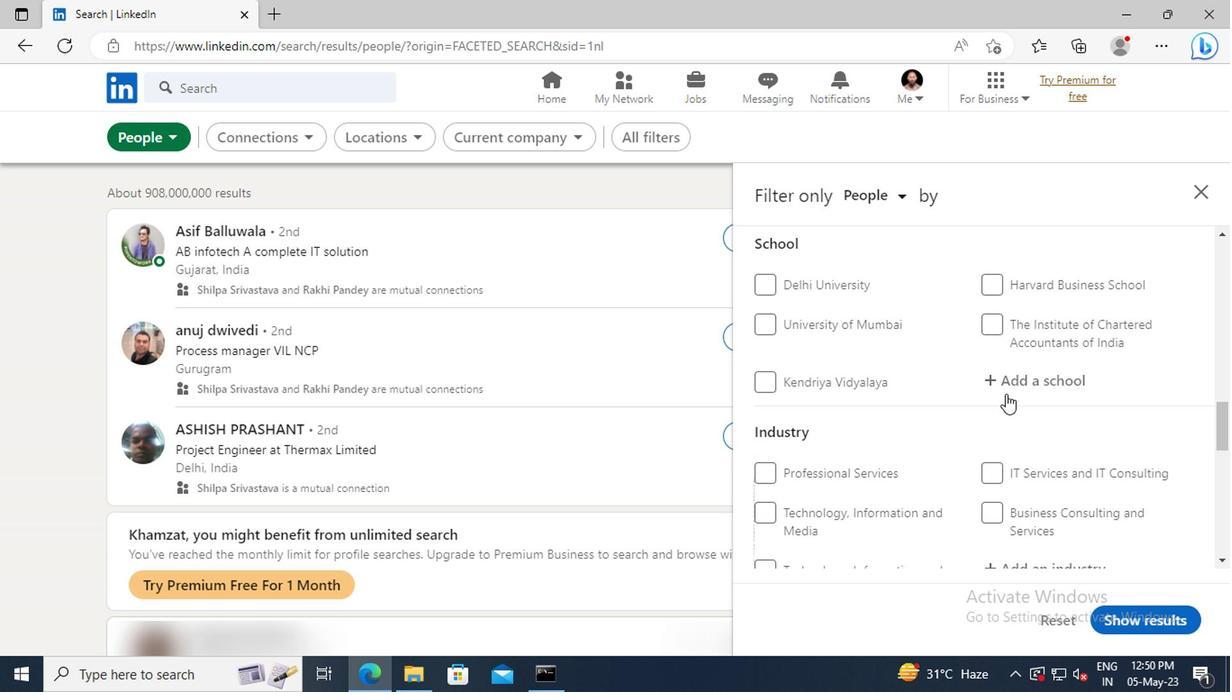 
Action: Mouse moved to (836, 399)
Screenshot: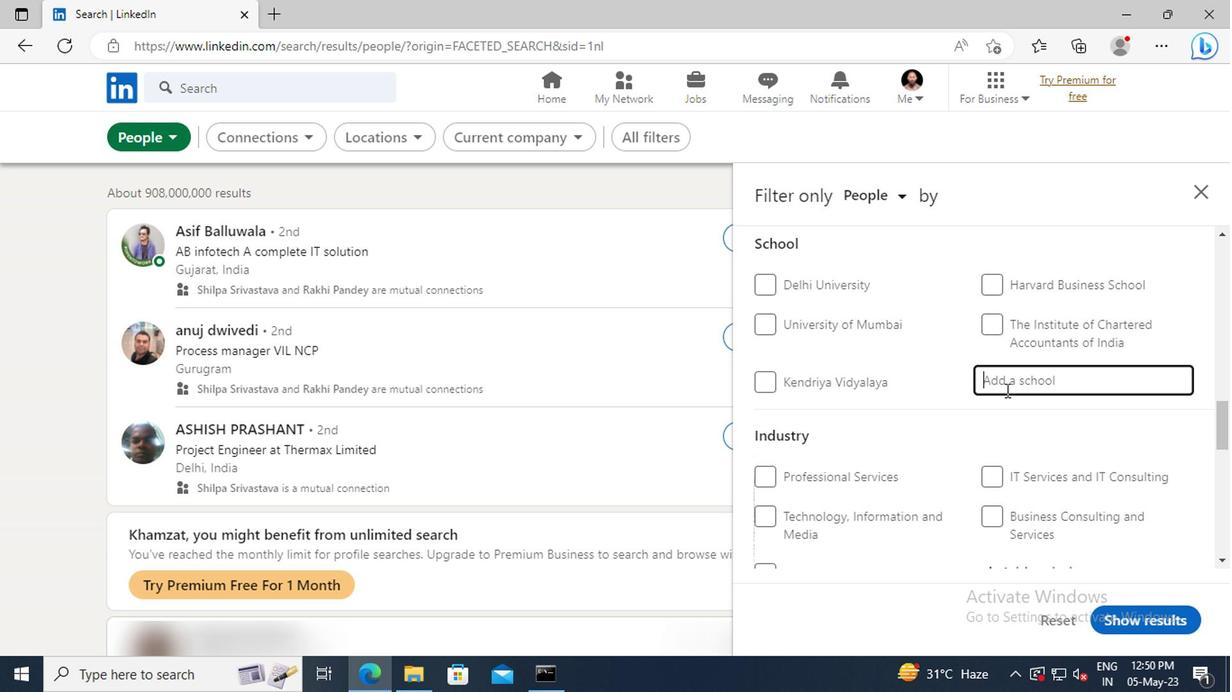 
Action: Key pressed <Key.shift>PATNA<Key.space><Key.shift>WOME
Screenshot: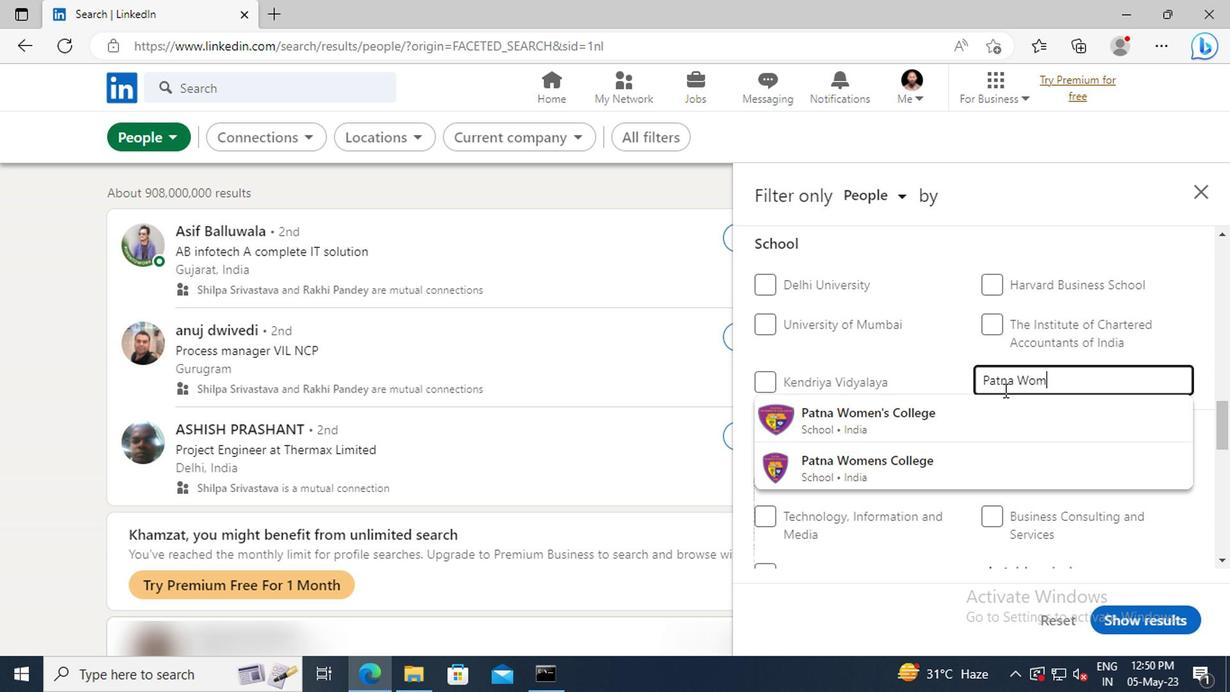 
Action: Mouse moved to (823, 414)
Screenshot: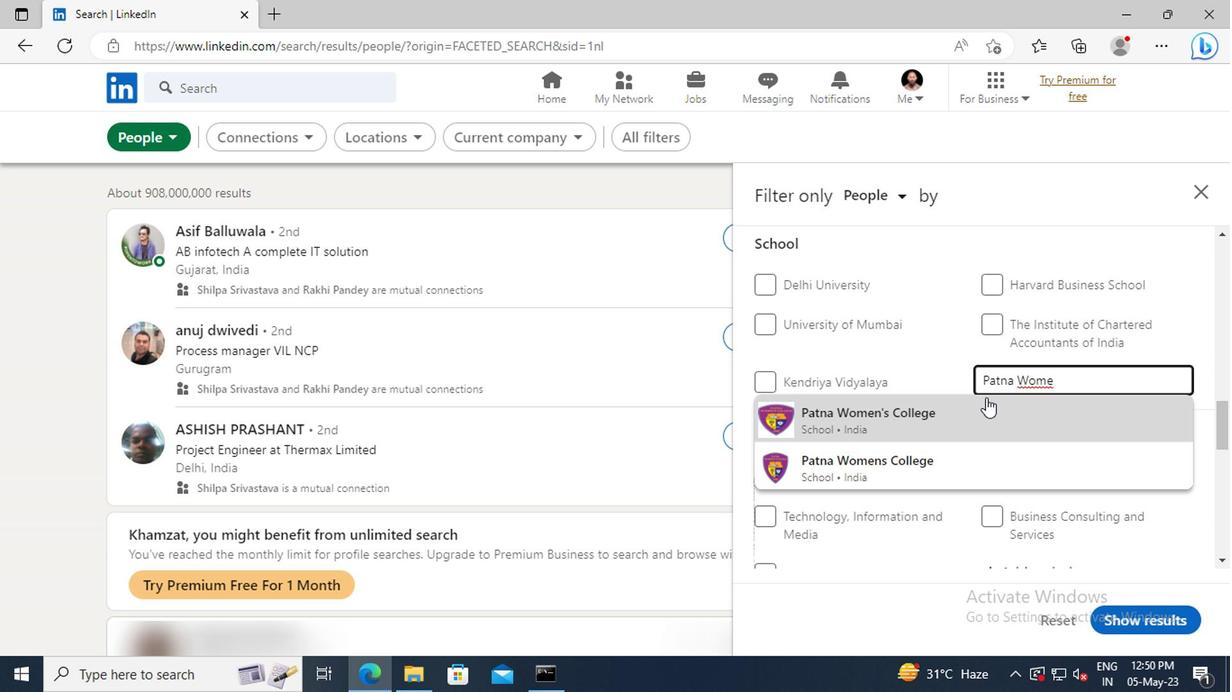 
Action: Mouse pressed left at (823, 414)
Screenshot: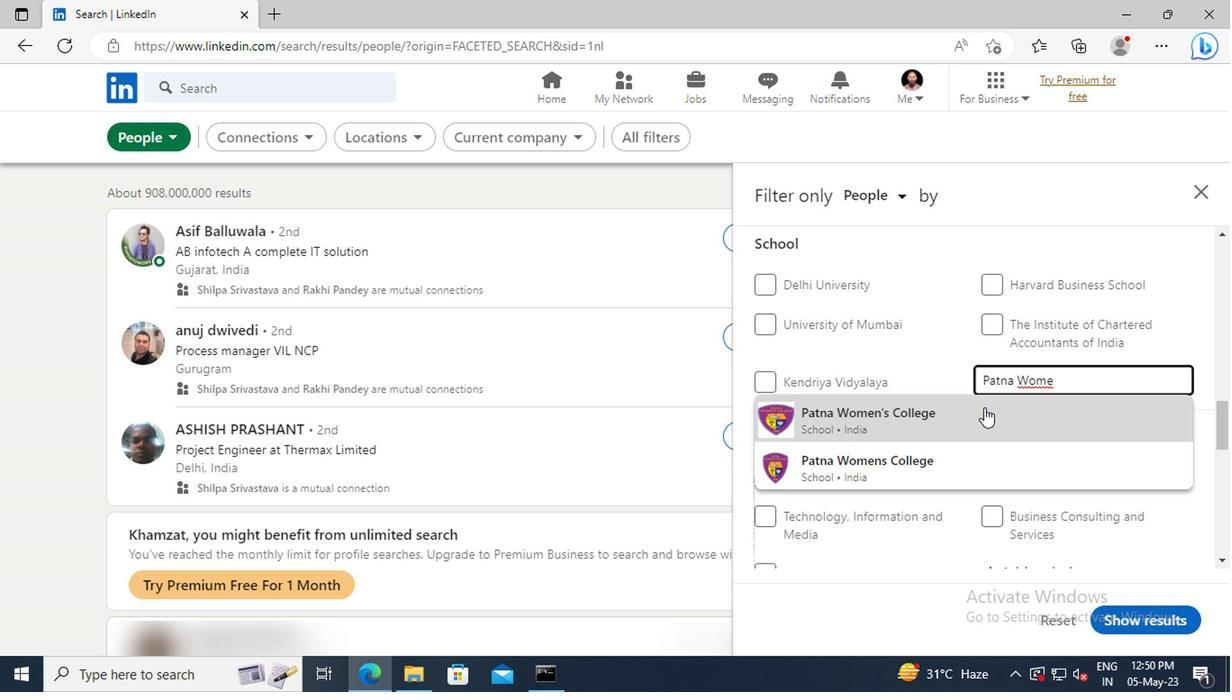 
Action: Mouse scrolled (823, 413) with delta (0, 0)
Screenshot: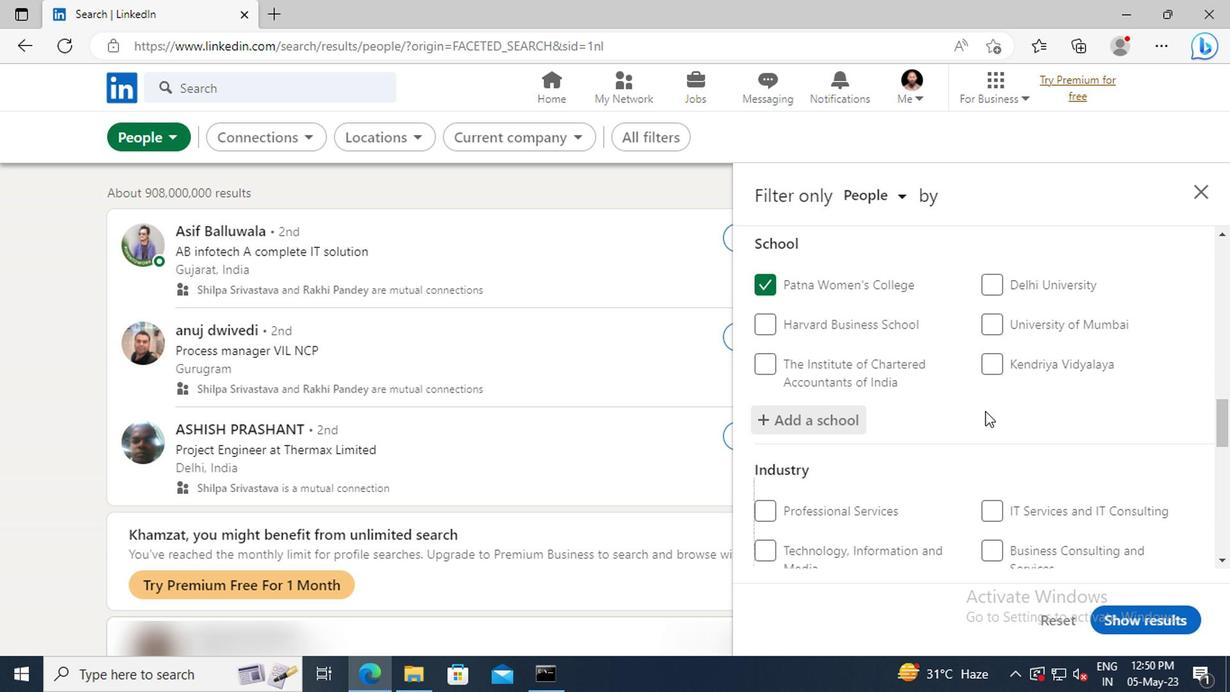 
Action: Mouse scrolled (823, 413) with delta (0, 0)
Screenshot: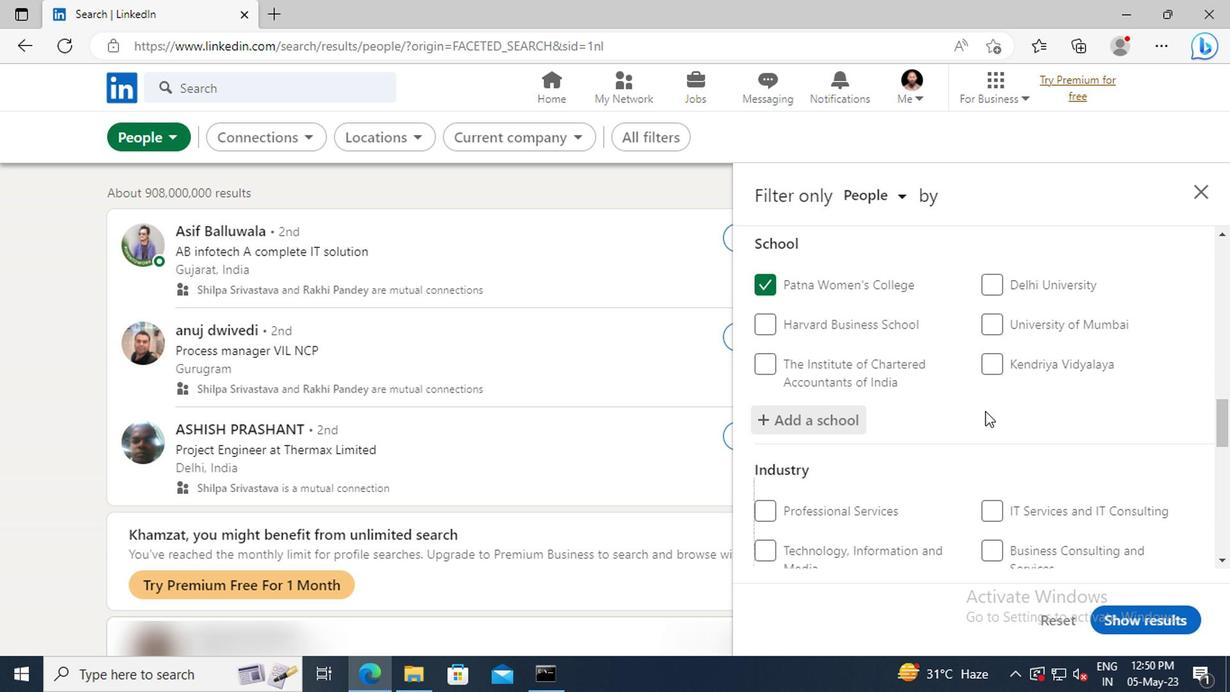
Action: Mouse moved to (820, 406)
Screenshot: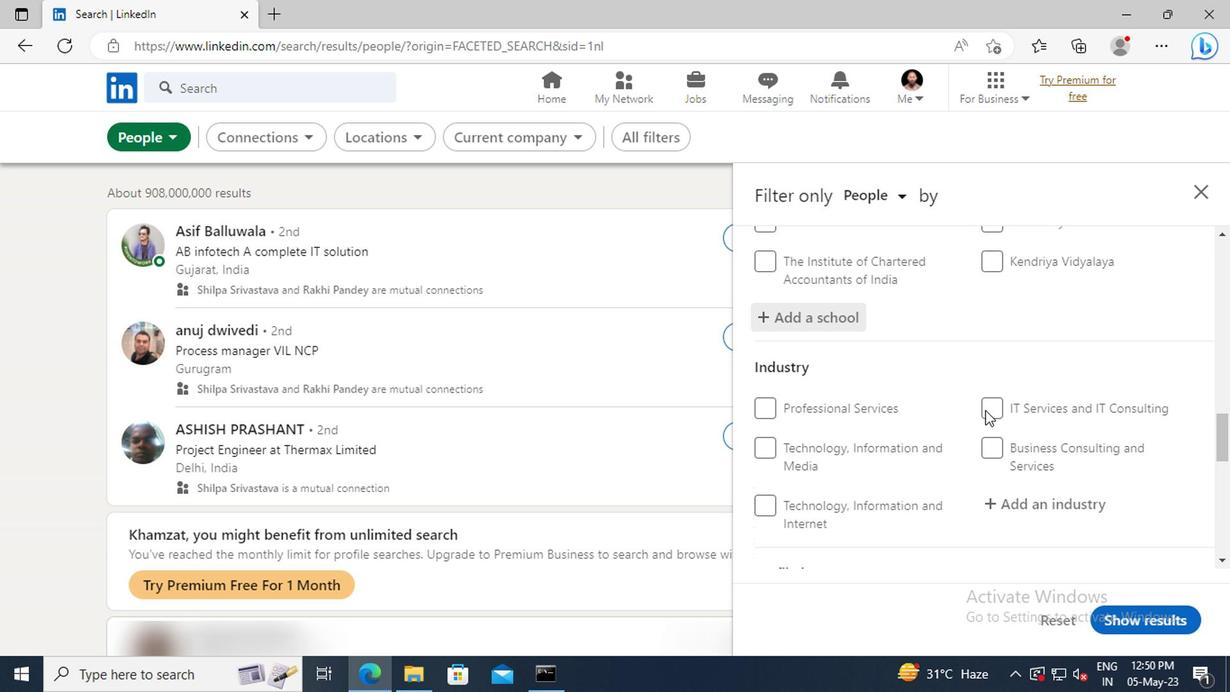 
Action: Mouse scrolled (820, 405) with delta (0, 0)
Screenshot: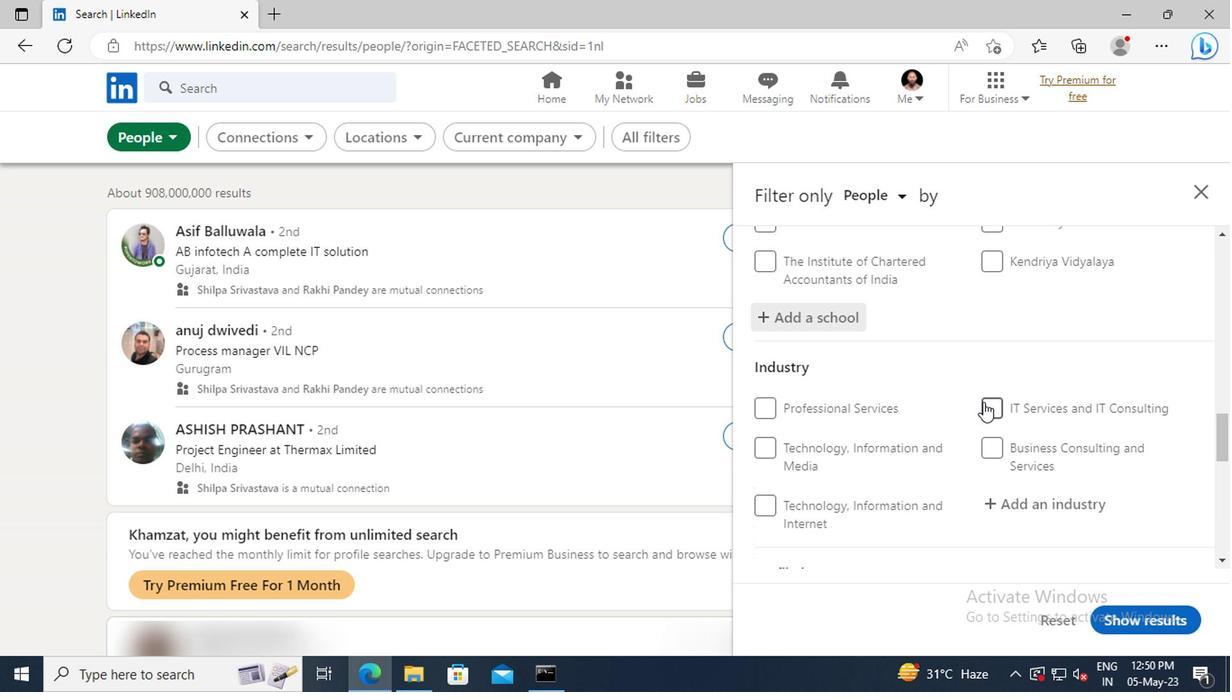 
Action: Mouse moved to (820, 405)
Screenshot: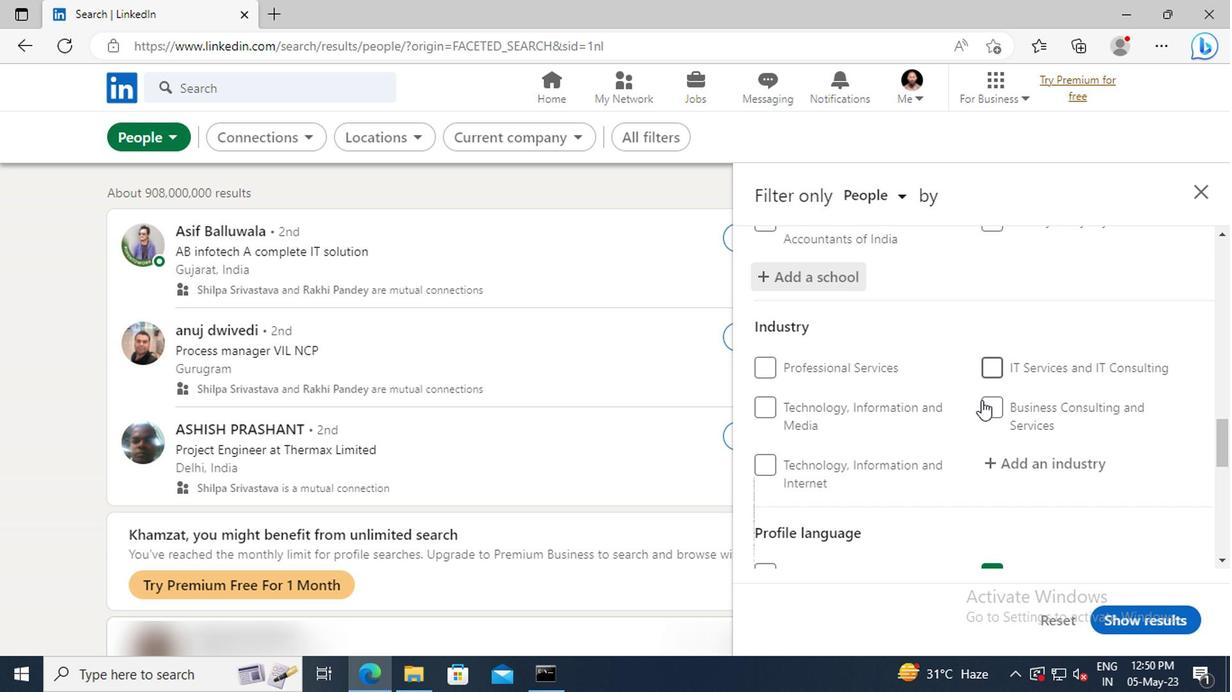 
Action: Mouse scrolled (820, 405) with delta (0, 0)
Screenshot: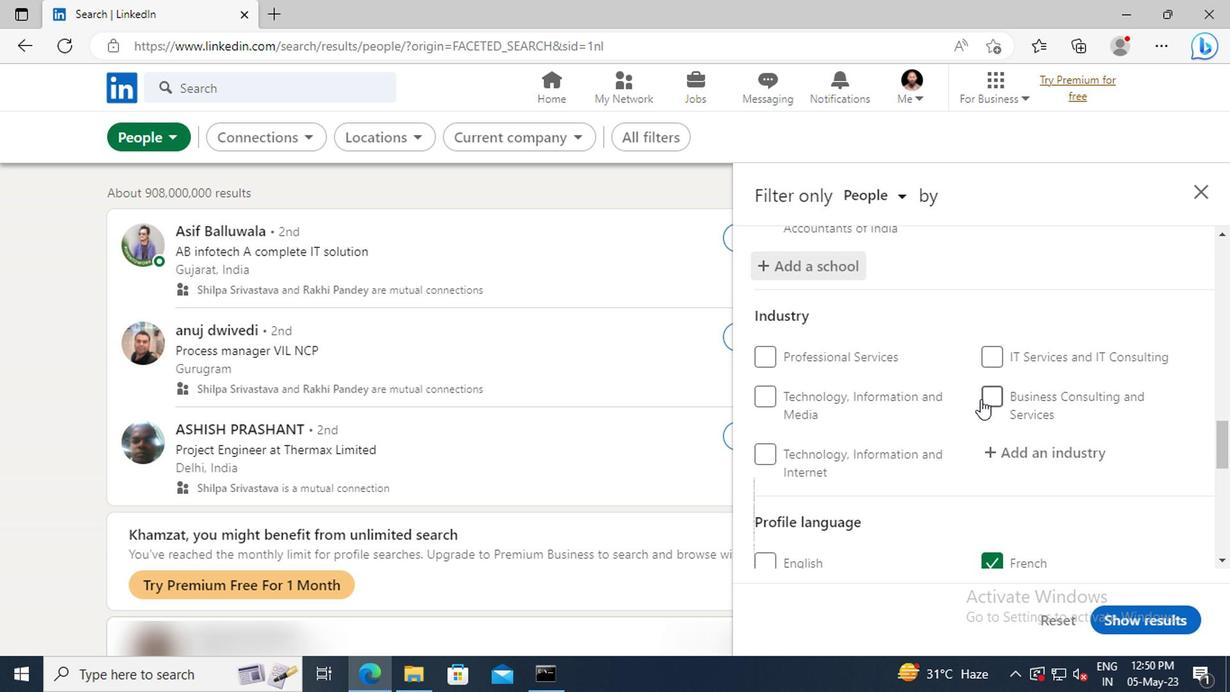 
Action: Mouse moved to (830, 405)
Screenshot: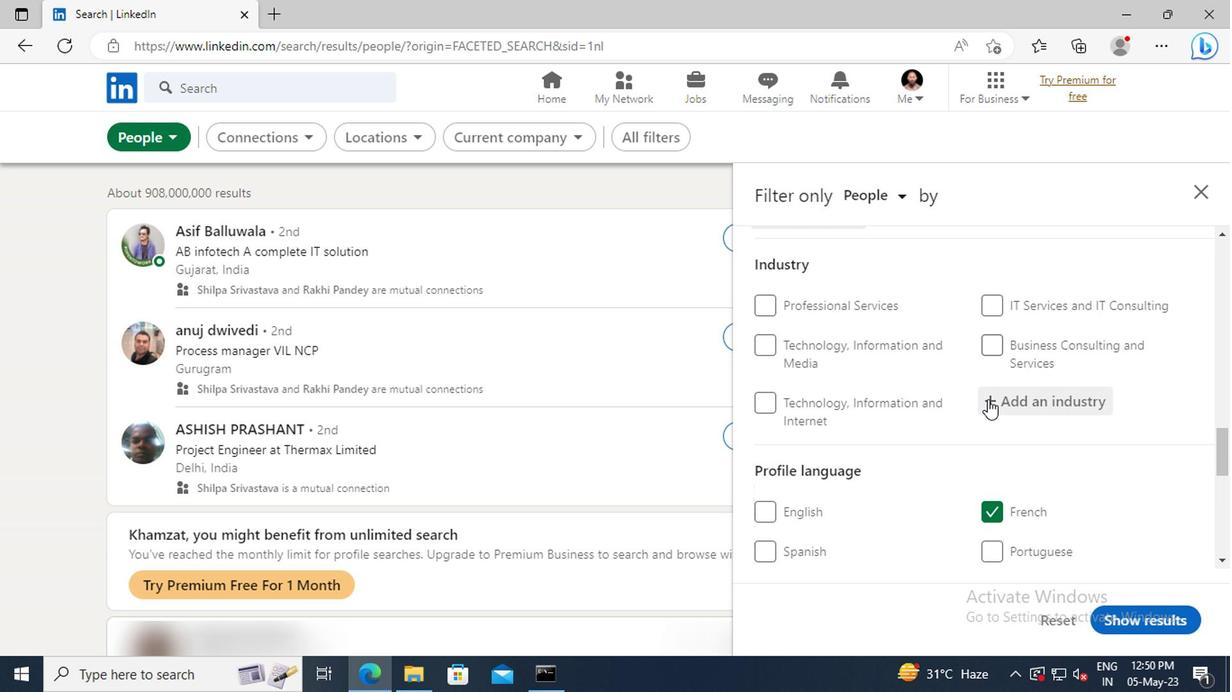 
Action: Mouse pressed left at (830, 405)
Screenshot: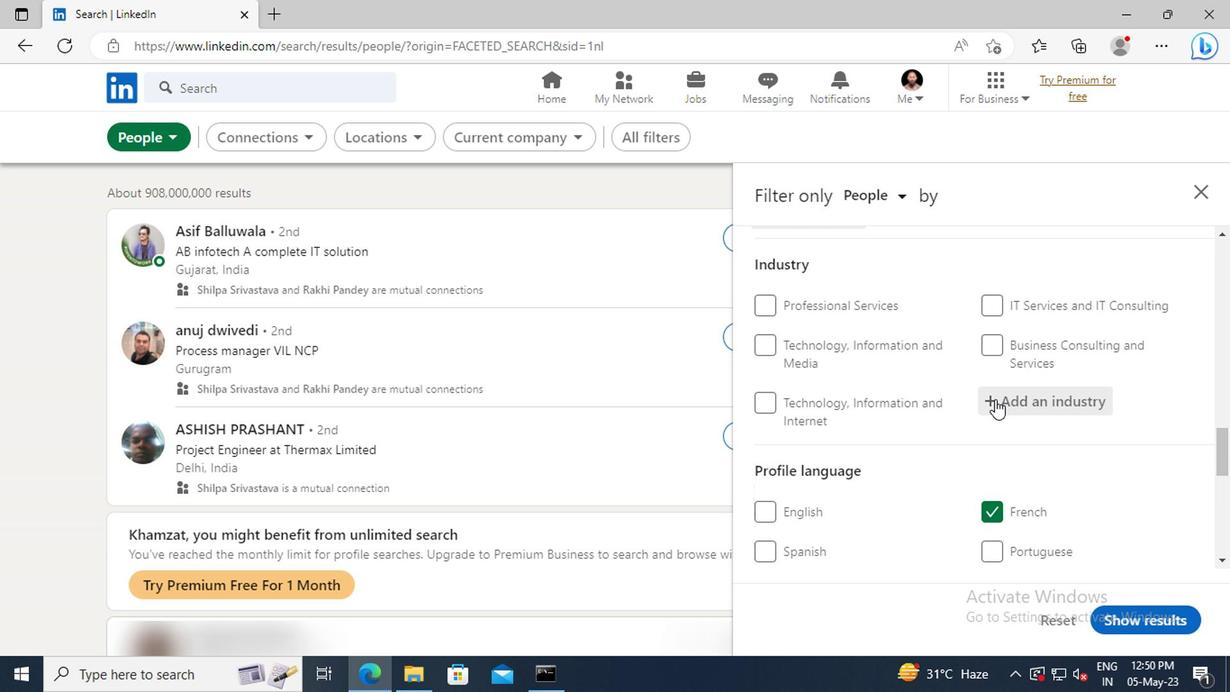 
Action: Key pressed <Key.shift>REUP
Screenshot: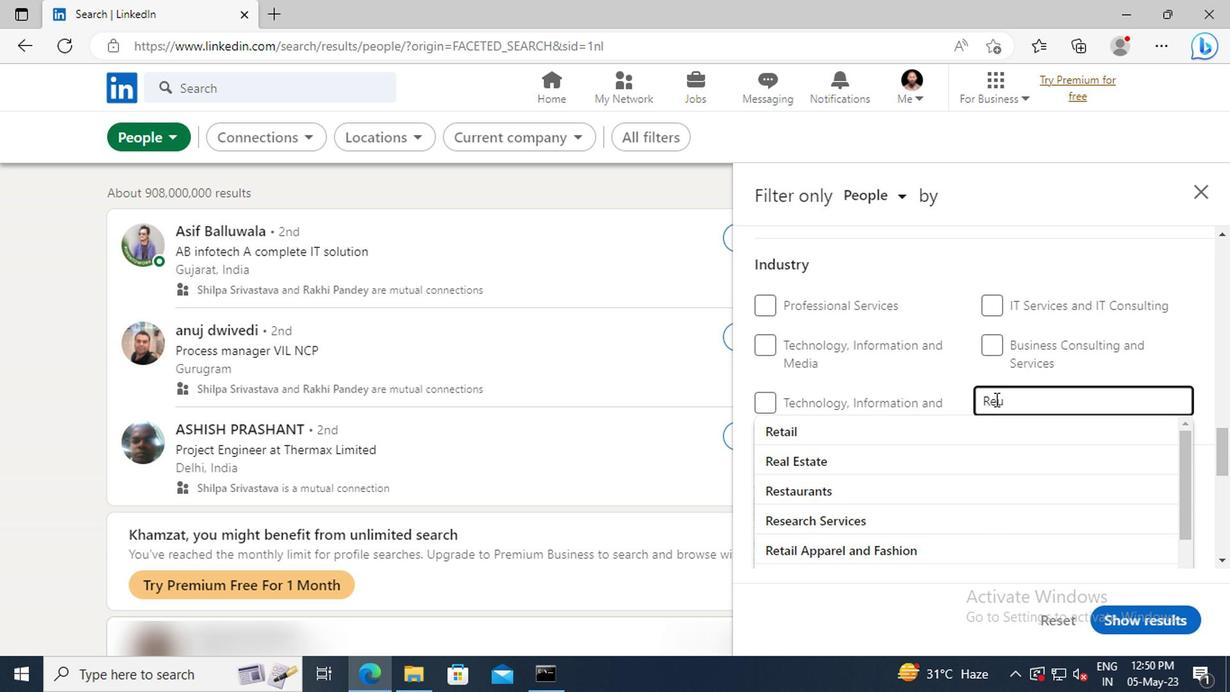 
Action: Mouse moved to (836, 423)
Screenshot: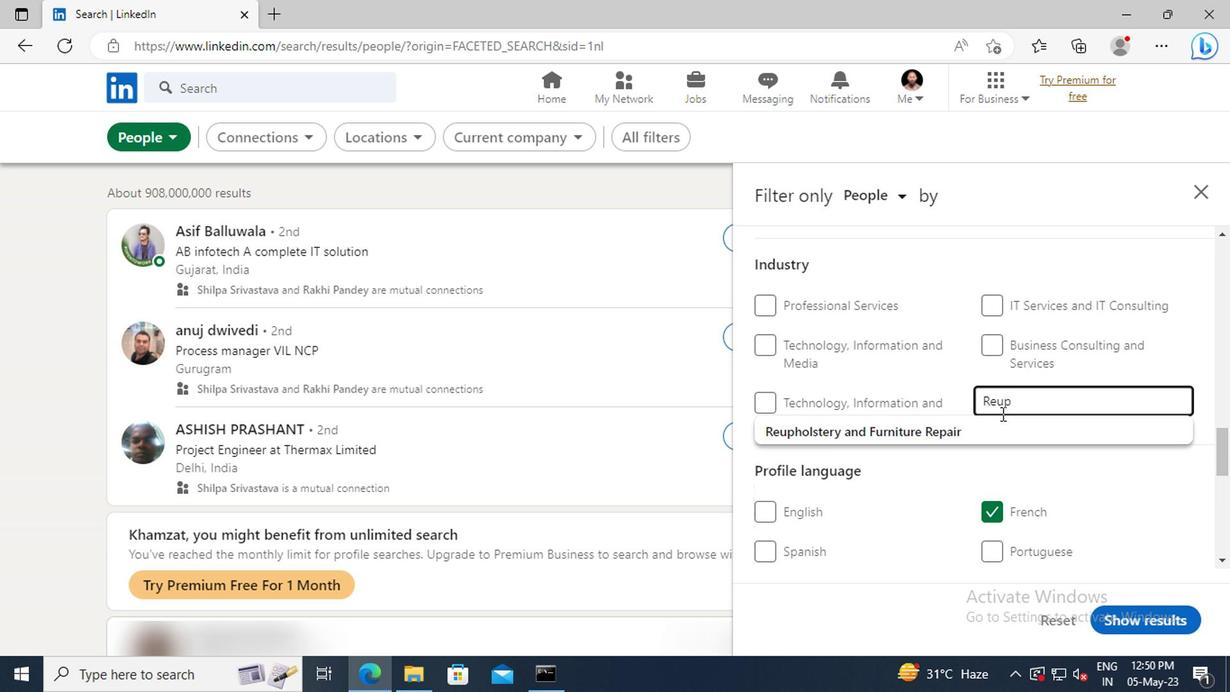 
Action: Mouse pressed left at (836, 423)
Screenshot: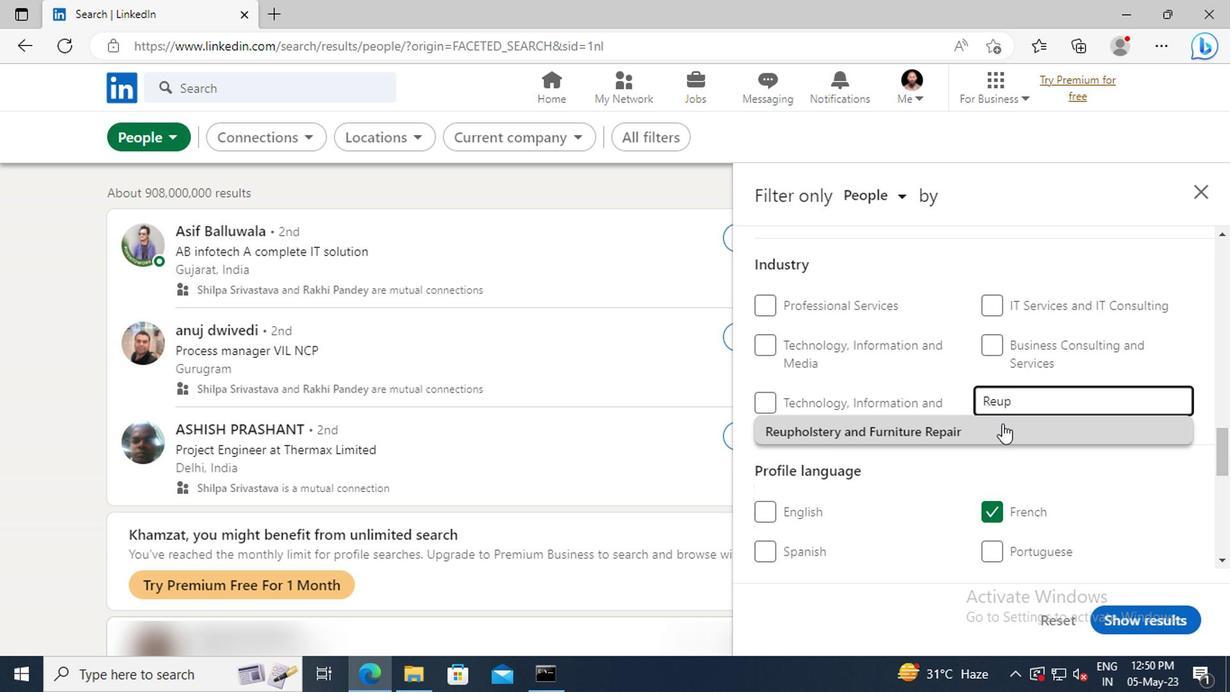 
Action: Mouse scrolled (836, 423) with delta (0, 0)
Screenshot: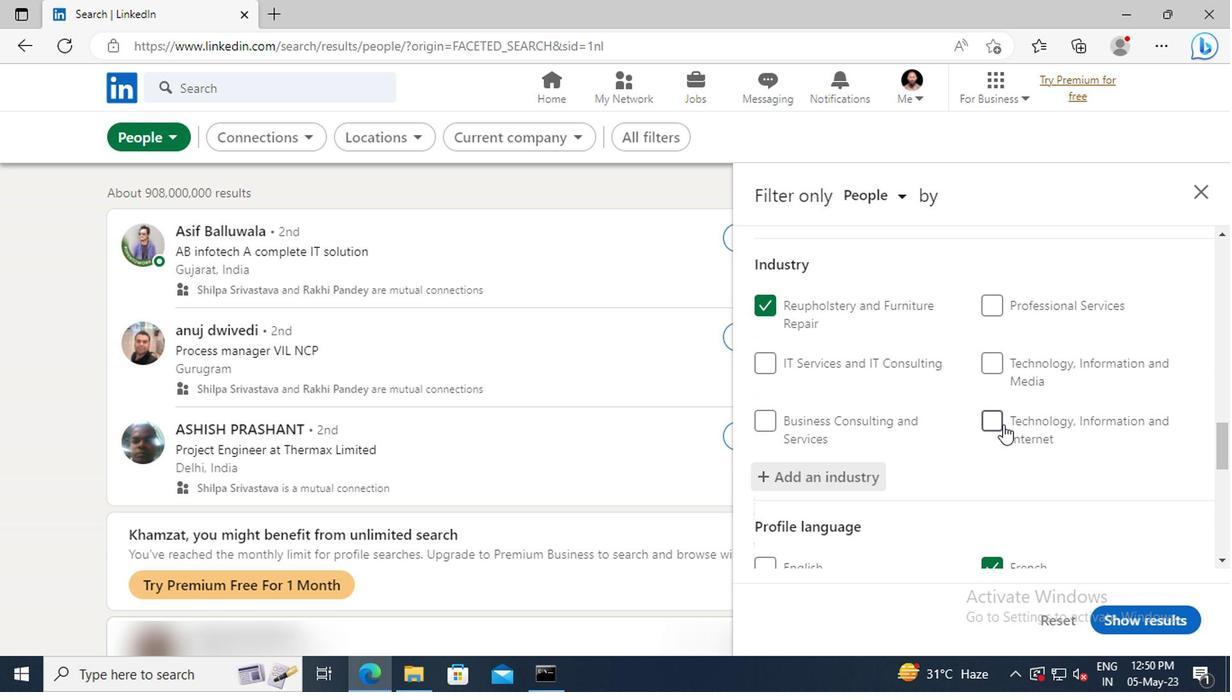 
Action: Mouse scrolled (836, 423) with delta (0, 0)
Screenshot: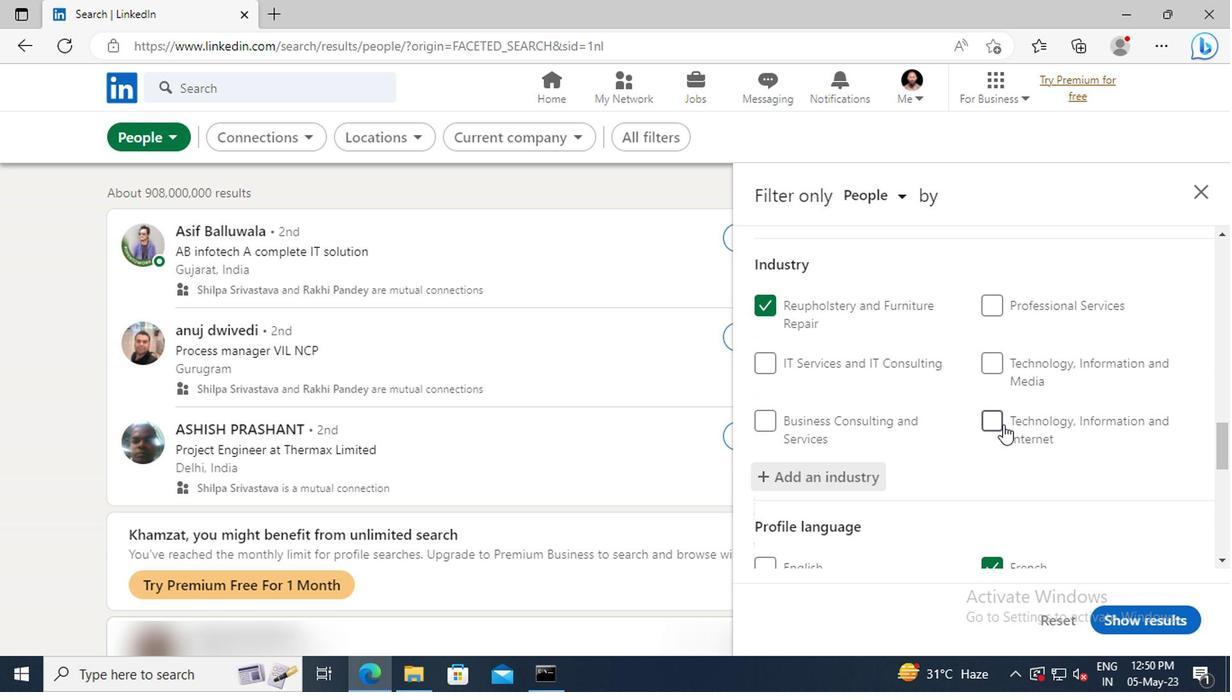 
Action: Mouse scrolled (836, 423) with delta (0, 0)
Screenshot: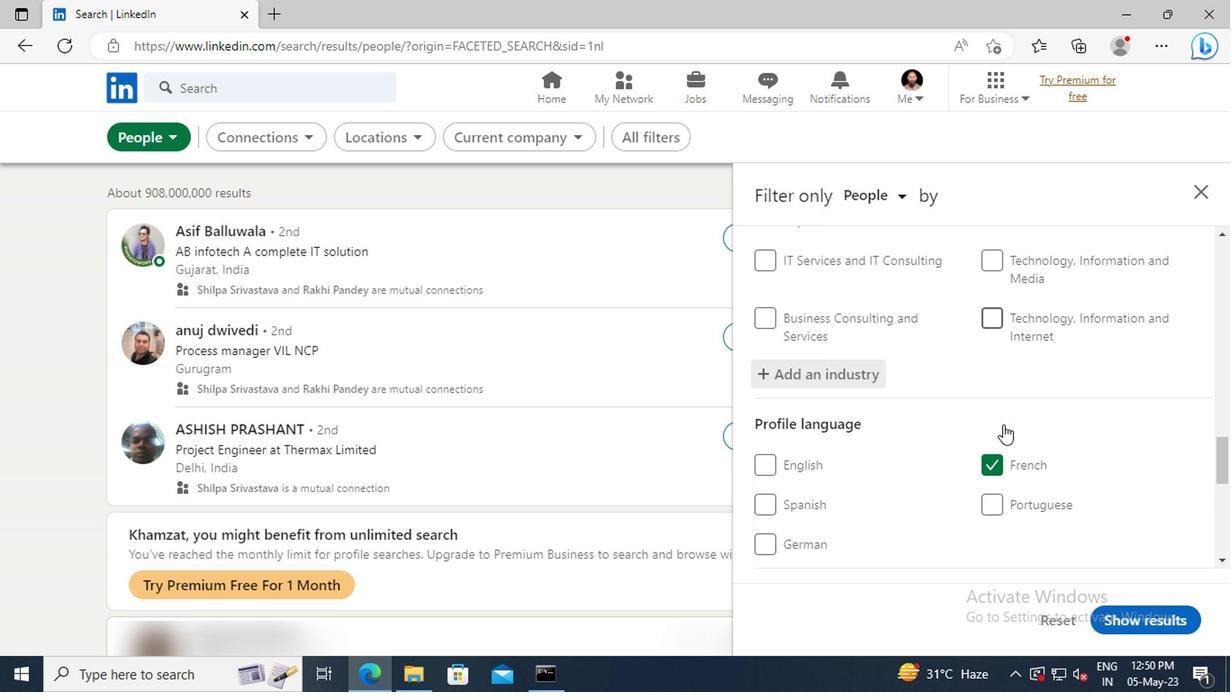 
Action: Mouse scrolled (836, 423) with delta (0, 0)
Screenshot: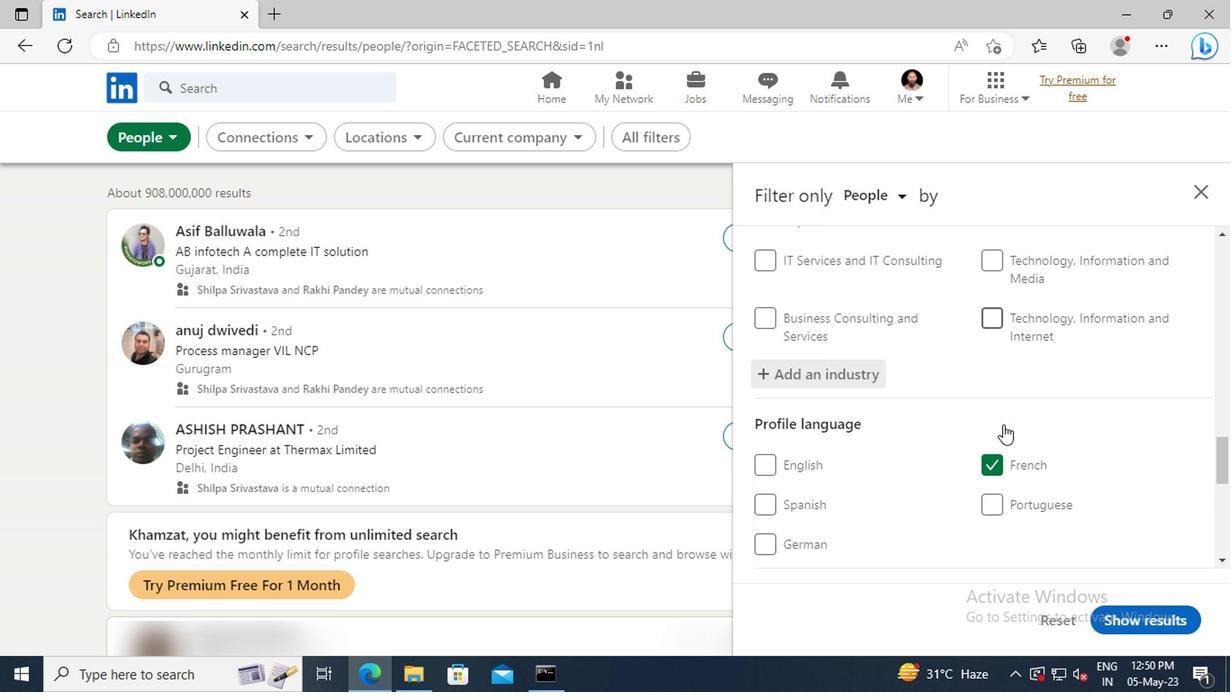 
Action: Mouse scrolled (836, 423) with delta (0, 0)
Screenshot: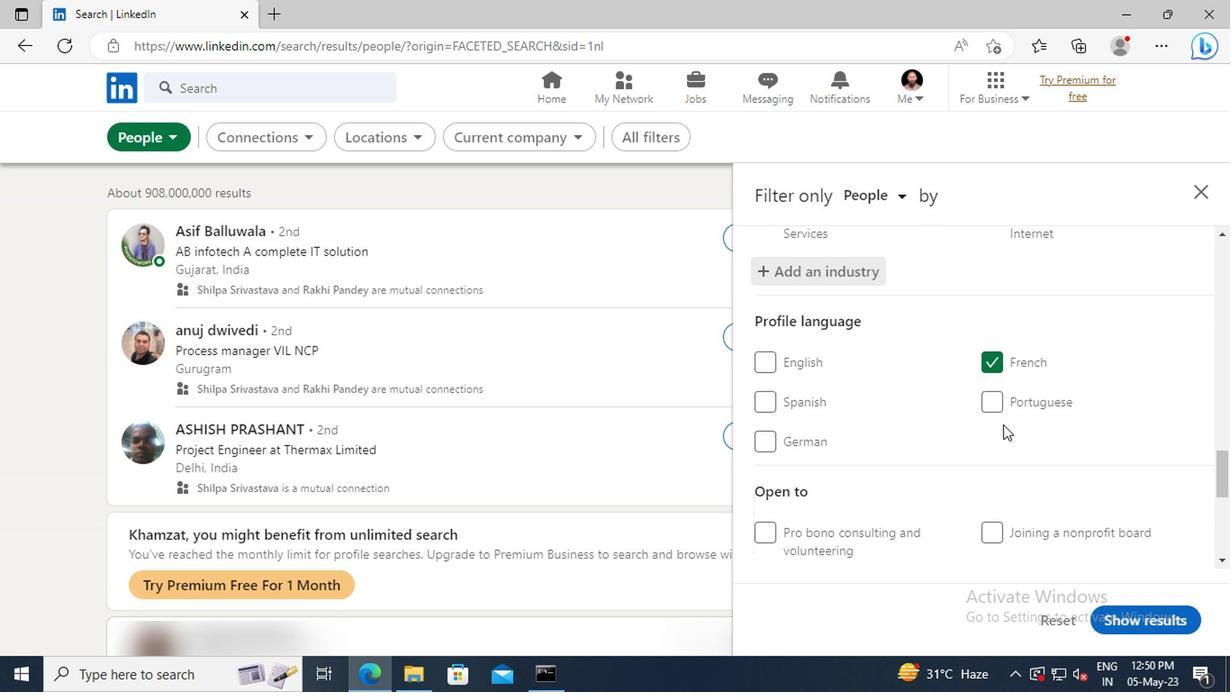 
Action: Mouse scrolled (836, 423) with delta (0, 0)
Screenshot: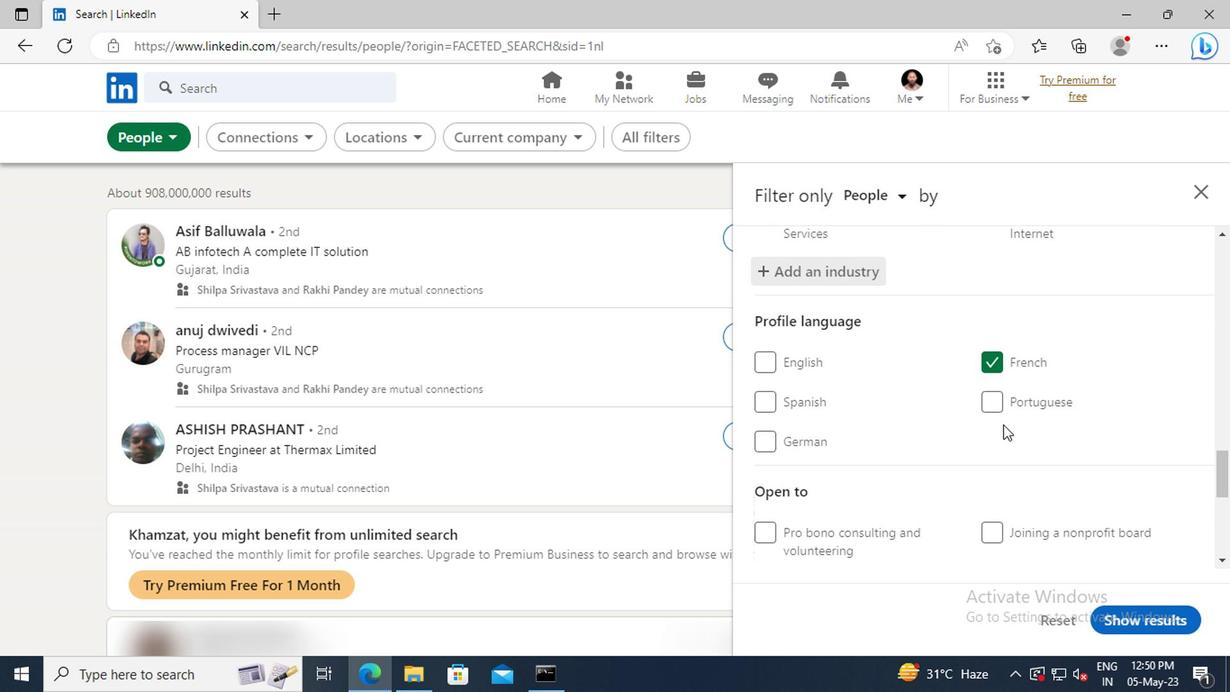
Action: Mouse moved to (829, 419)
Screenshot: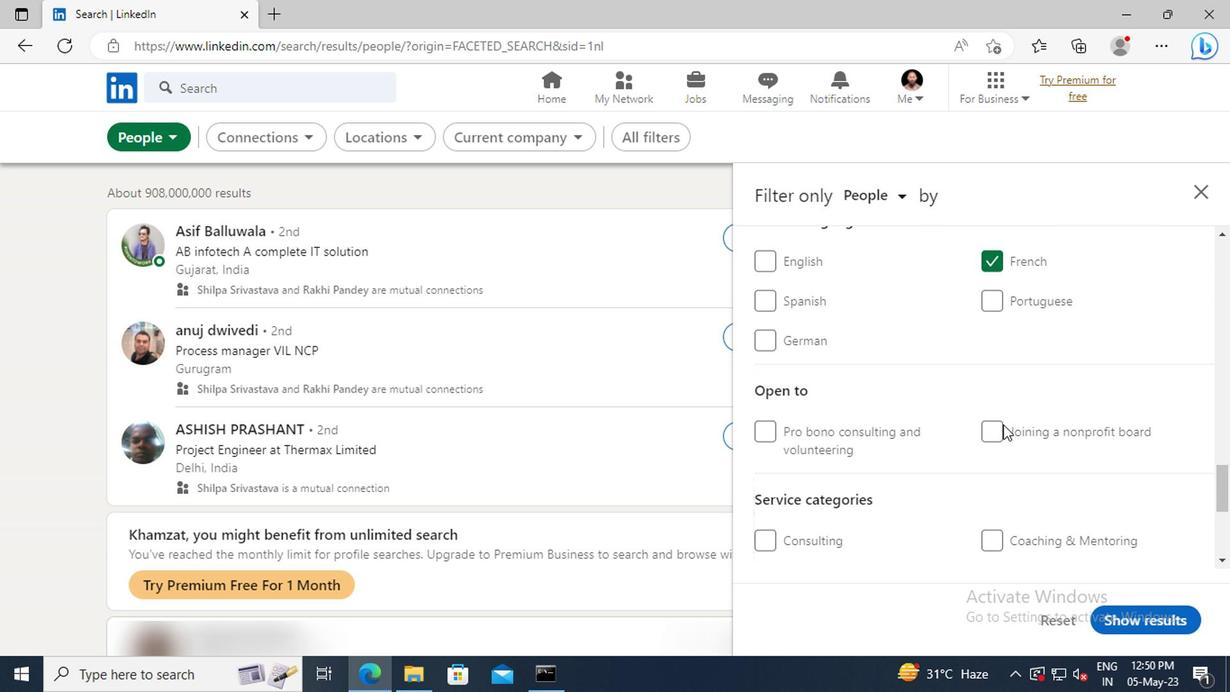 
Action: Mouse scrolled (829, 419) with delta (0, 0)
Screenshot: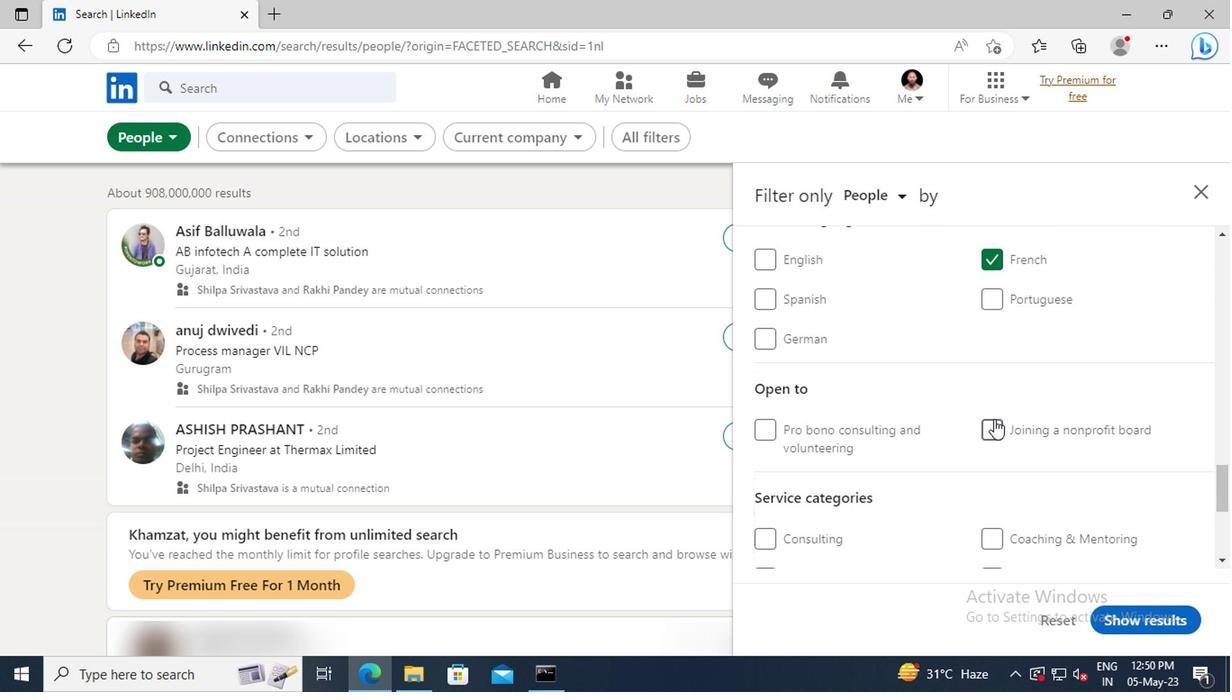 
Action: Mouse scrolled (829, 419) with delta (0, 0)
Screenshot: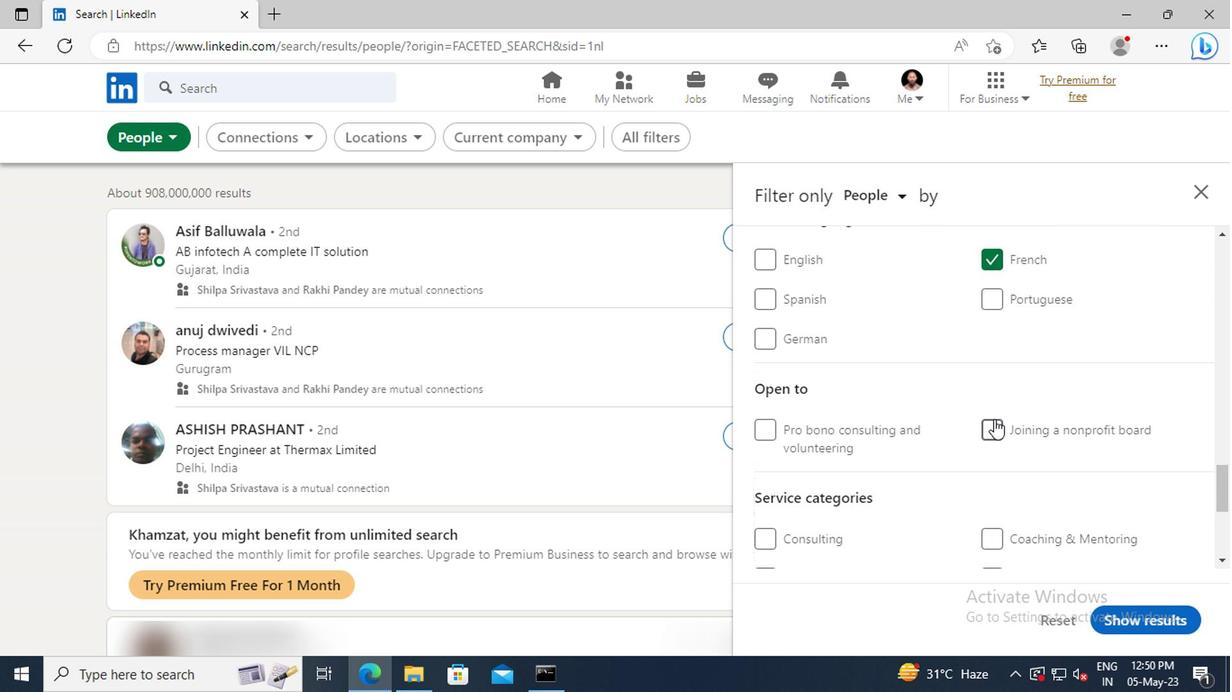 
Action: Mouse scrolled (829, 419) with delta (0, 0)
Screenshot: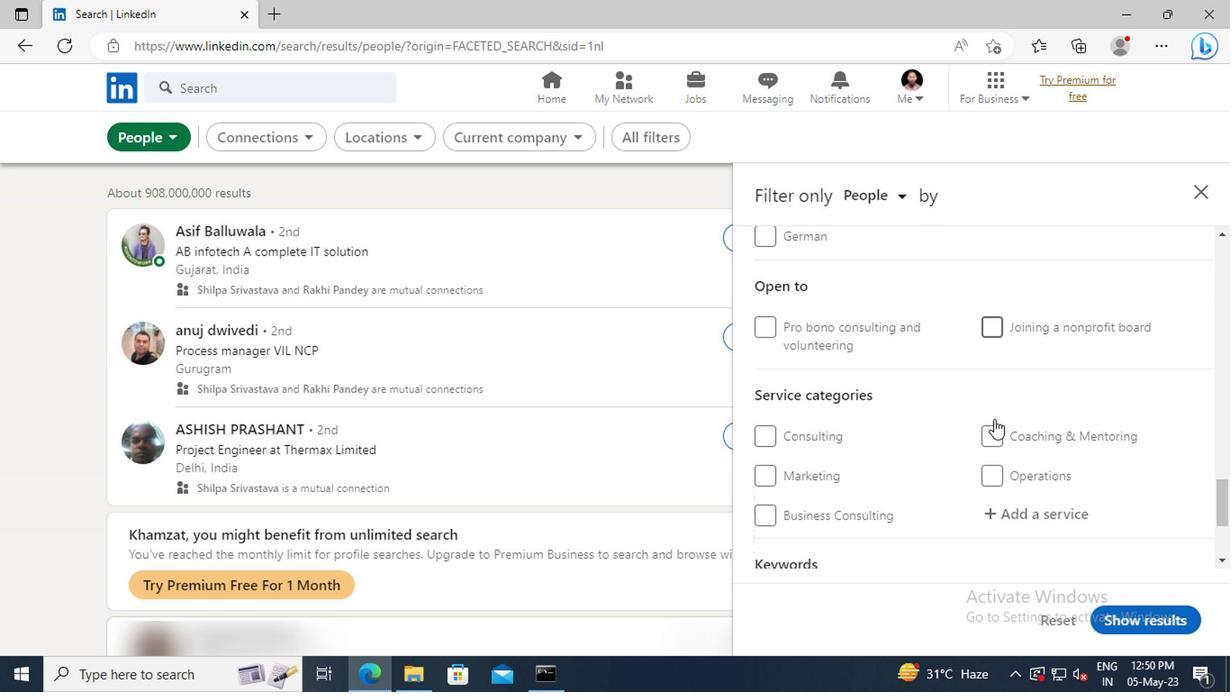 
Action: Mouse moved to (828, 419)
Screenshot: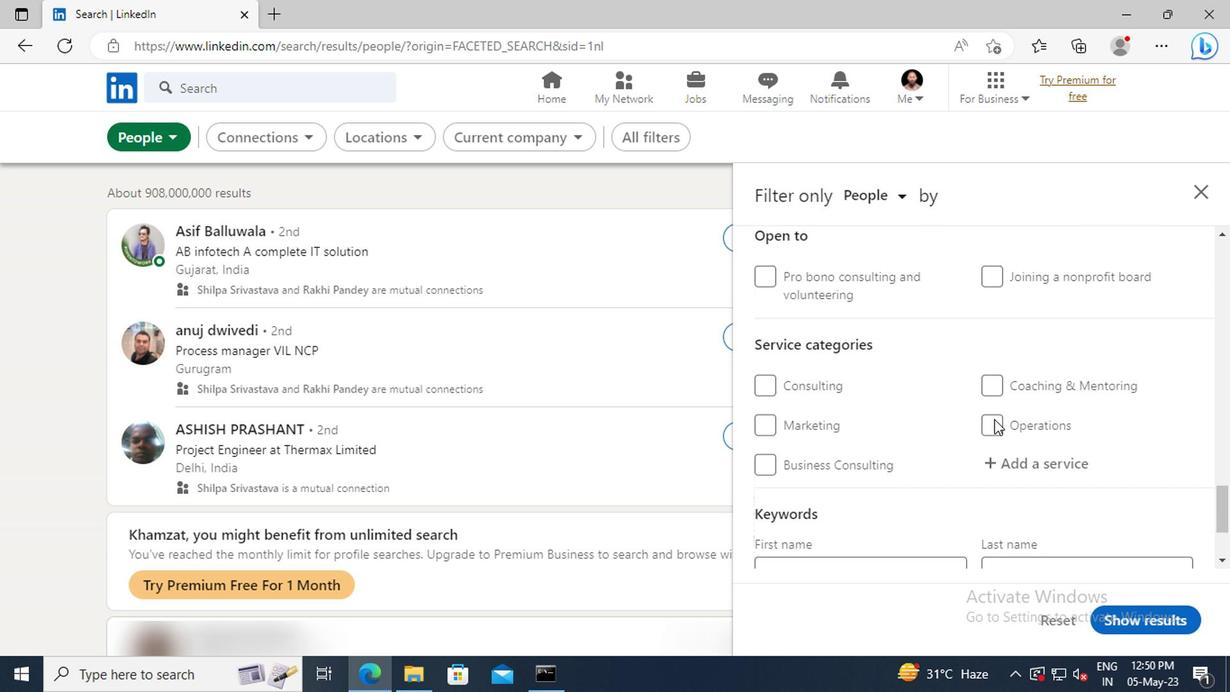 
Action: Mouse scrolled (828, 419) with delta (0, 0)
Screenshot: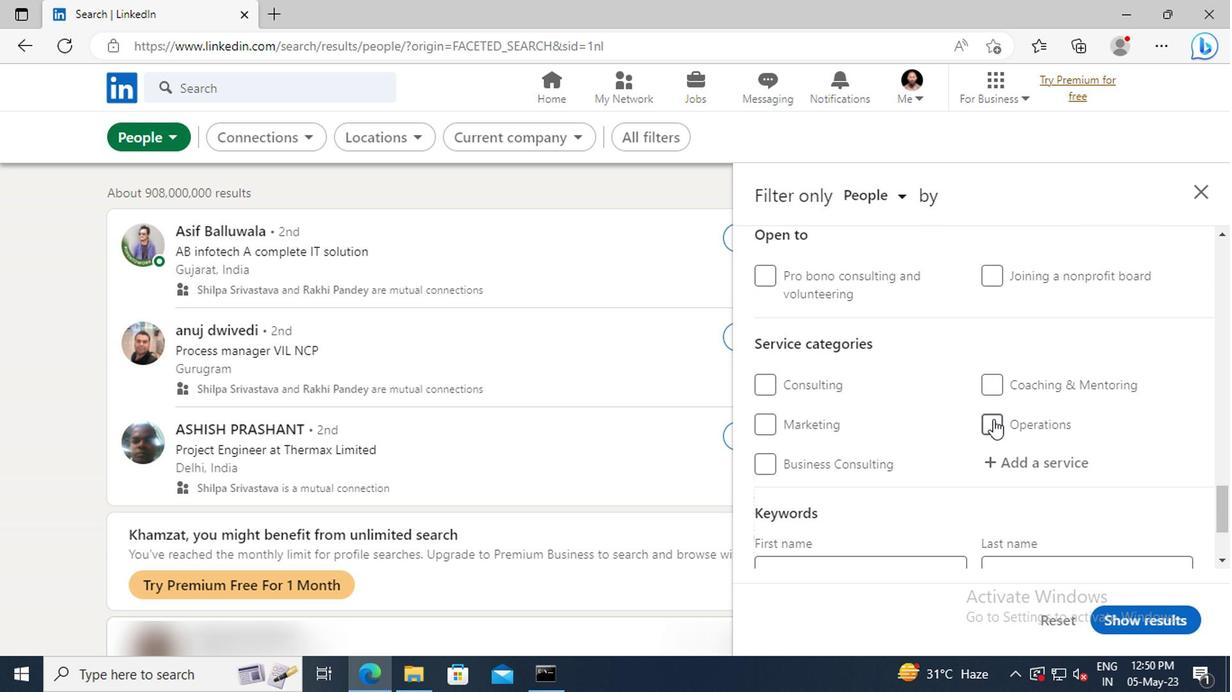 
Action: Mouse moved to (831, 417)
Screenshot: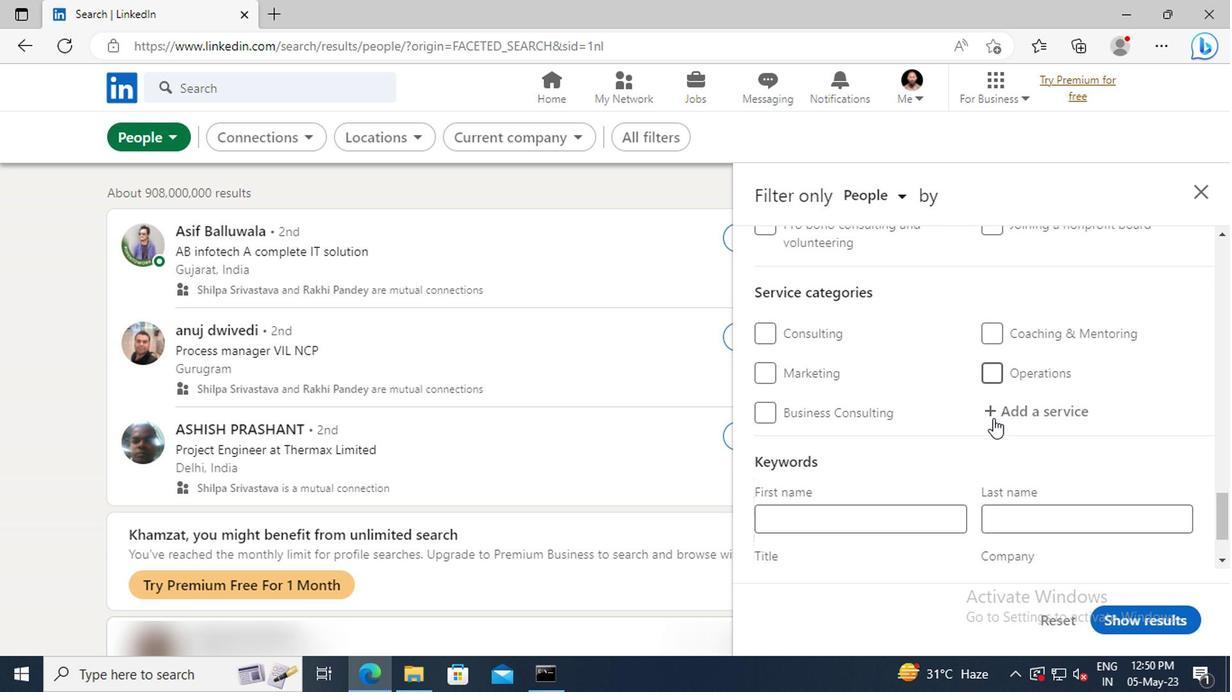 
Action: Mouse pressed left at (831, 417)
Screenshot: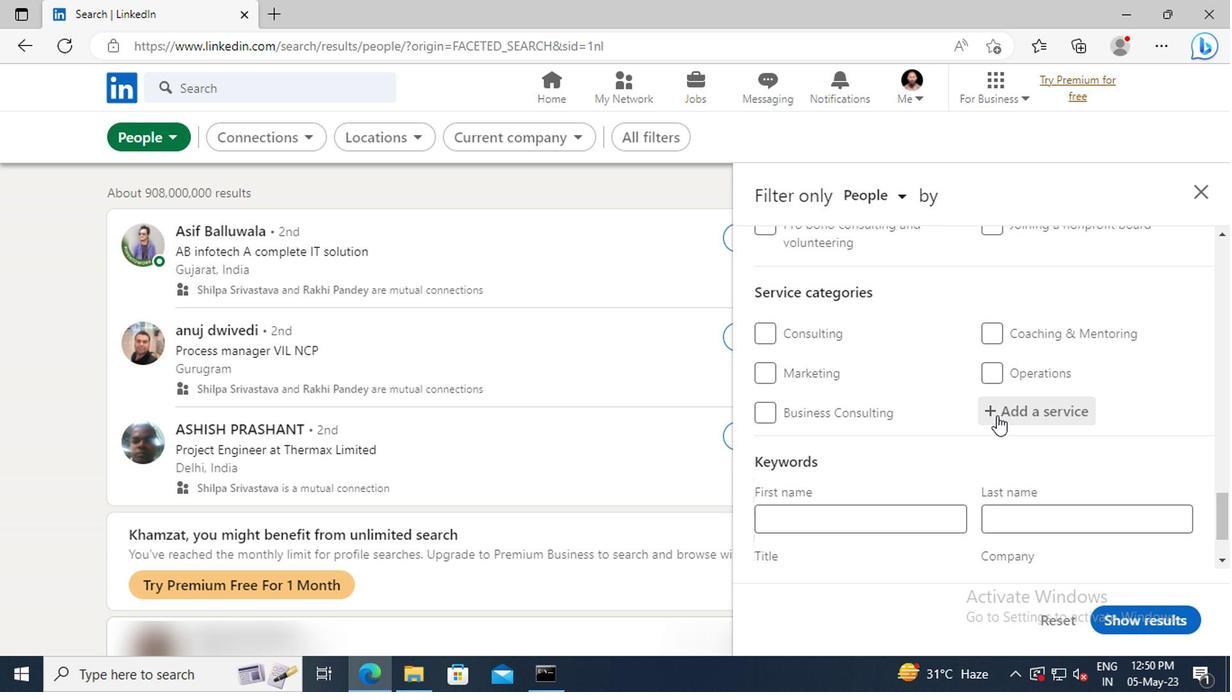 
Action: Mouse moved to (832, 416)
Screenshot: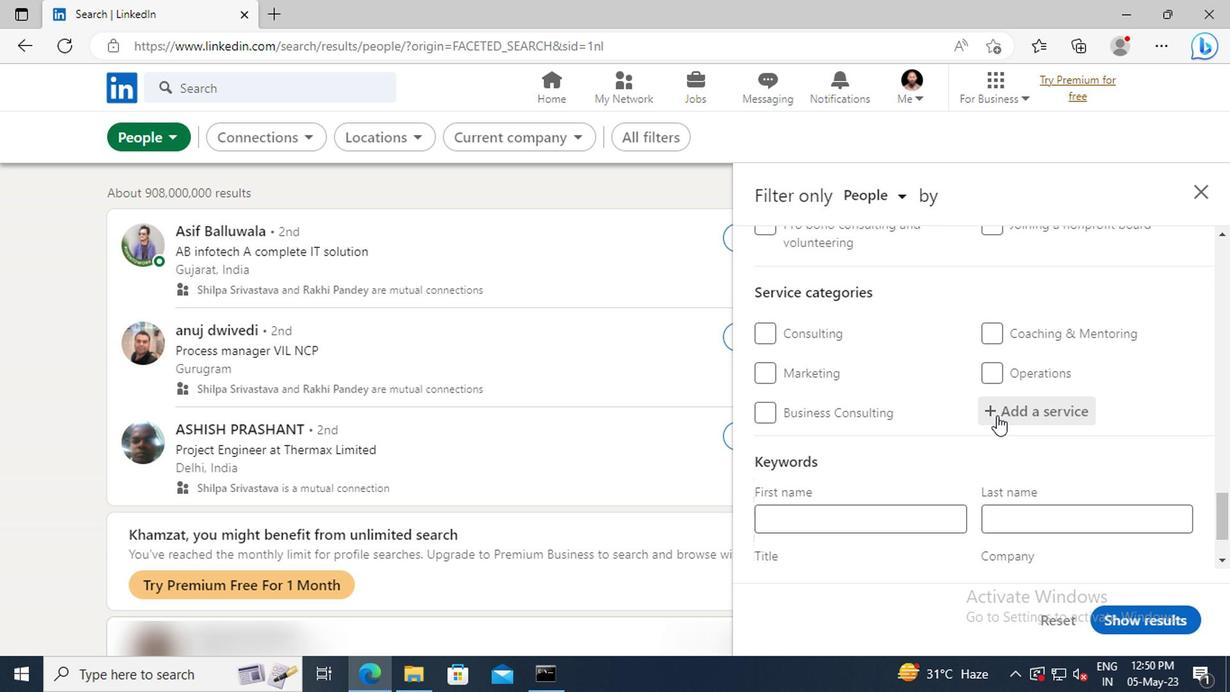 
Action: Key pressed <Key.shift>NONPR
Screenshot: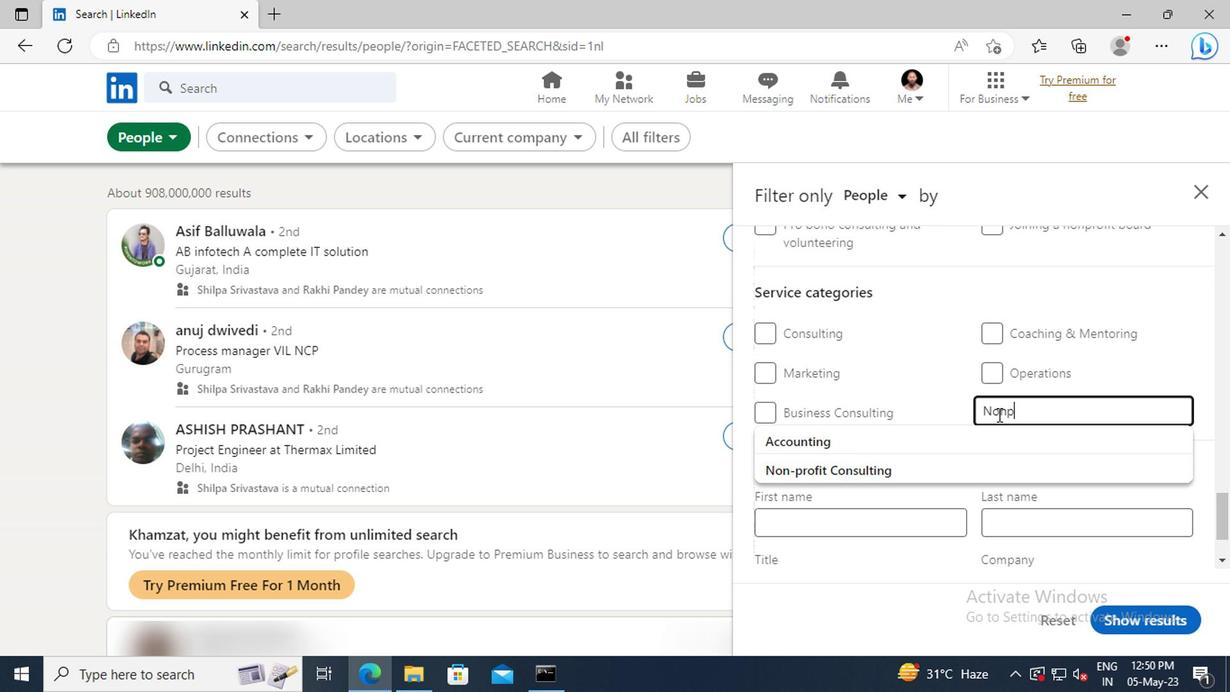 
Action: Mouse moved to (835, 457)
Screenshot: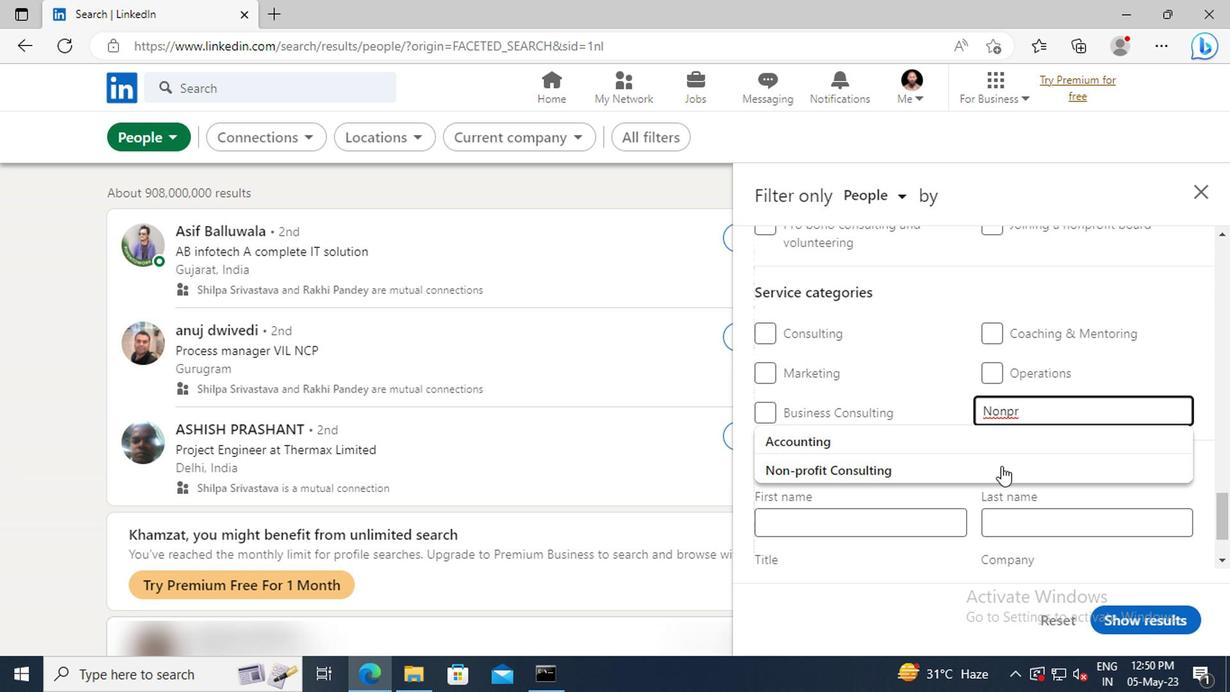 
Action: Mouse pressed left at (835, 457)
Screenshot: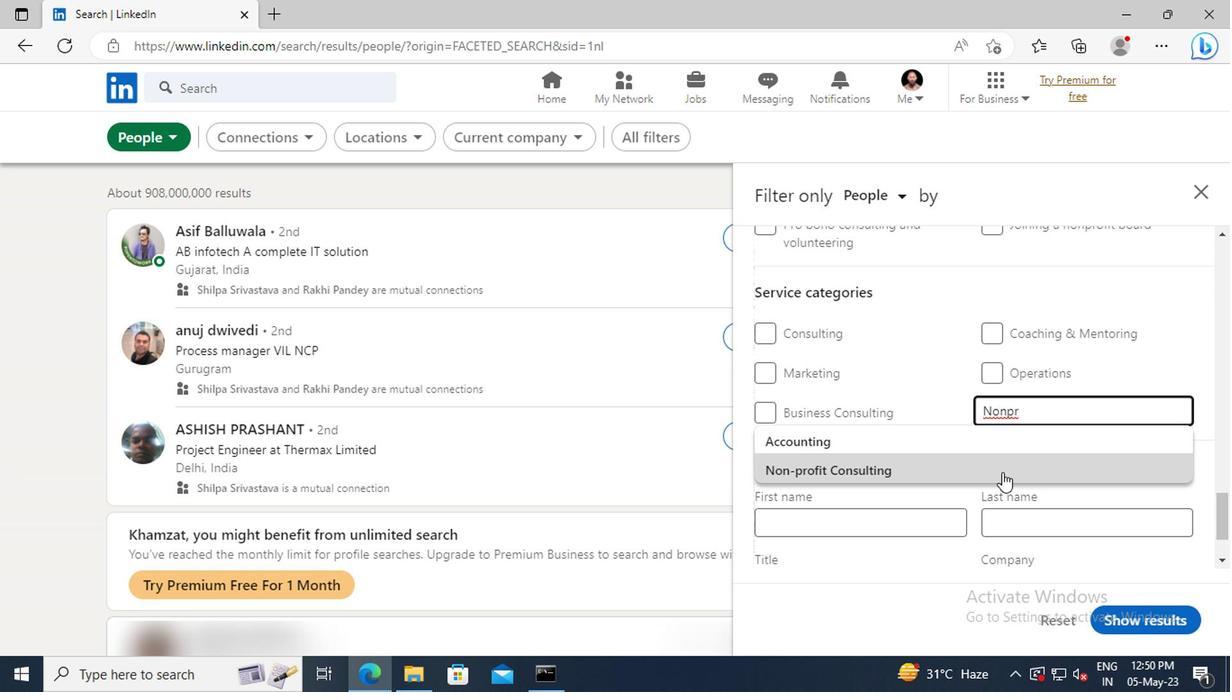 
Action: Mouse scrolled (835, 457) with delta (0, 0)
Screenshot: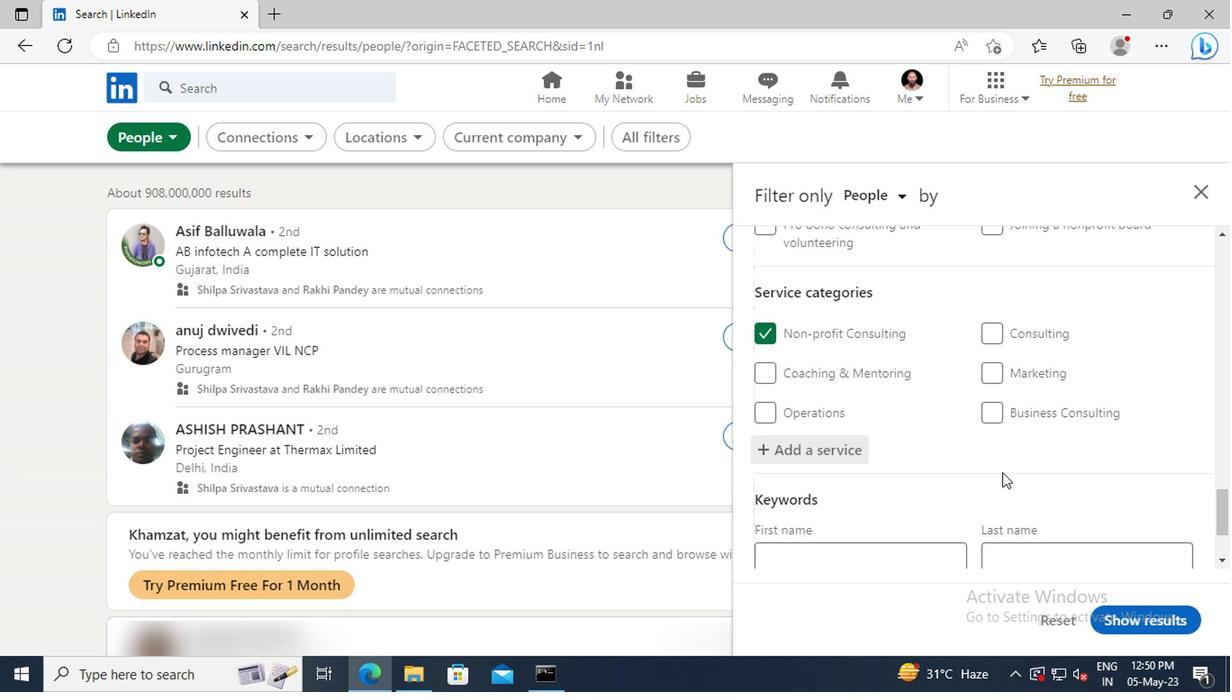 
Action: Mouse scrolled (835, 457) with delta (0, 0)
Screenshot: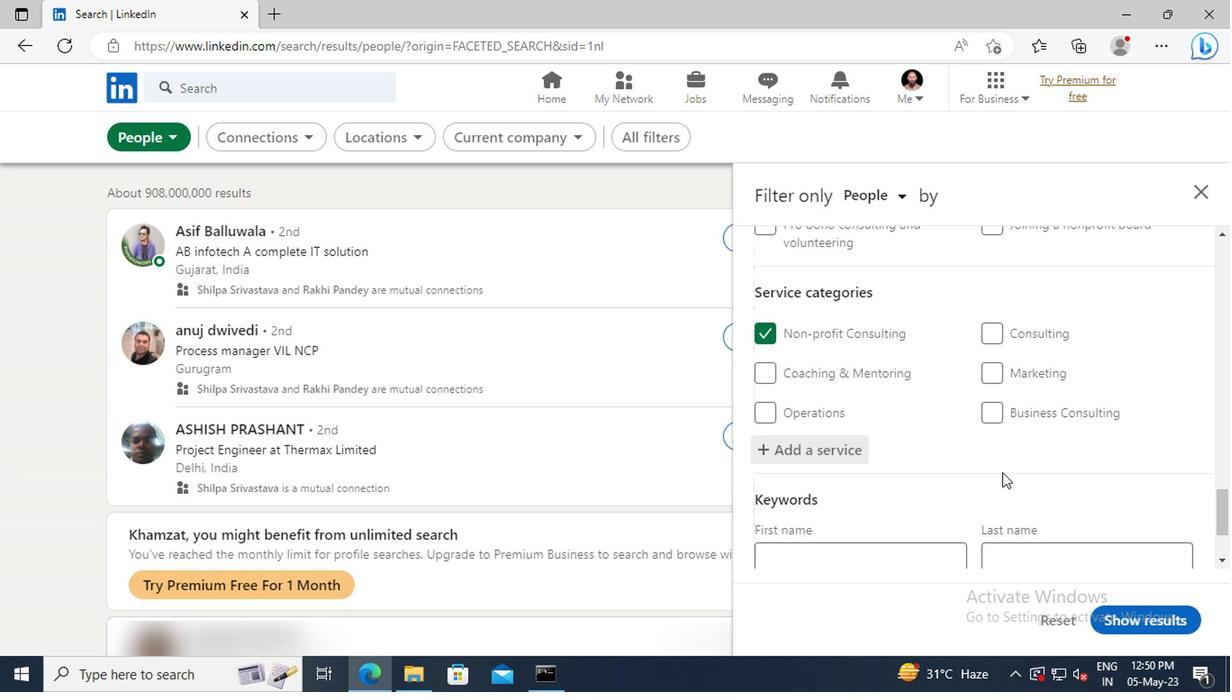 
Action: Mouse scrolled (835, 457) with delta (0, 0)
Screenshot: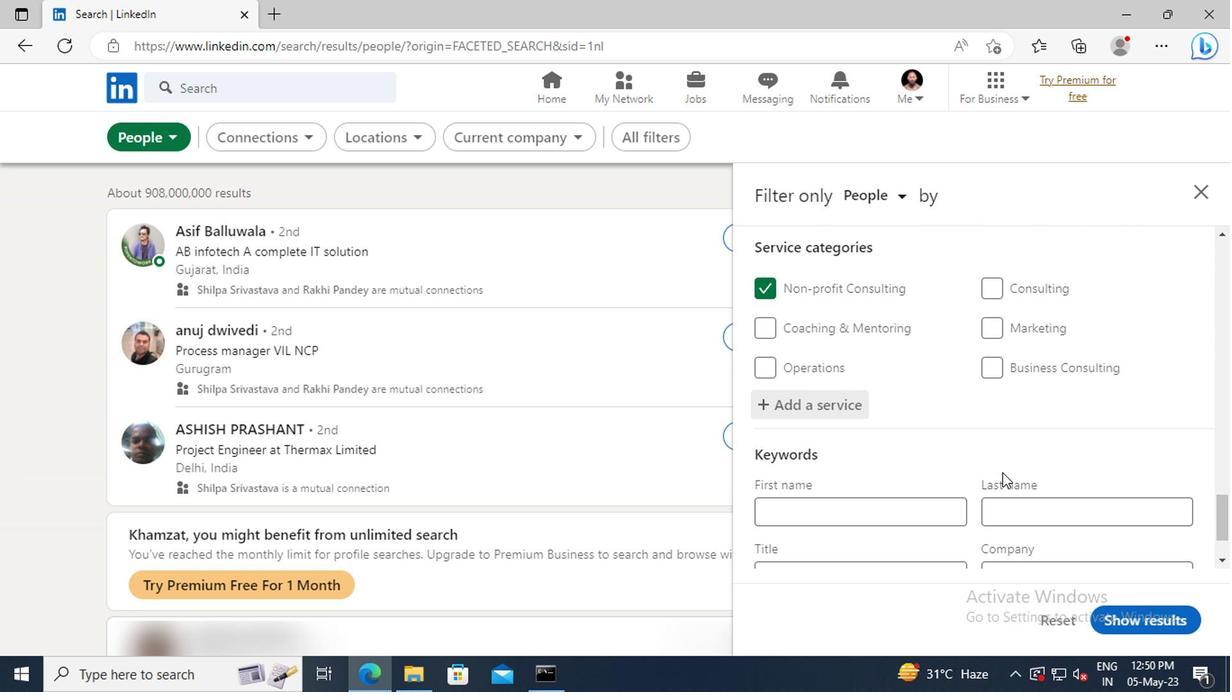 
Action: Mouse moved to (759, 475)
Screenshot: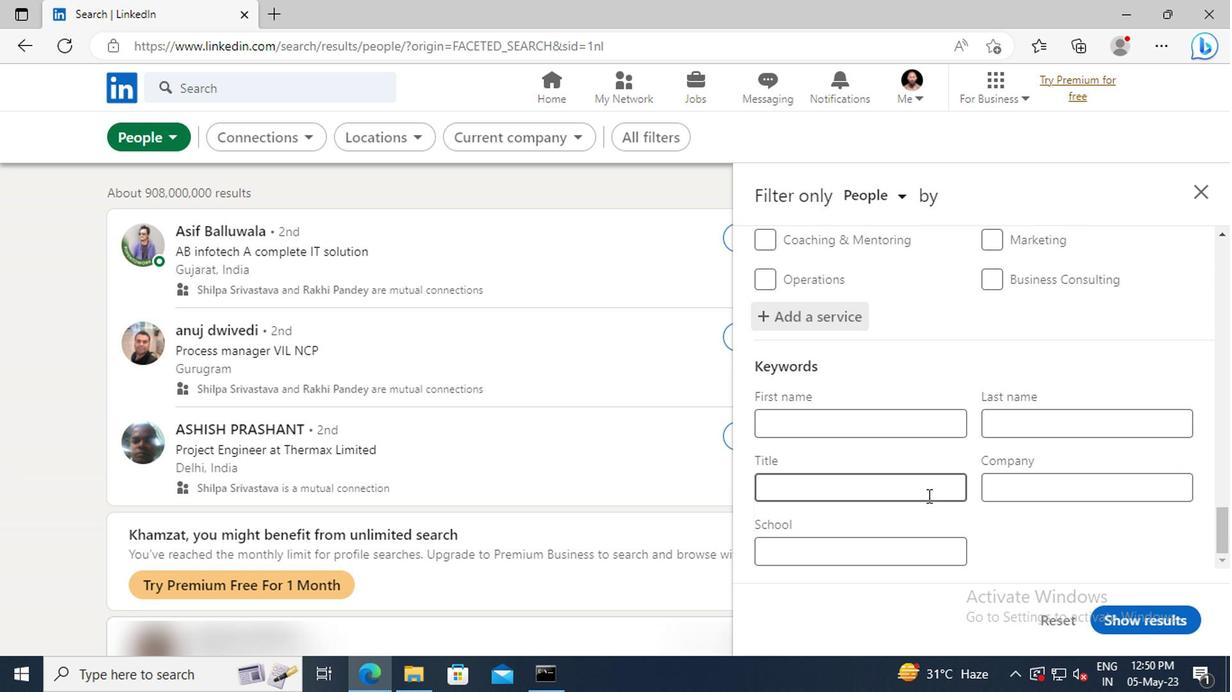 
Action: Mouse pressed left at (759, 475)
Screenshot: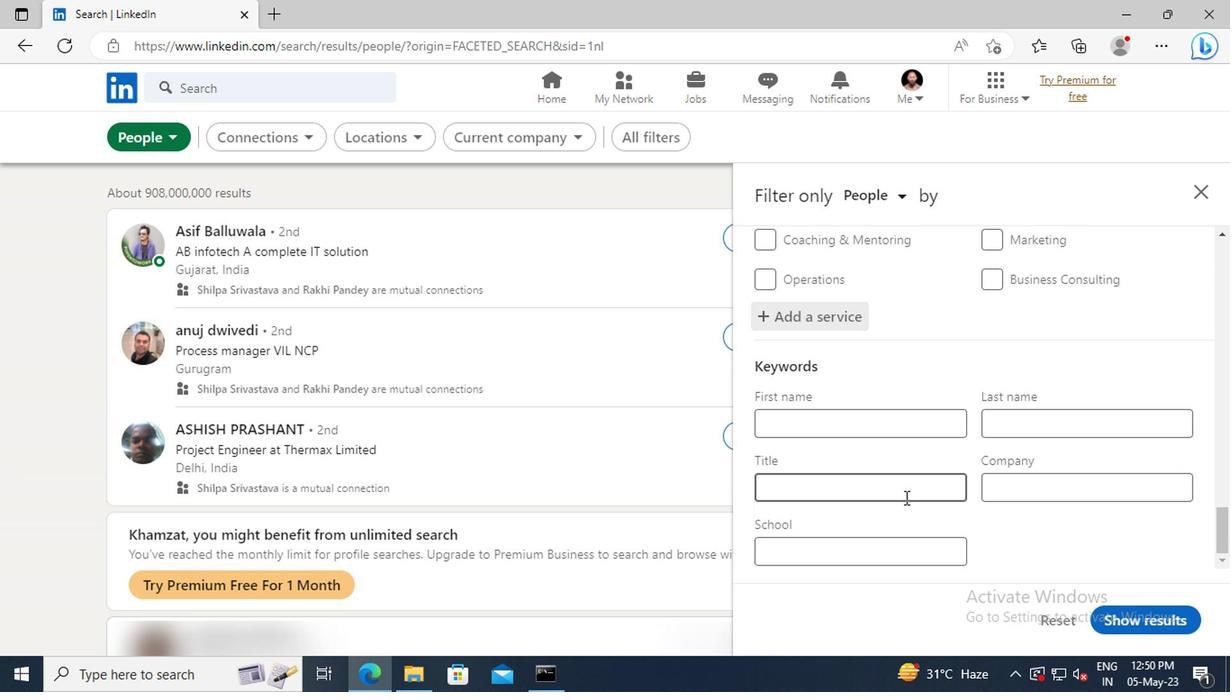 
Action: Key pressed <Key.shift>PRINCIPAL<Key.enter>
Screenshot: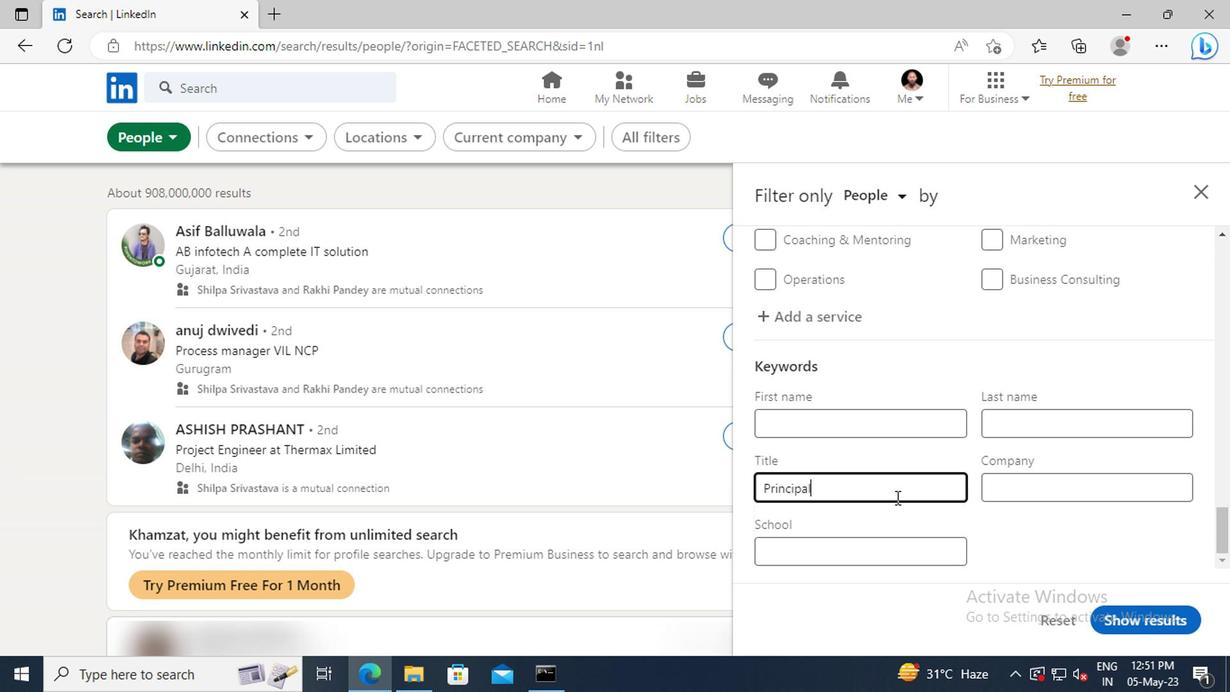 
Action: Mouse moved to (925, 561)
Screenshot: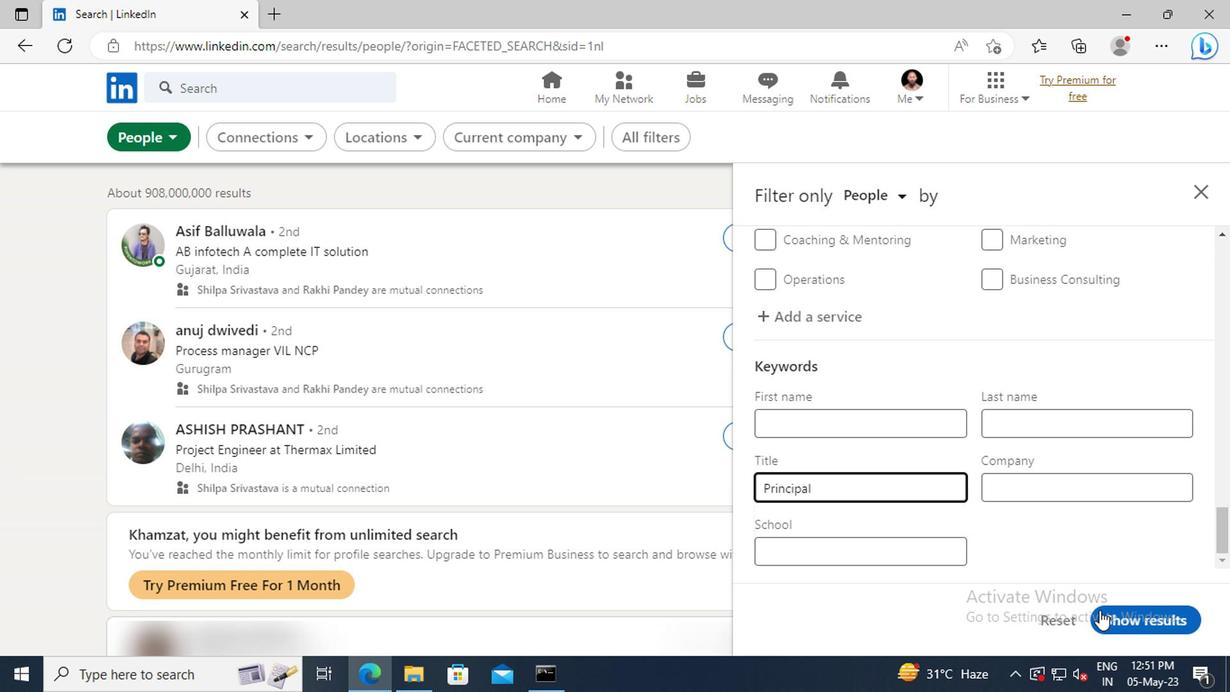 
Action: Mouse pressed left at (925, 561)
Screenshot: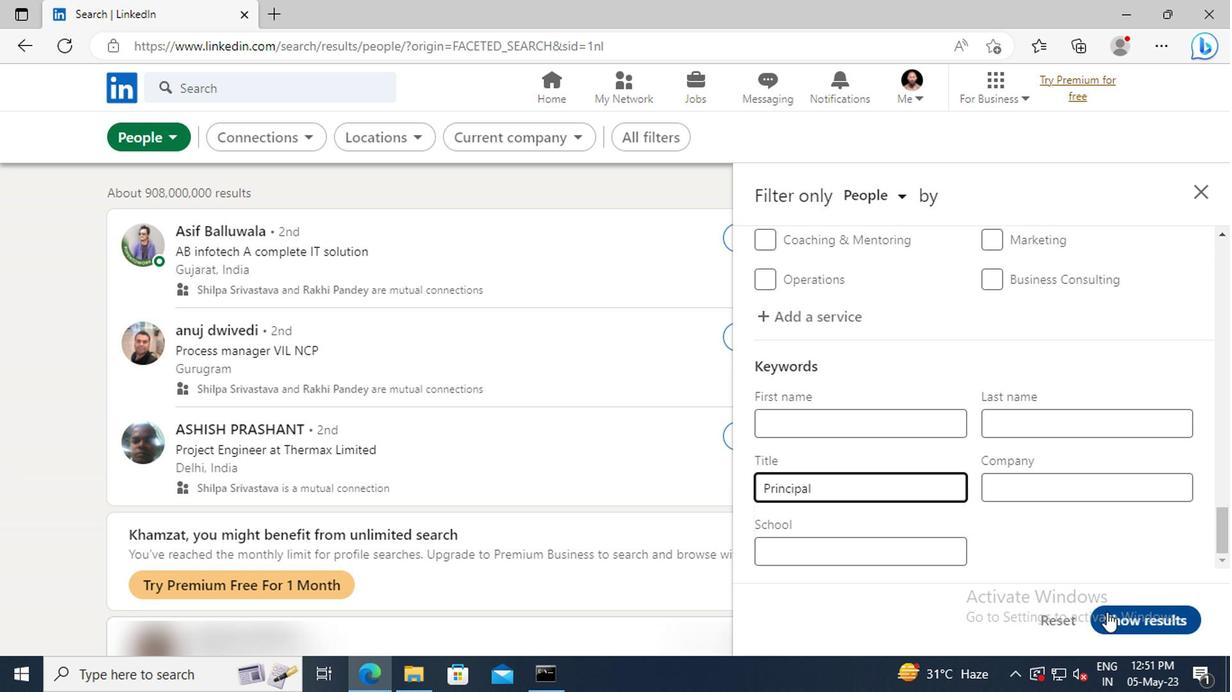 
